 Task: Slide 6 - This Is A Quote.
Action: Mouse moved to (113, 62)
Screenshot: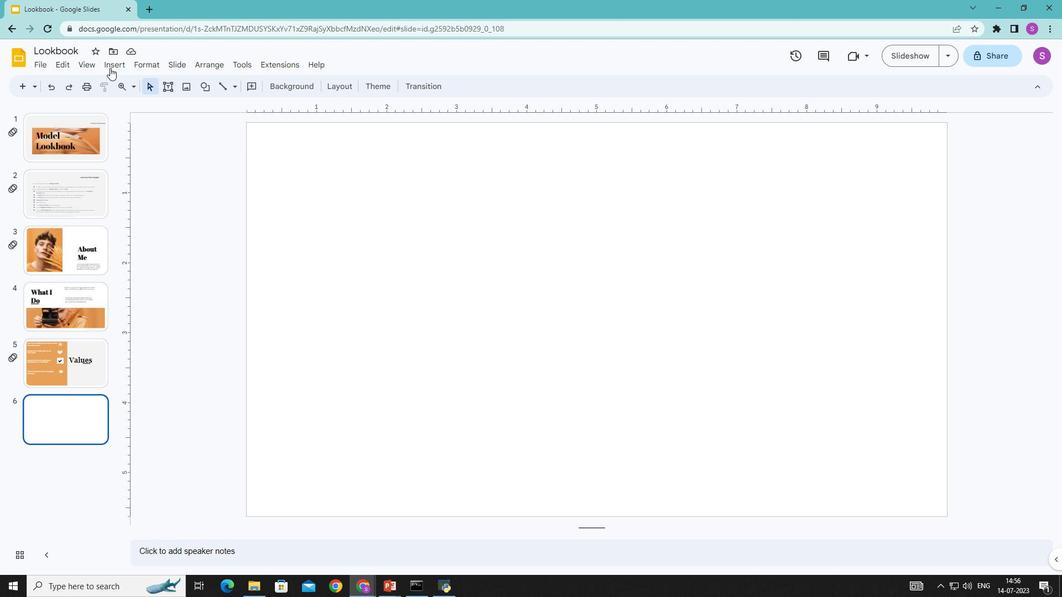 
Action: Mouse pressed left at (113, 62)
Screenshot: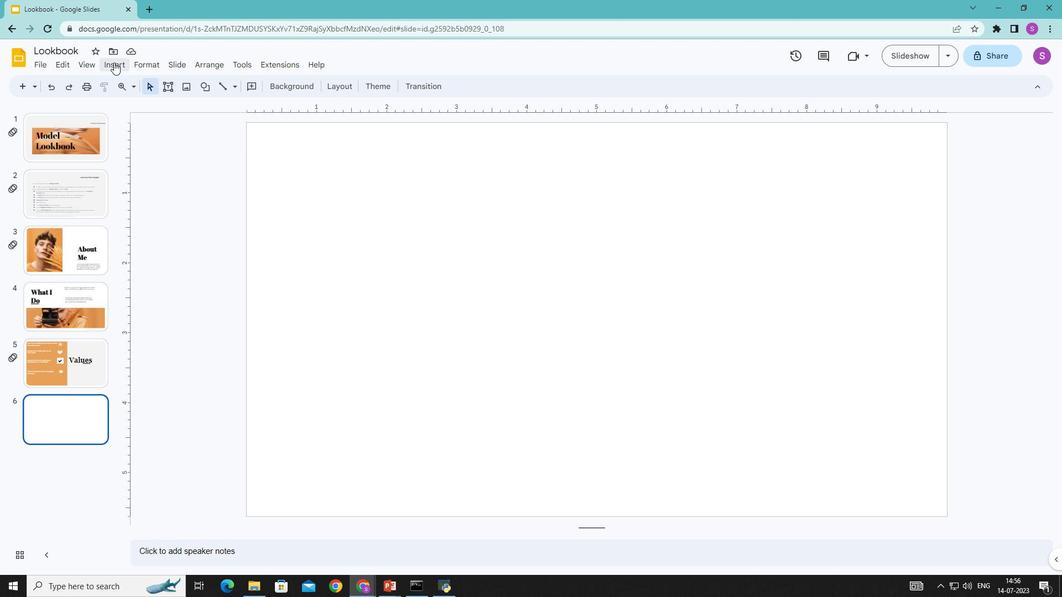 
Action: Mouse moved to (302, 82)
Screenshot: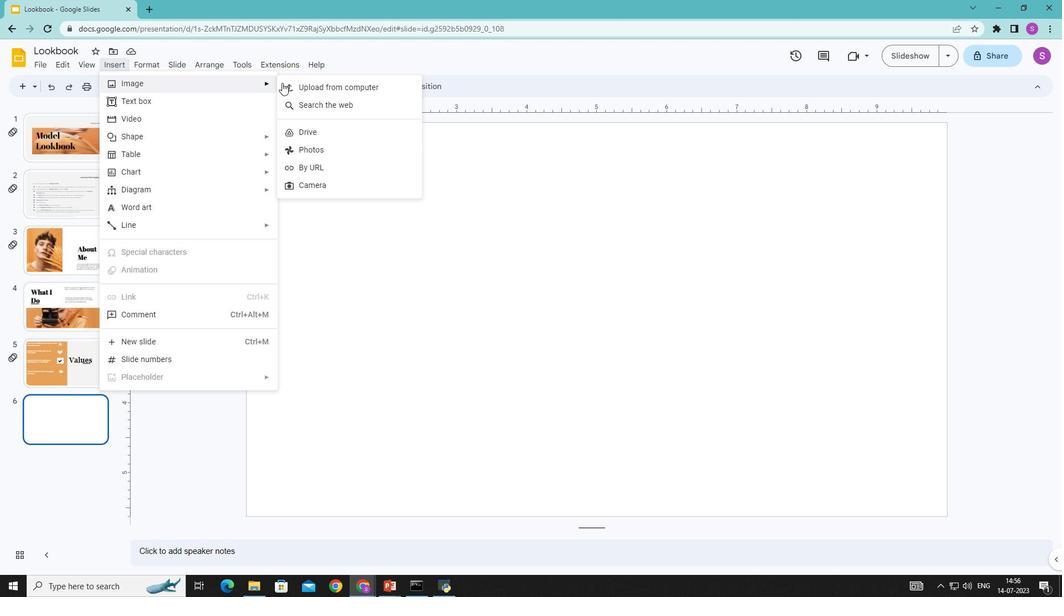 
Action: Mouse pressed left at (302, 82)
Screenshot: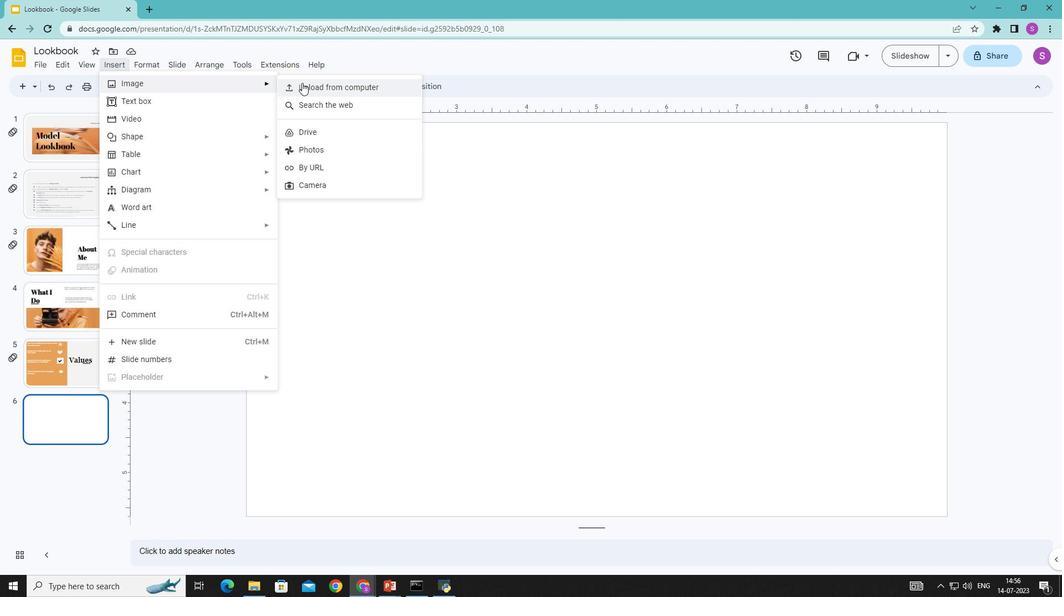 
Action: Mouse moved to (419, 92)
Screenshot: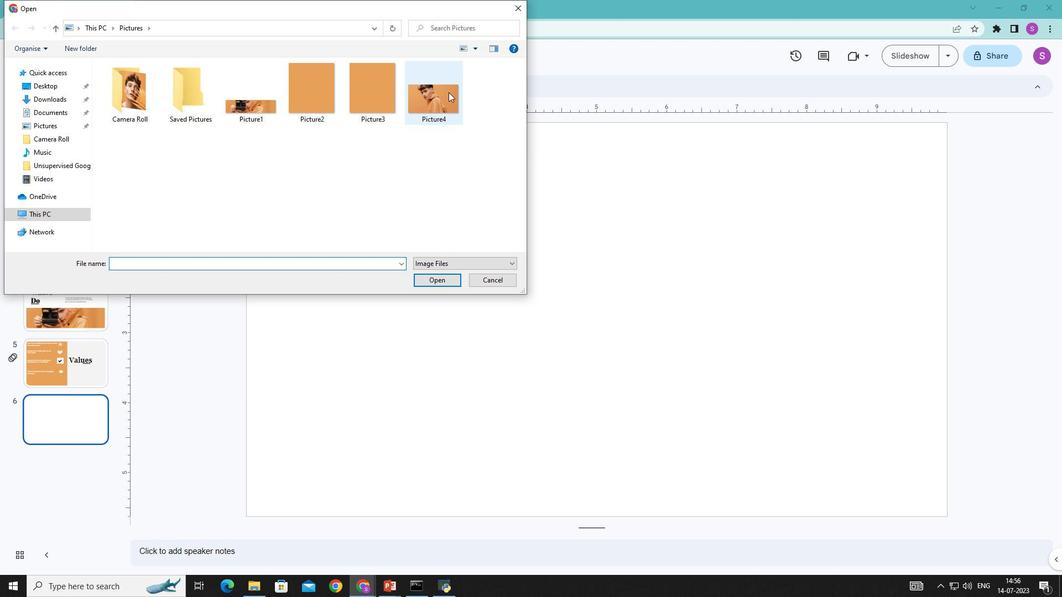 
Action: Mouse pressed left at (419, 92)
Screenshot: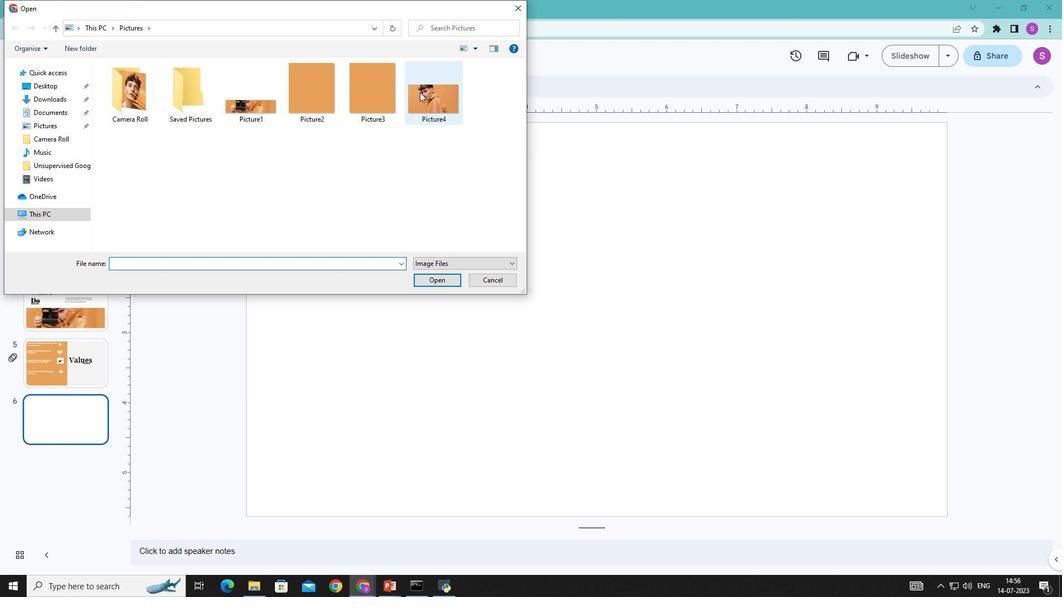 
Action: Mouse moved to (437, 279)
Screenshot: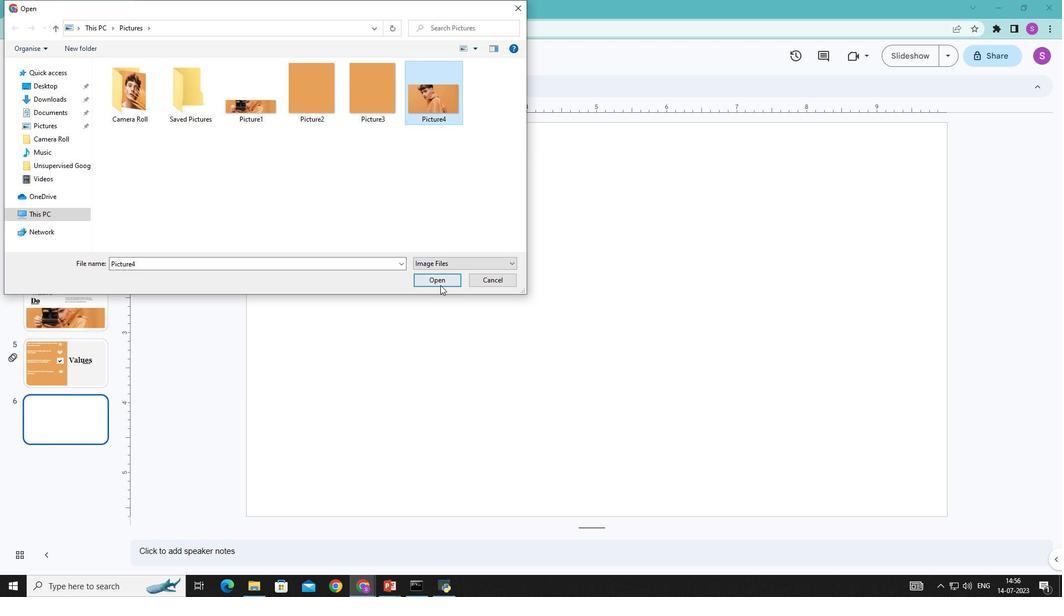 
Action: Mouse pressed left at (437, 279)
Screenshot: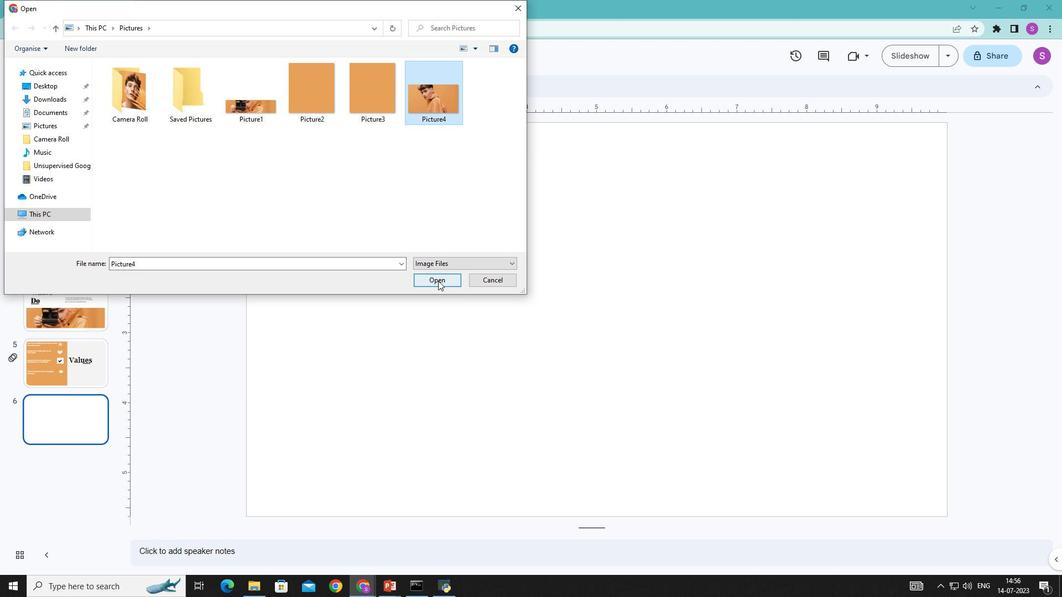 
Action: Mouse moved to (258, 319)
Screenshot: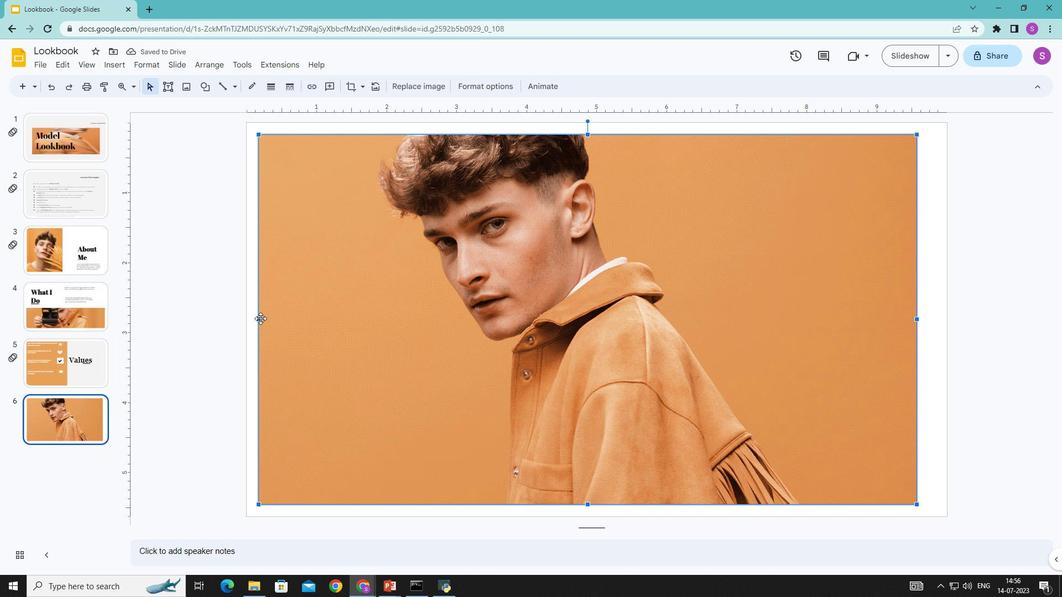 
Action: Mouse pressed left at (258, 319)
Screenshot: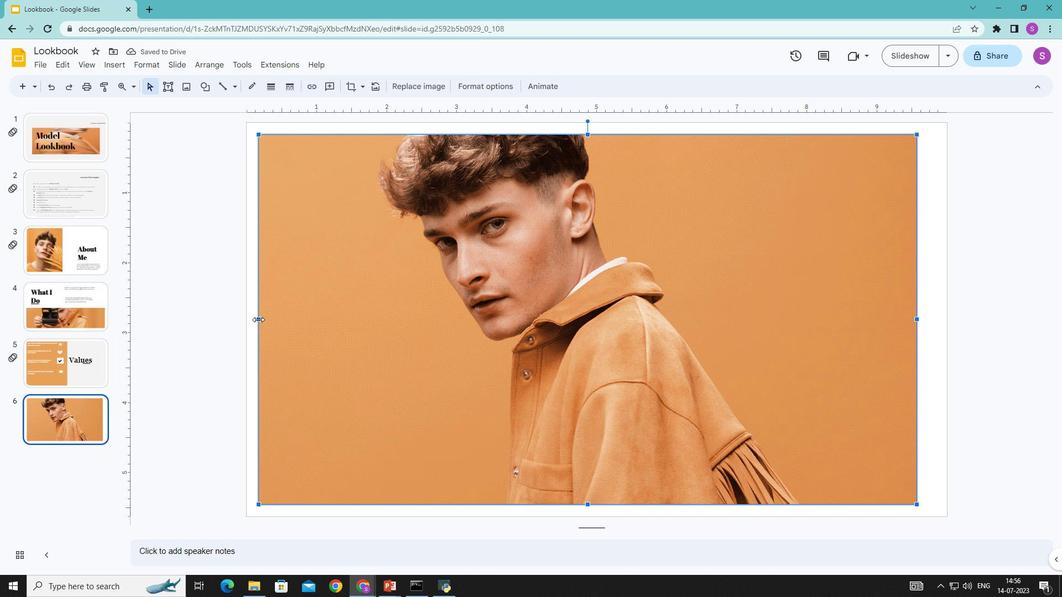 
Action: Mouse moved to (583, 504)
Screenshot: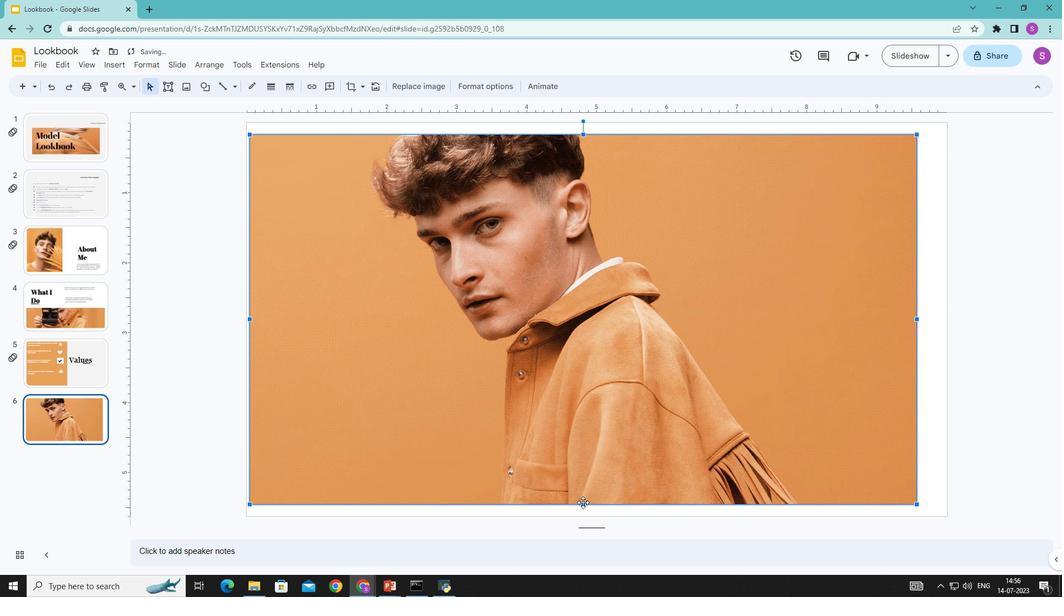 
Action: Mouse pressed left at (583, 504)
Screenshot: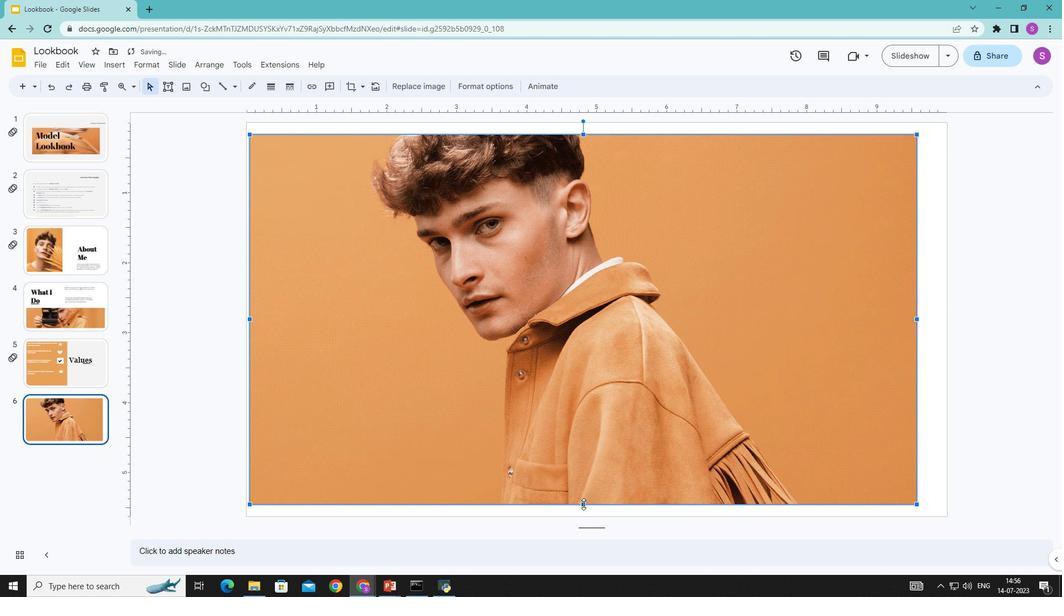
Action: Mouse moved to (583, 135)
Screenshot: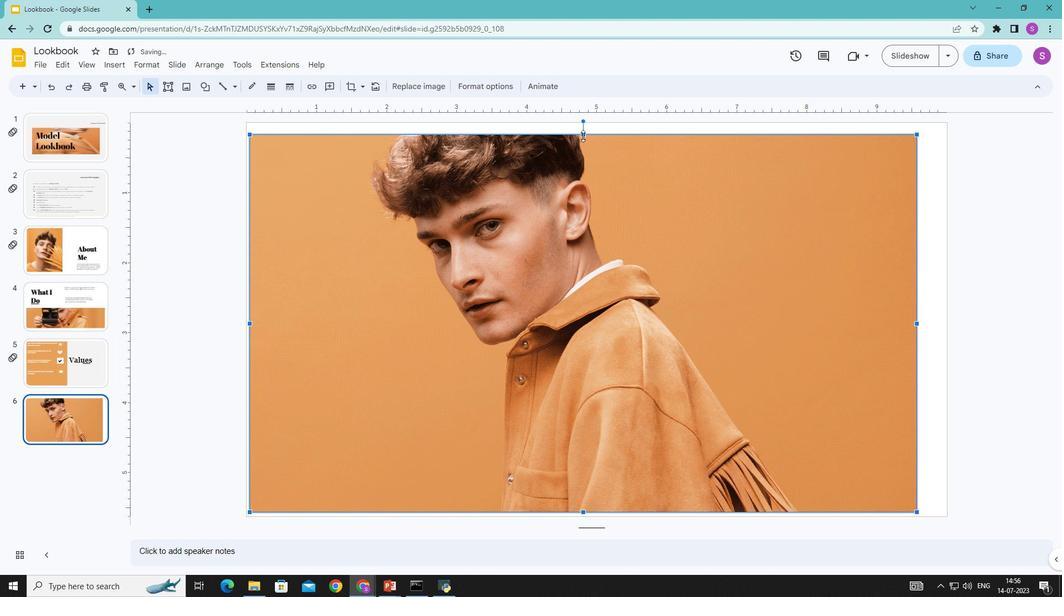 
Action: Mouse pressed left at (583, 135)
Screenshot: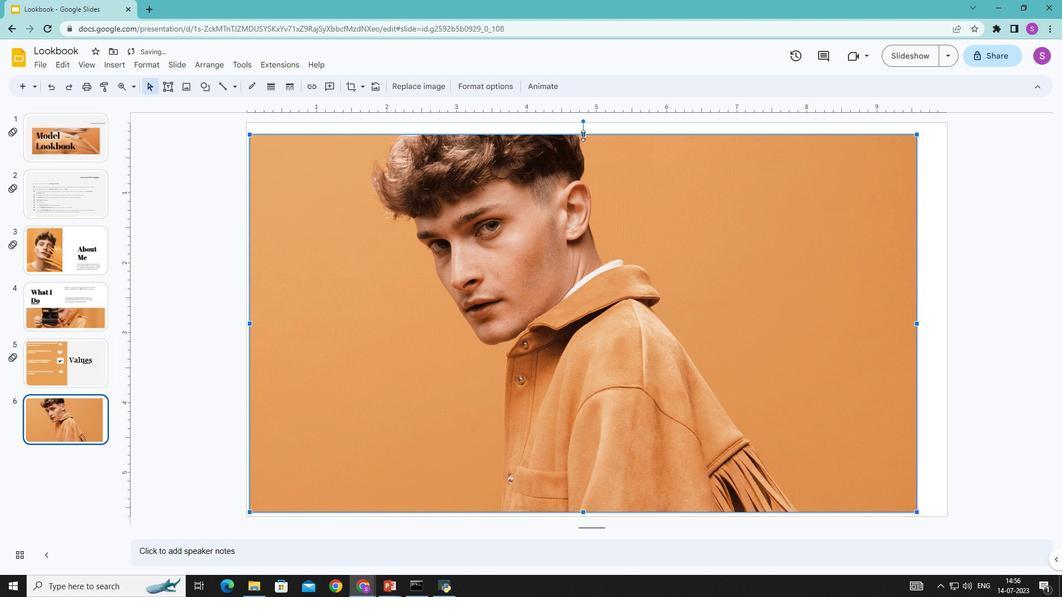 
Action: Mouse moved to (193, 233)
Screenshot: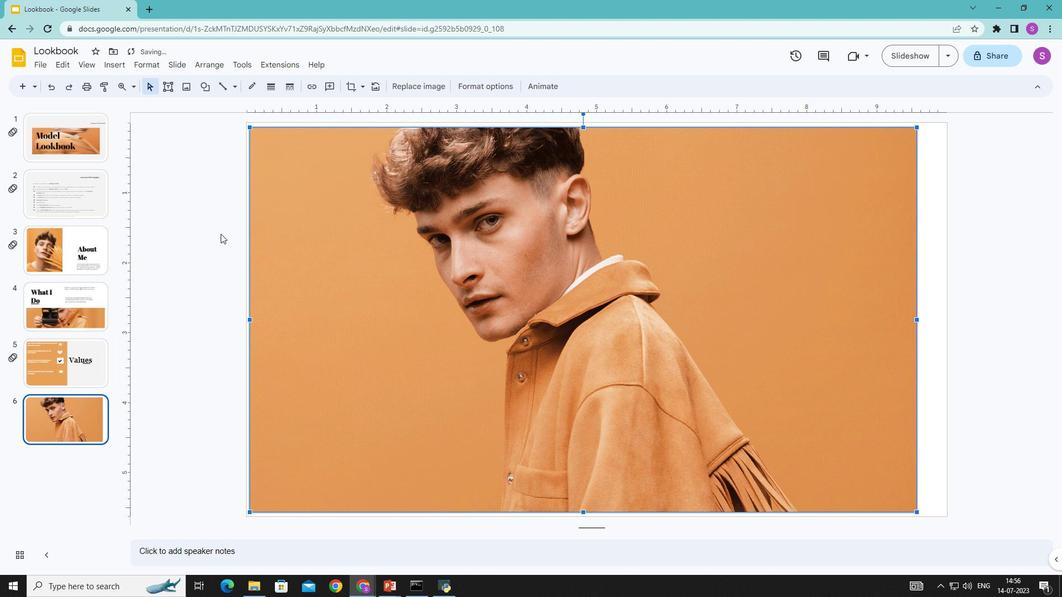 
Action: Mouse pressed left at (193, 233)
Screenshot: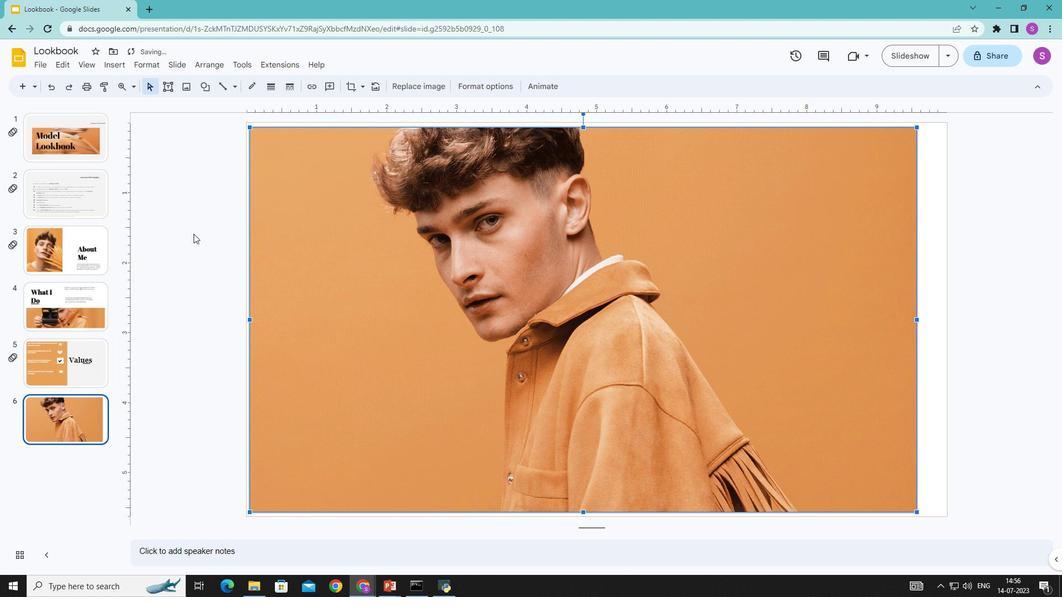 
Action: Mouse moved to (116, 61)
Screenshot: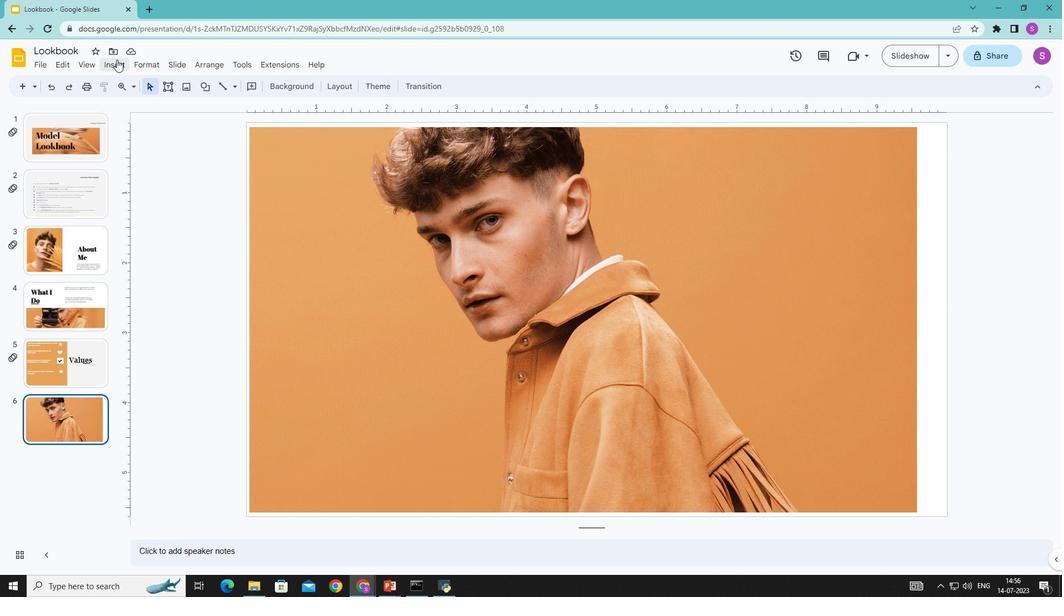 
Action: Mouse pressed left at (116, 61)
Screenshot: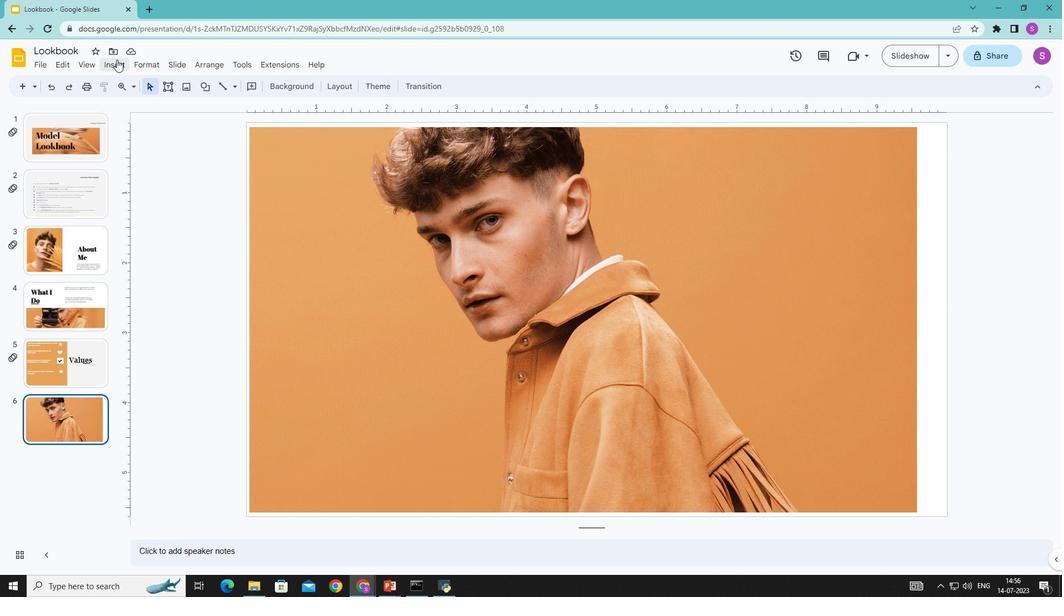 
Action: Mouse moved to (324, 100)
Screenshot: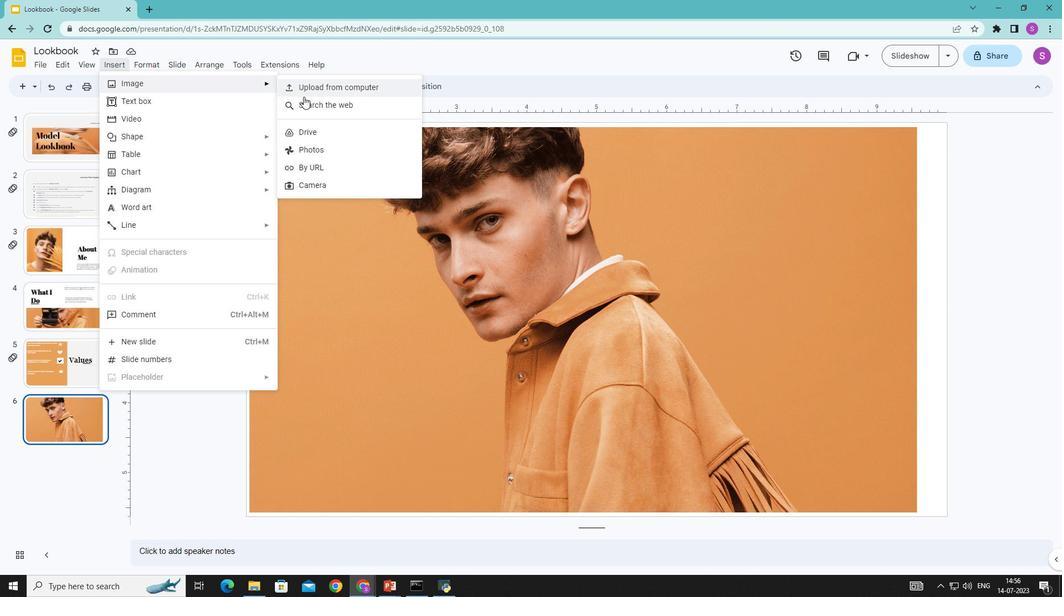
Action: Mouse pressed left at (324, 100)
Screenshot: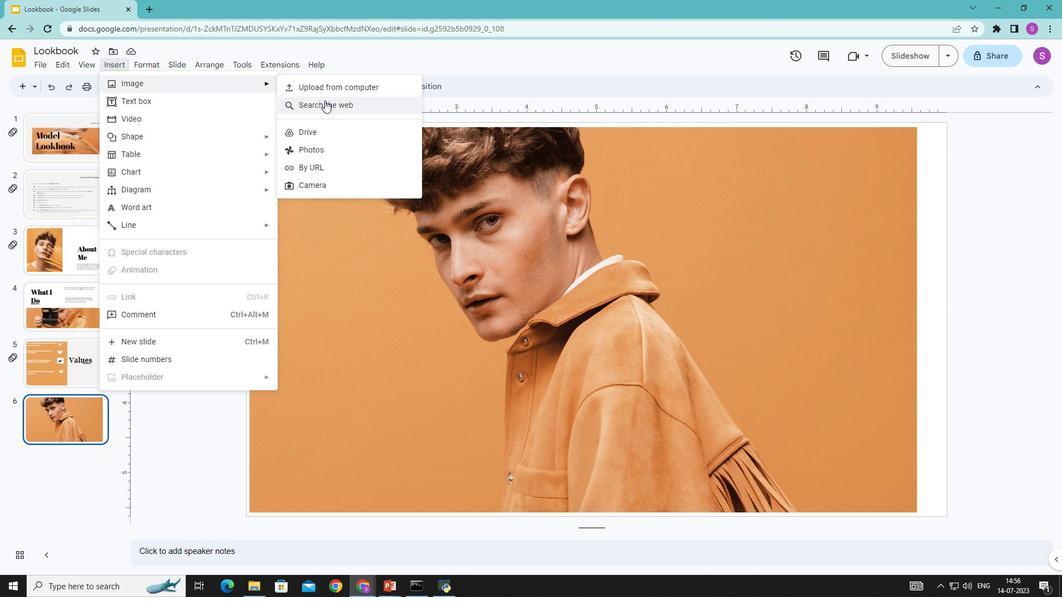 
Action: Mouse moved to (933, 277)
Screenshot: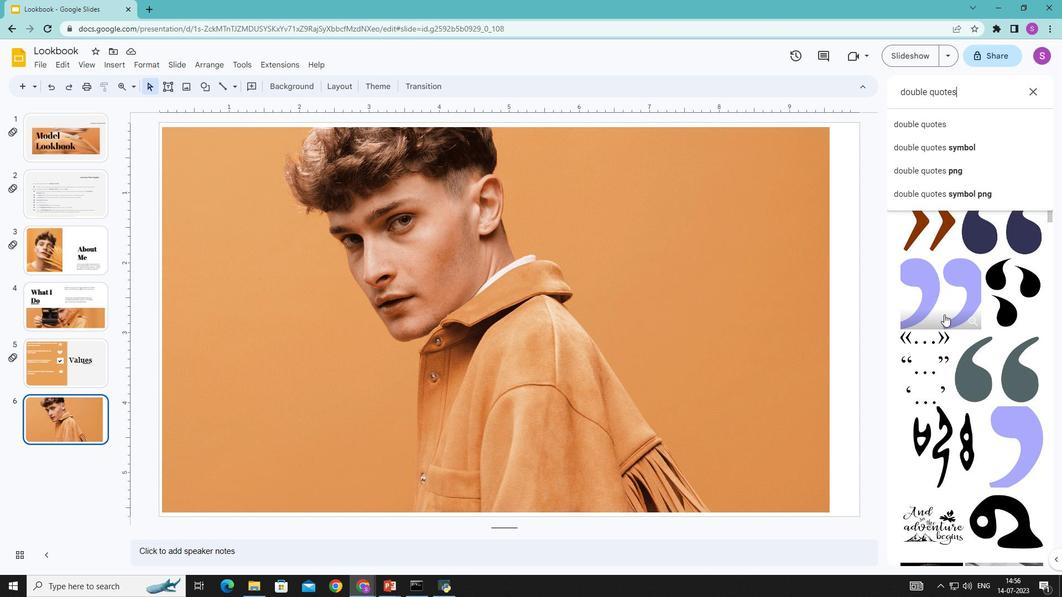 
Action: Mouse pressed left at (933, 277)
Screenshot: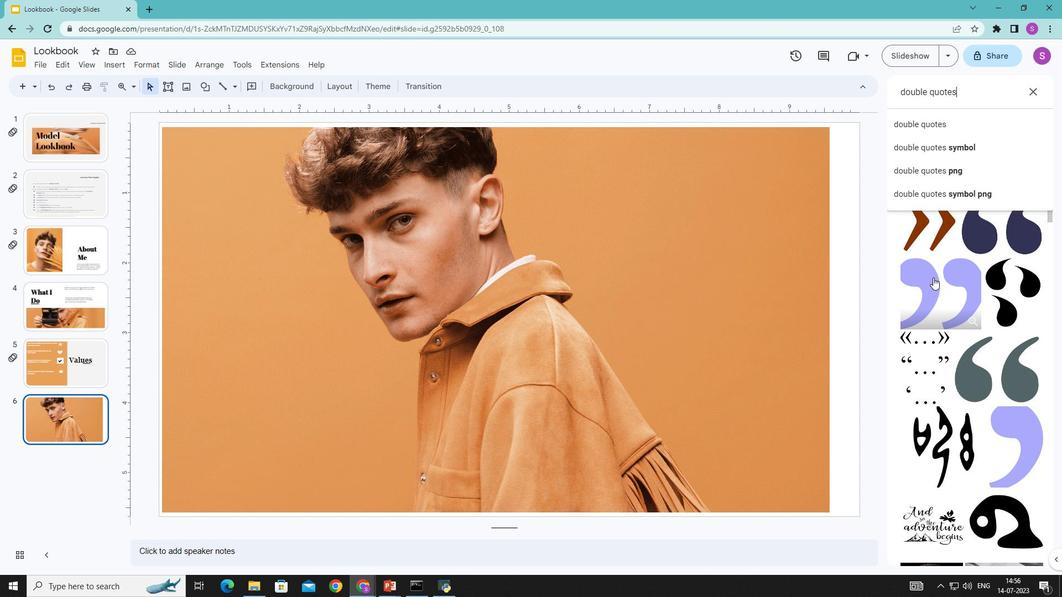 
Action: Mouse moved to (1018, 552)
Screenshot: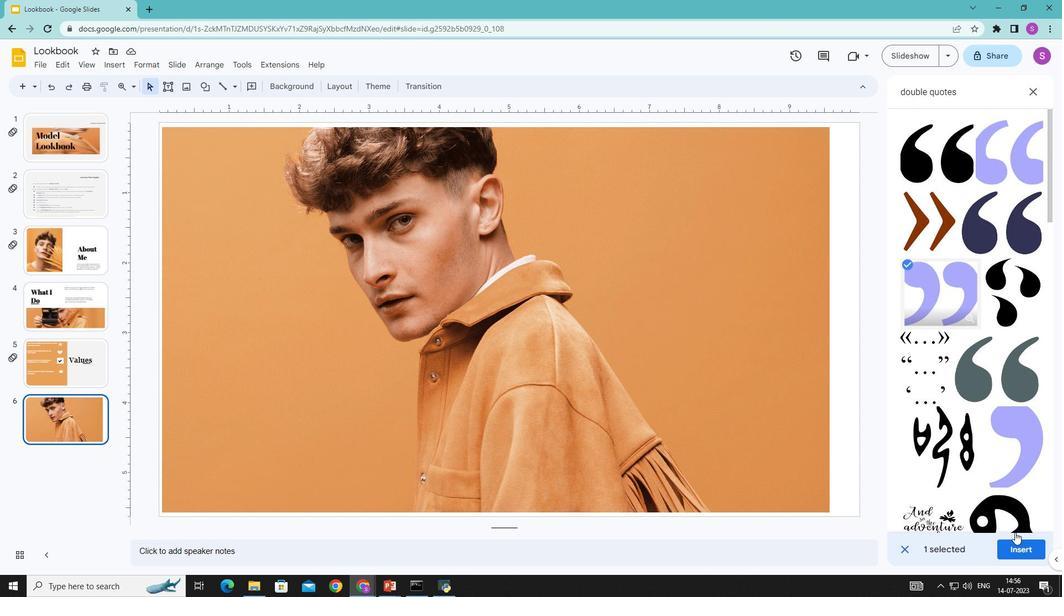 
Action: Mouse pressed left at (1018, 552)
Screenshot: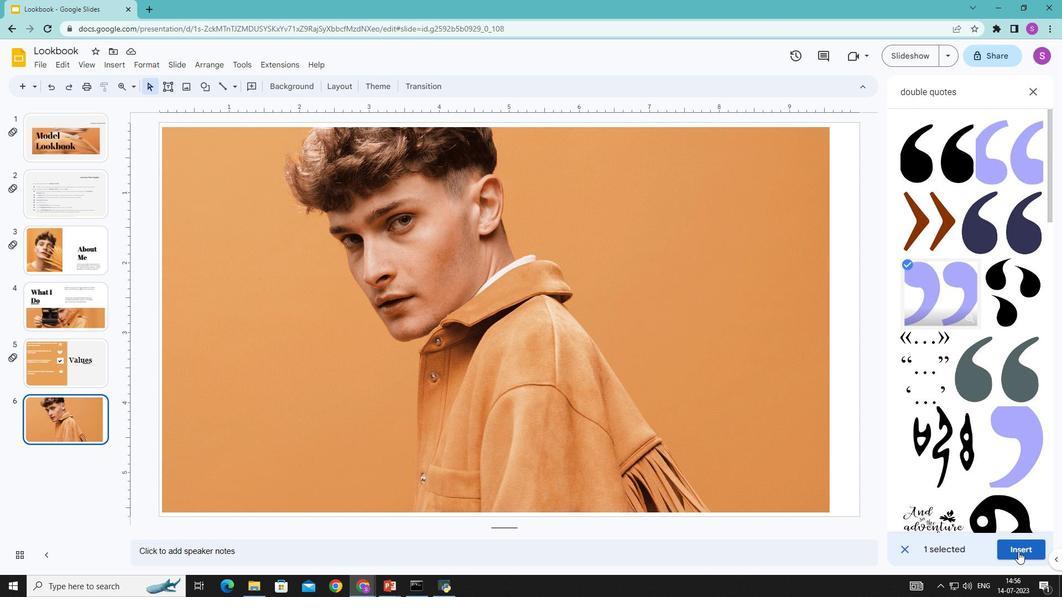 
Action: Mouse moved to (597, 516)
Screenshot: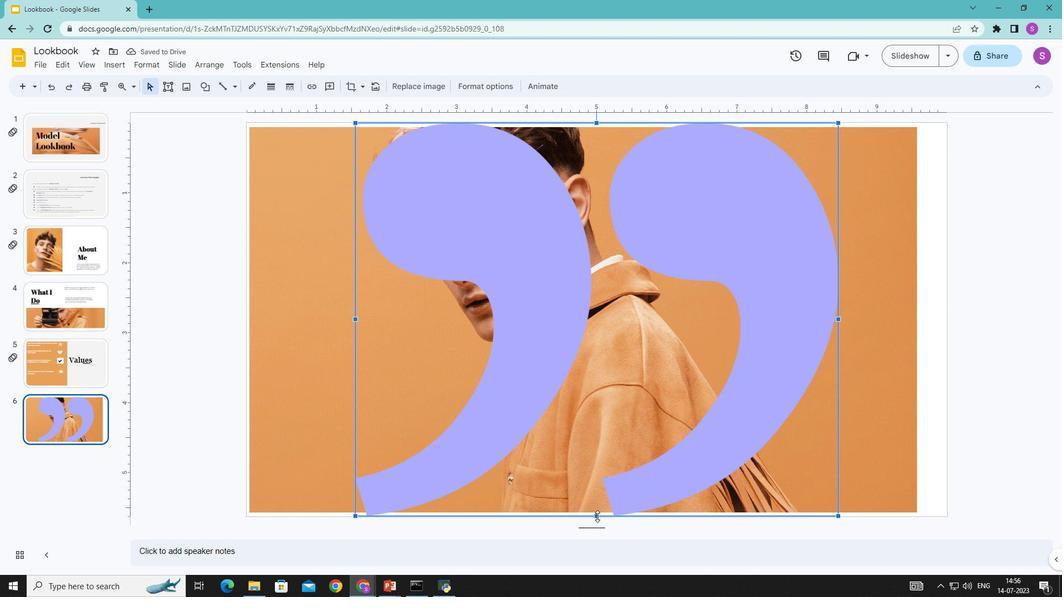 
Action: Mouse pressed left at (597, 516)
Screenshot: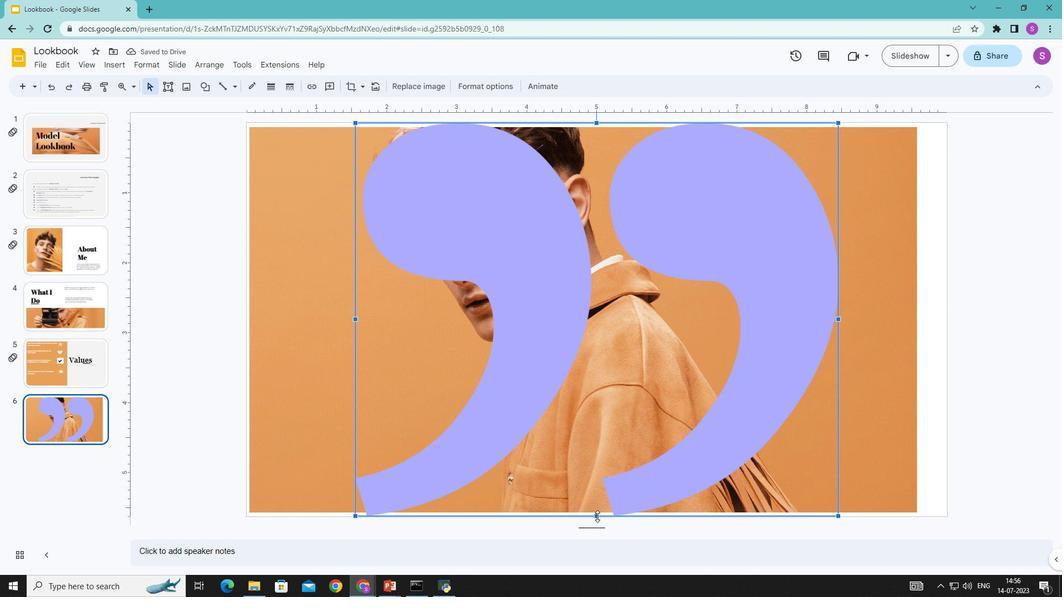 
Action: Mouse moved to (838, 160)
Screenshot: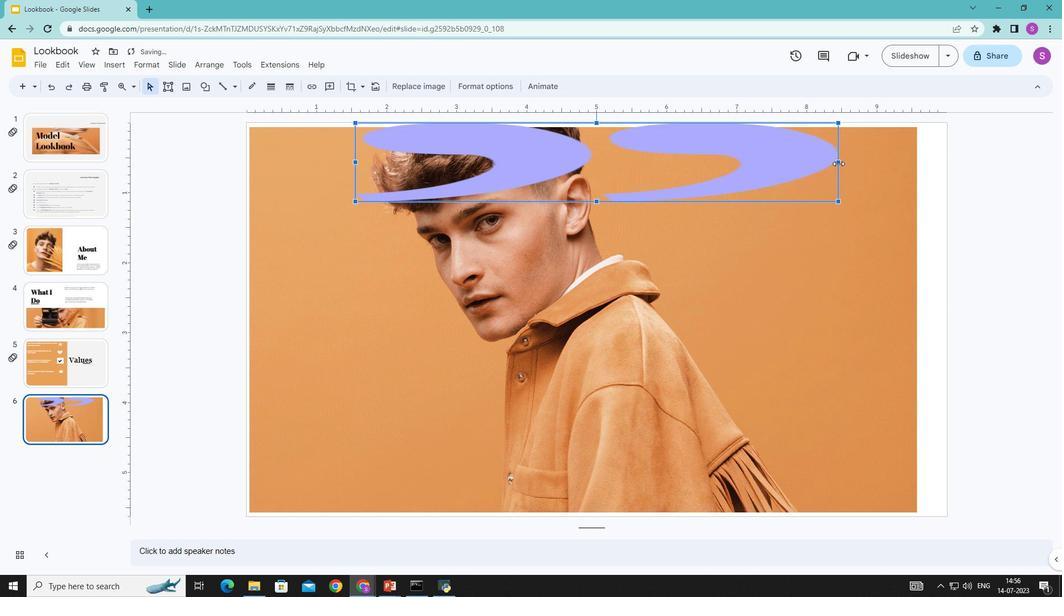 
Action: Mouse pressed left at (838, 160)
Screenshot: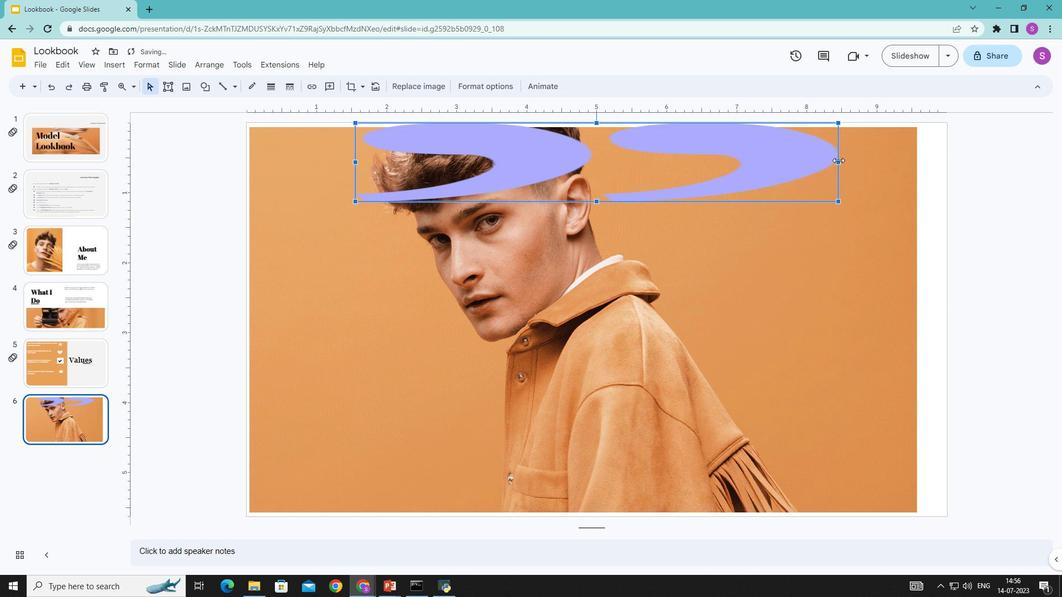 
Action: Mouse moved to (390, 156)
Screenshot: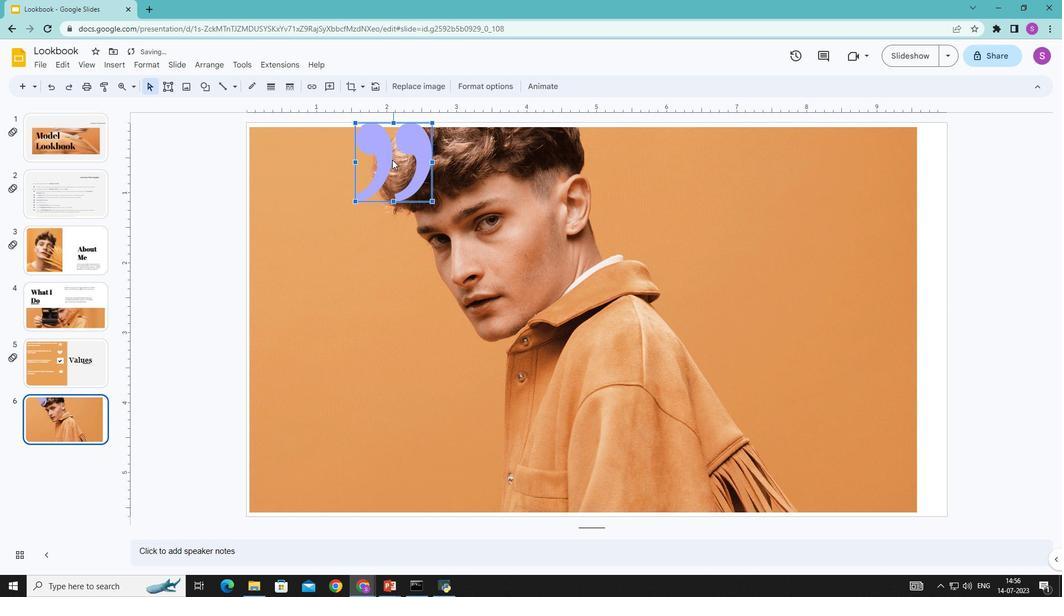 
Action: Mouse pressed left at (390, 156)
Screenshot: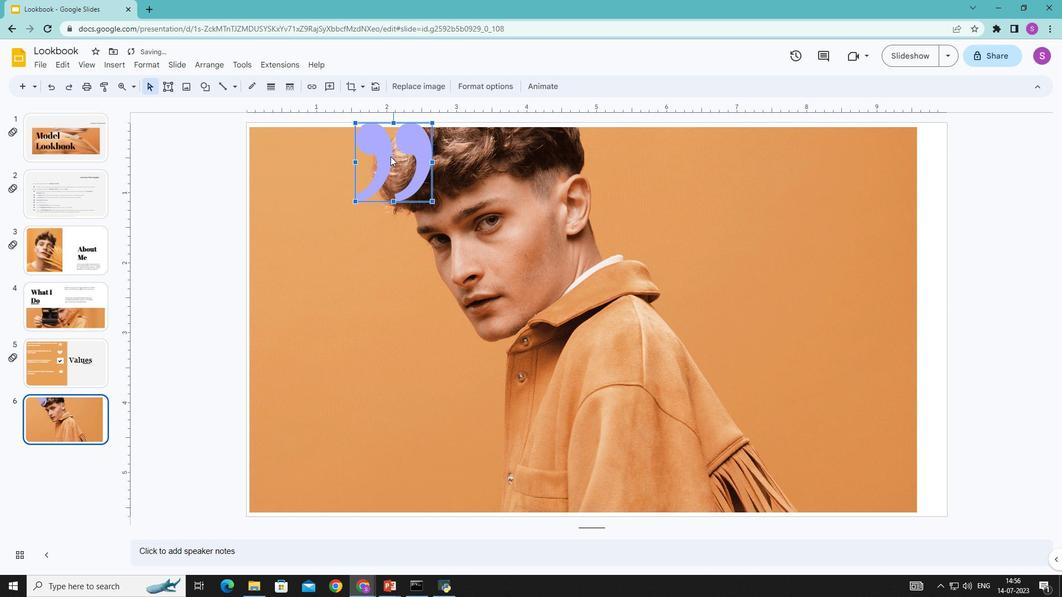 
Action: Mouse moved to (807, 212)
Screenshot: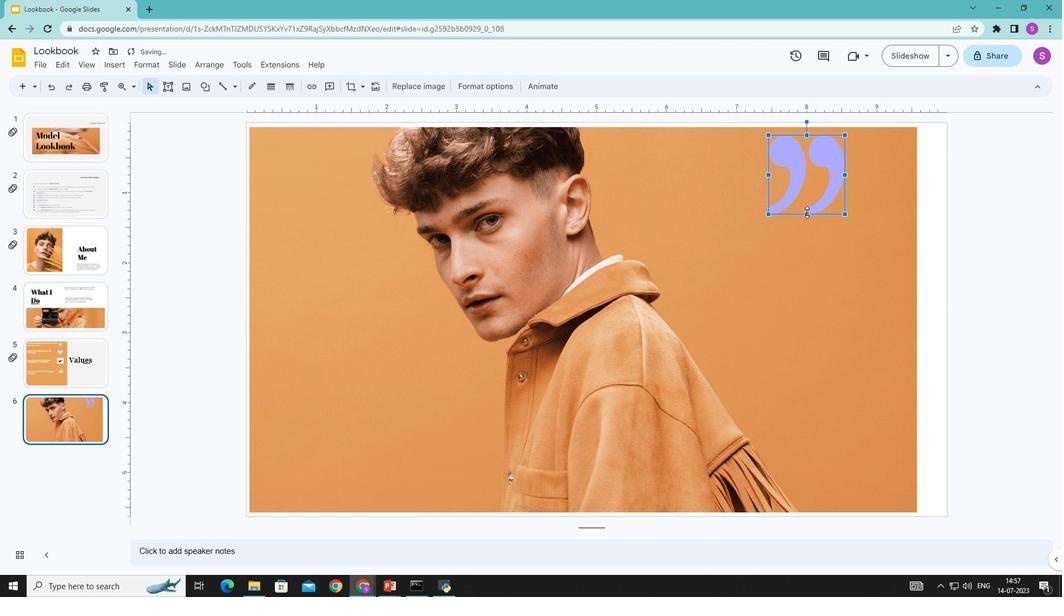 
Action: Mouse pressed left at (807, 212)
Screenshot: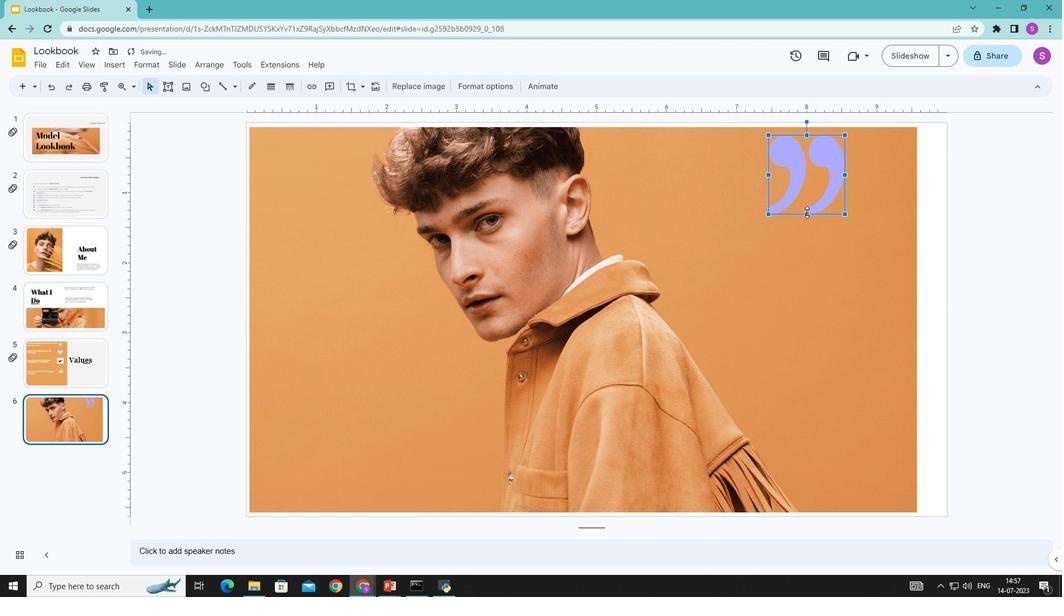 
Action: Mouse moved to (802, 166)
Screenshot: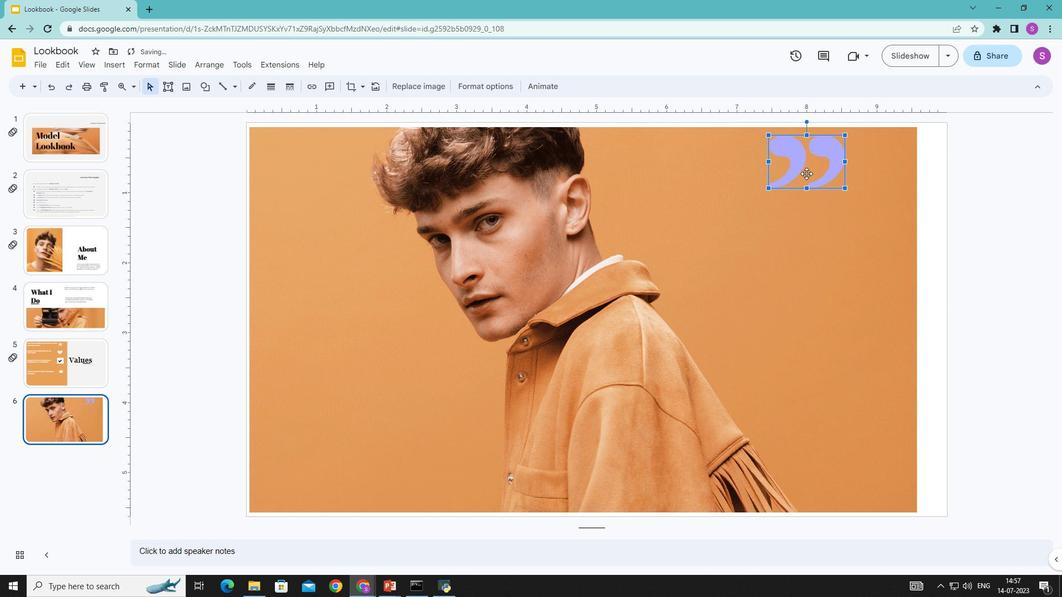 
Action: Mouse pressed left at (802, 166)
Screenshot: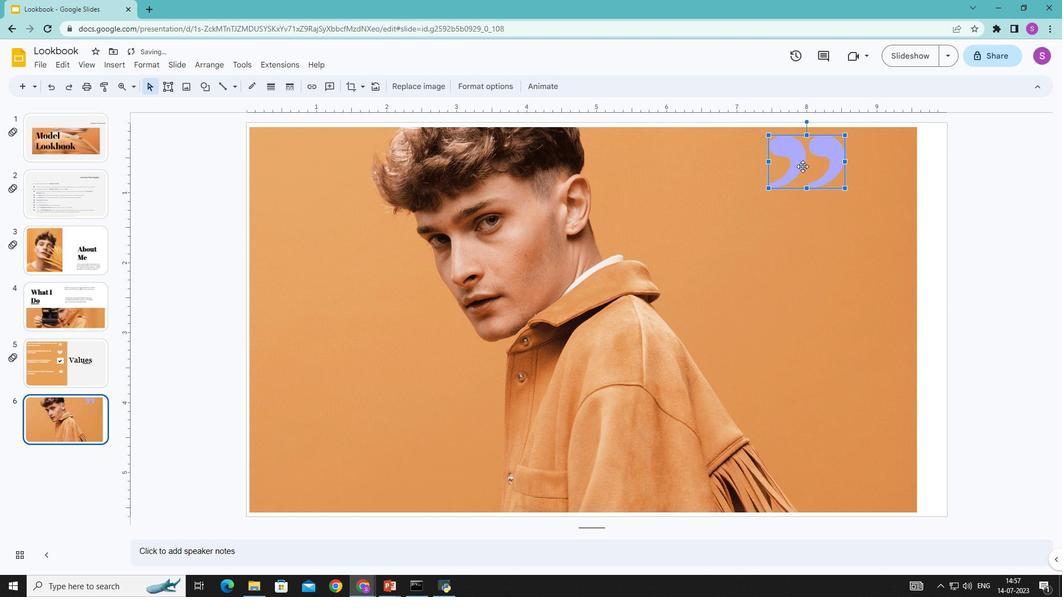 
Action: Mouse moved to (481, 84)
Screenshot: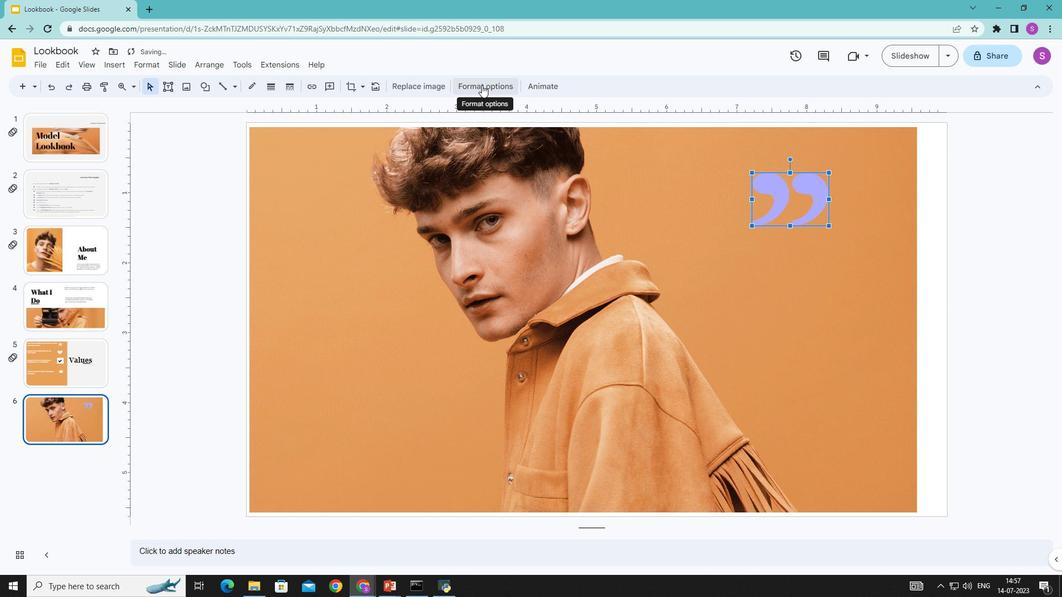 
Action: Mouse pressed left at (481, 84)
Screenshot: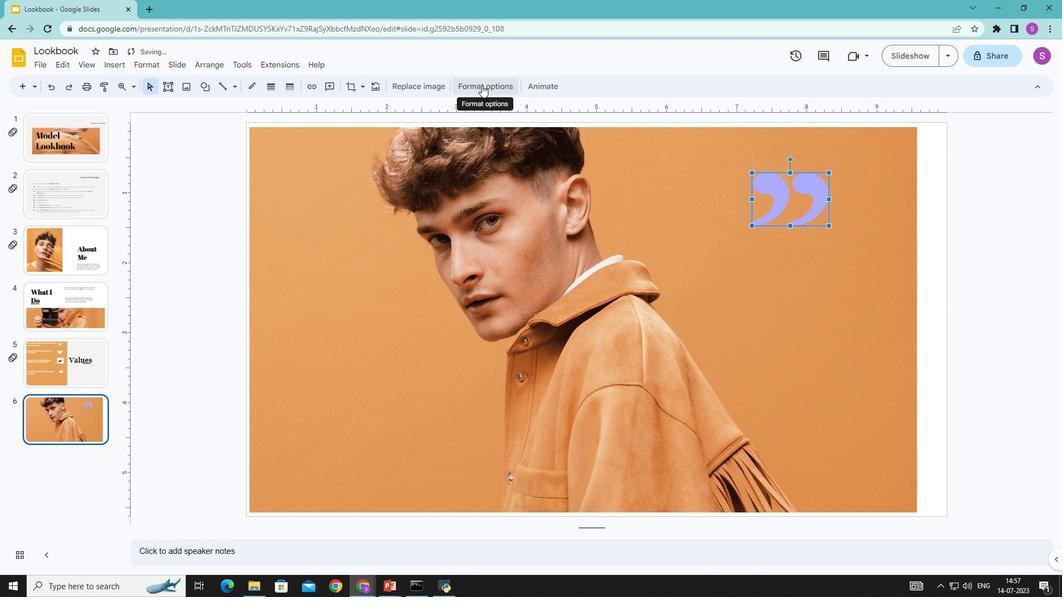 
Action: Mouse moved to (903, 186)
Screenshot: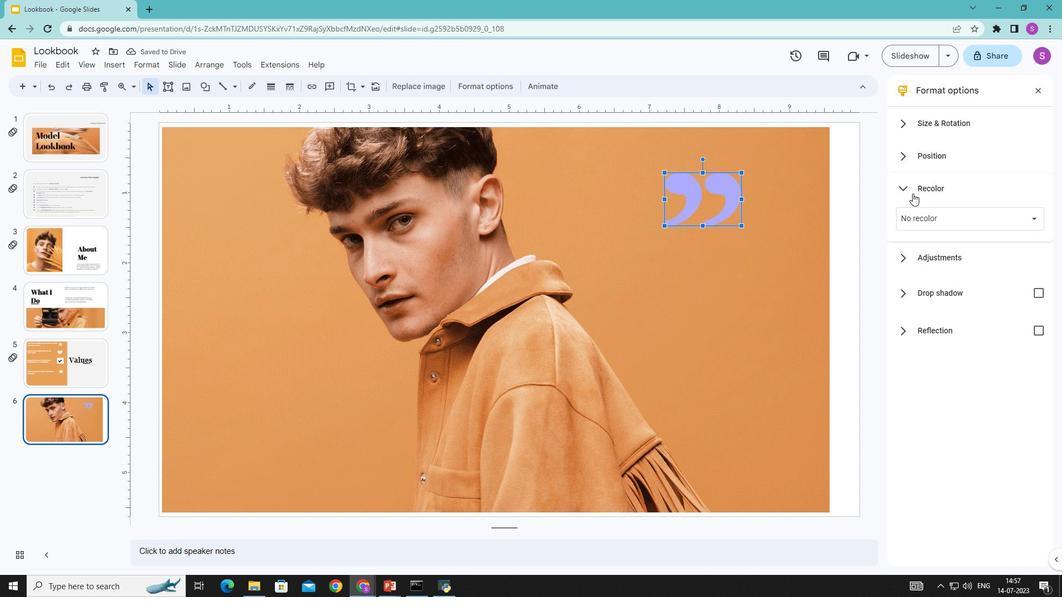 
Action: Mouse pressed left at (903, 186)
Screenshot: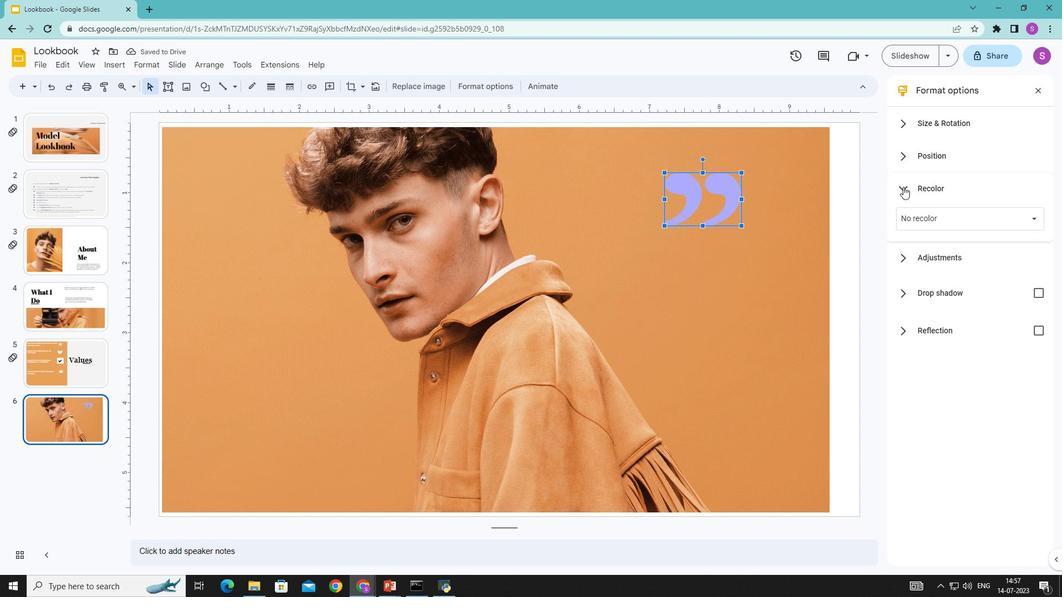 
Action: Mouse moved to (904, 187)
Screenshot: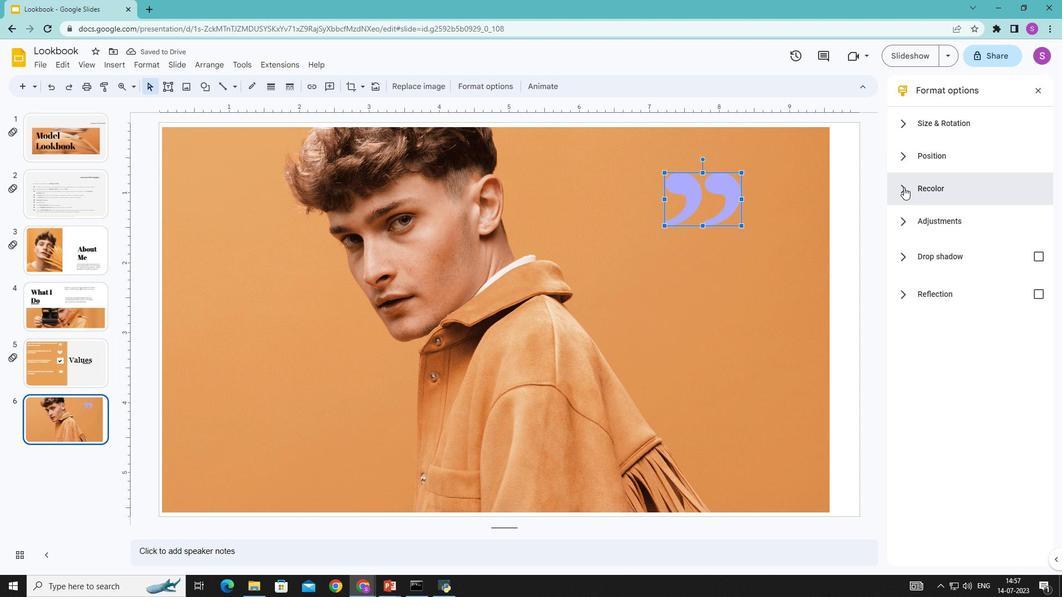 
Action: Mouse pressed left at (904, 187)
Screenshot: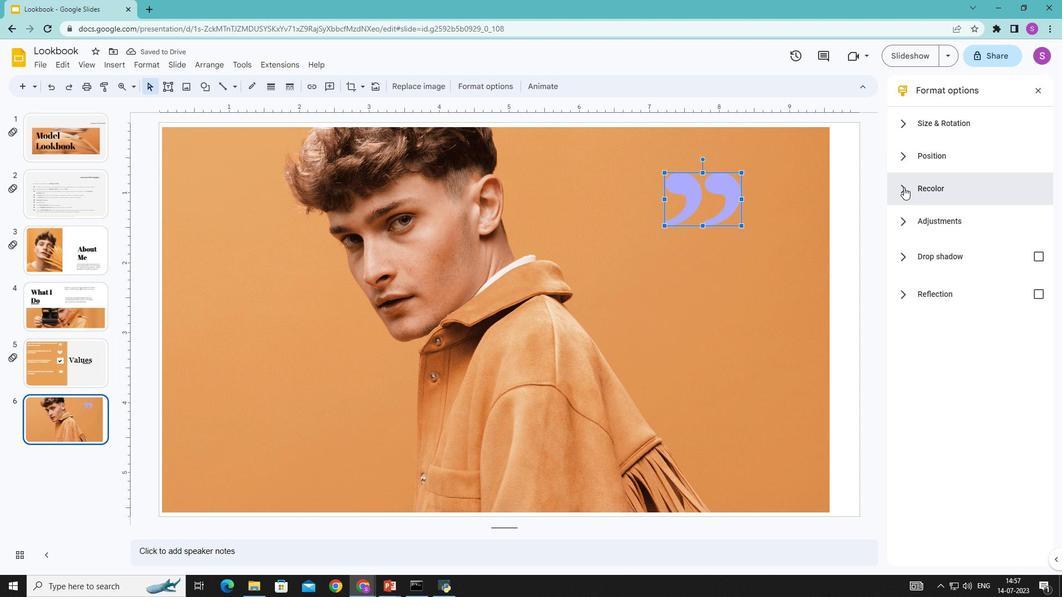 
Action: Mouse moved to (1033, 215)
Screenshot: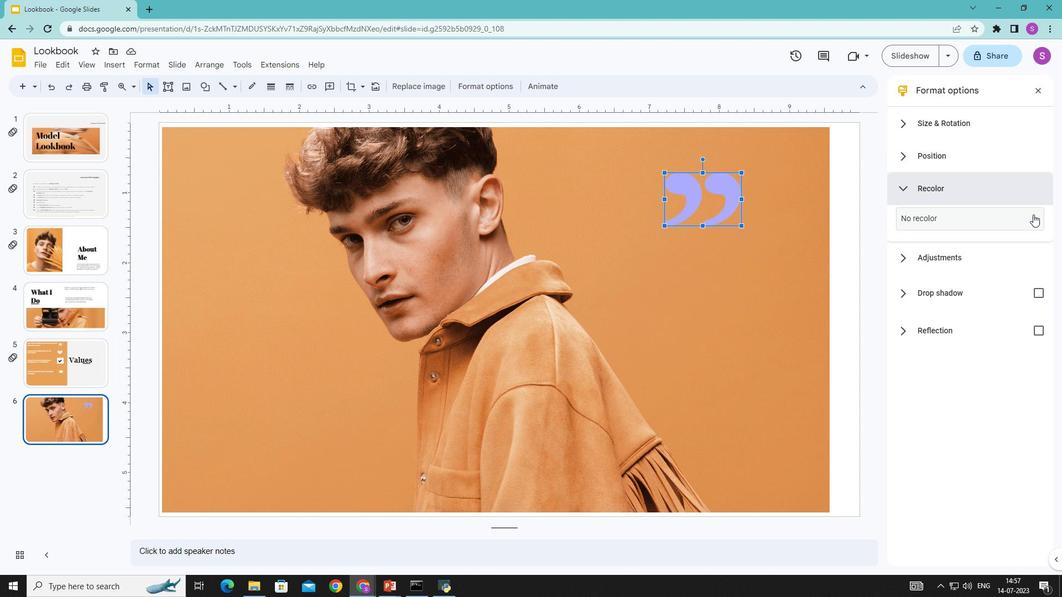 
Action: Mouse pressed left at (1033, 215)
Screenshot: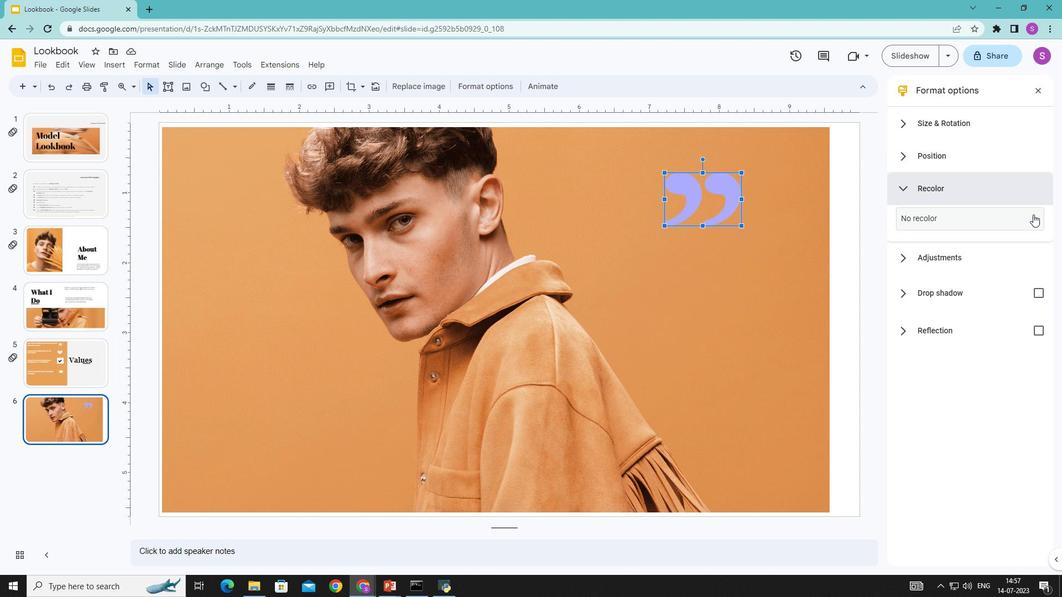 
Action: Mouse moved to (961, 417)
Screenshot: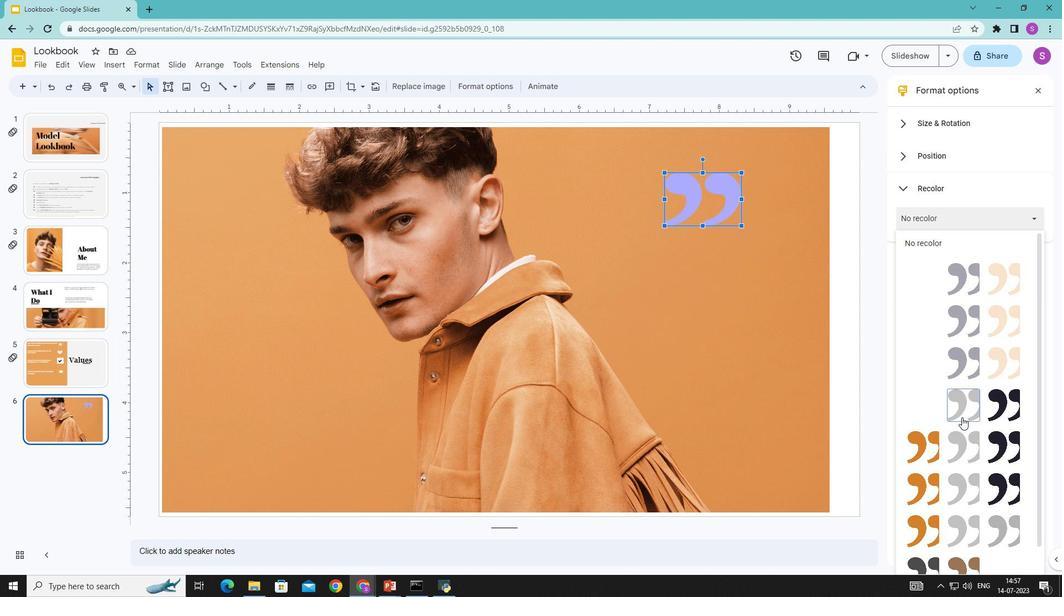 
Action: Mouse pressed left at (961, 417)
Screenshot: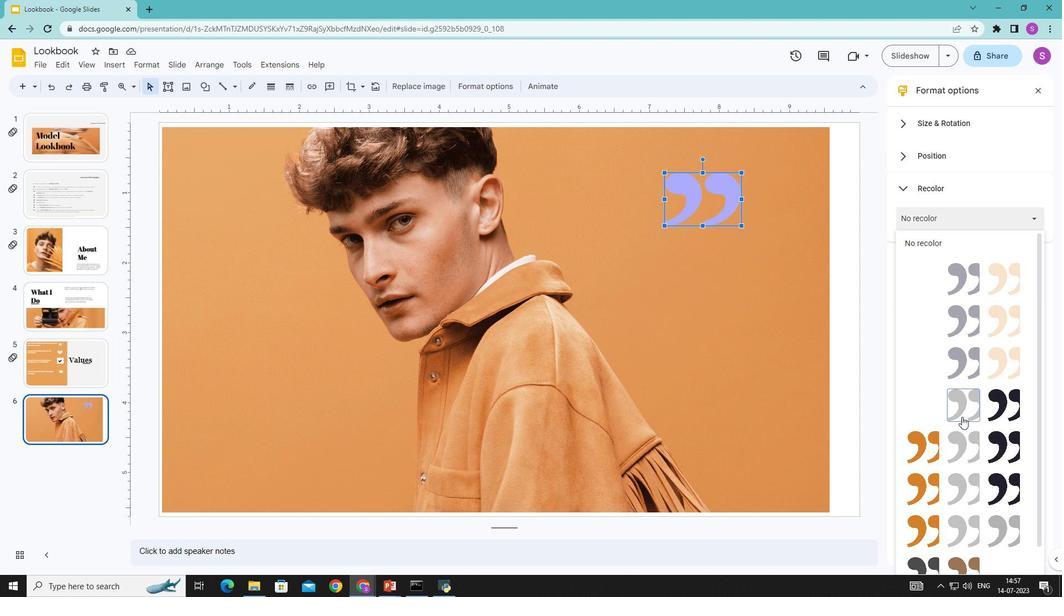
Action: Mouse pressed left at (961, 417)
Screenshot: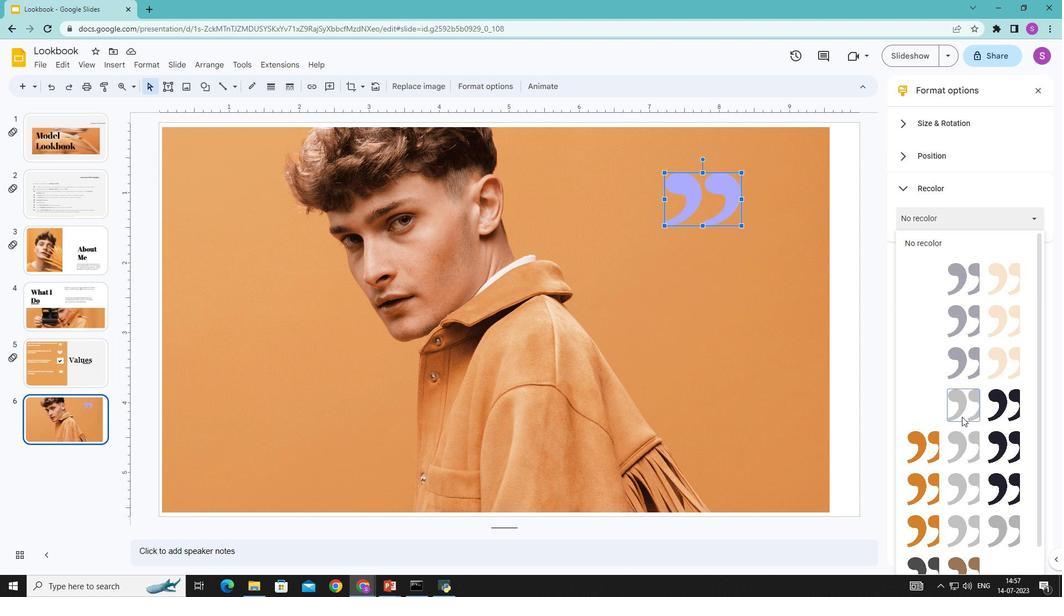 
Action: Mouse moved to (729, 355)
Screenshot: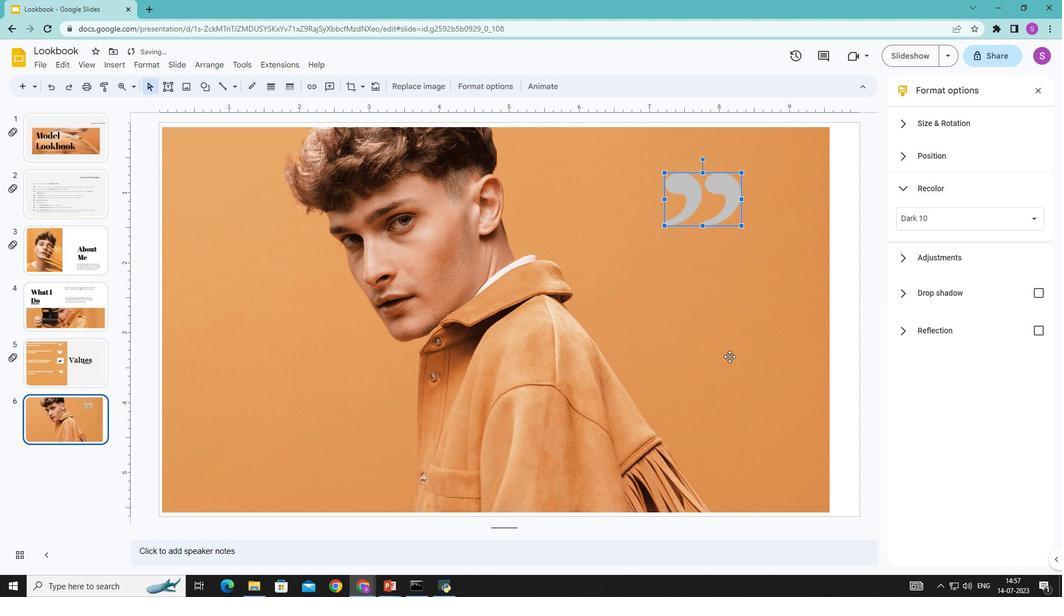 
Action: Mouse pressed left at (729, 355)
Screenshot: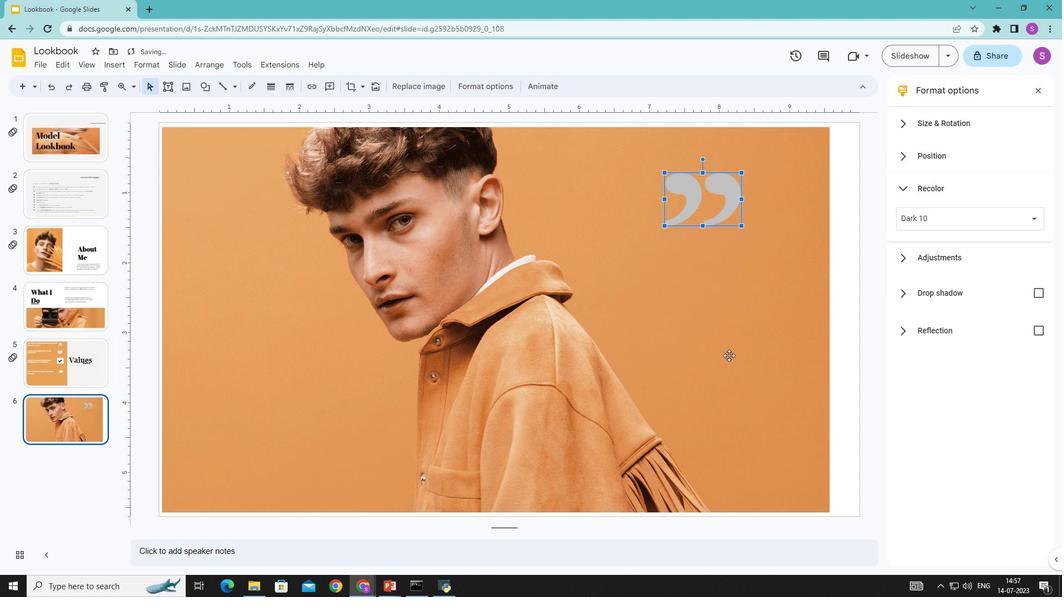
Action: Mouse moved to (713, 320)
Screenshot: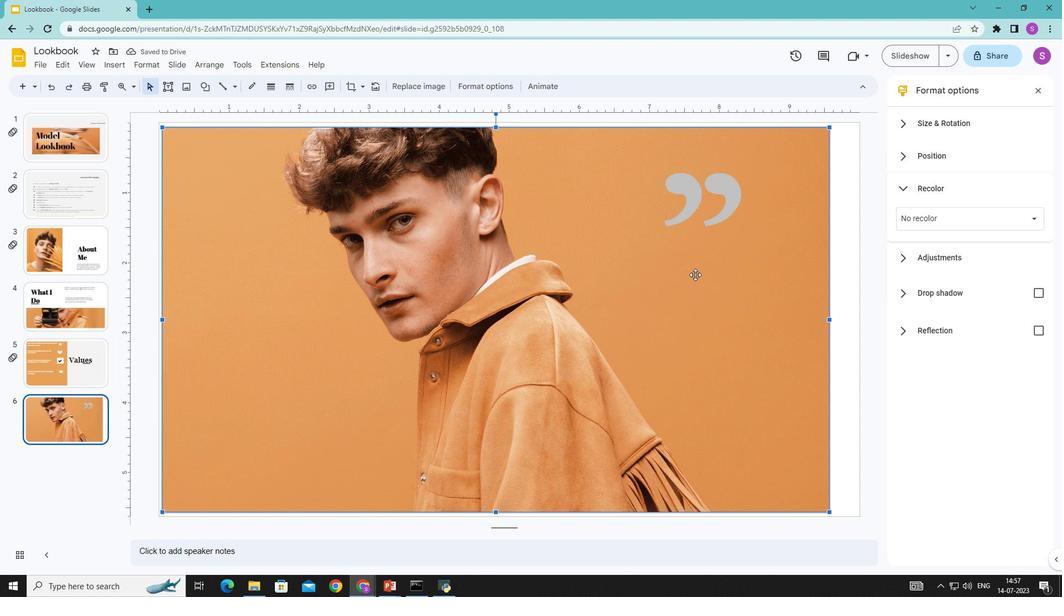 
Action: Mouse pressed left at (713, 320)
Screenshot: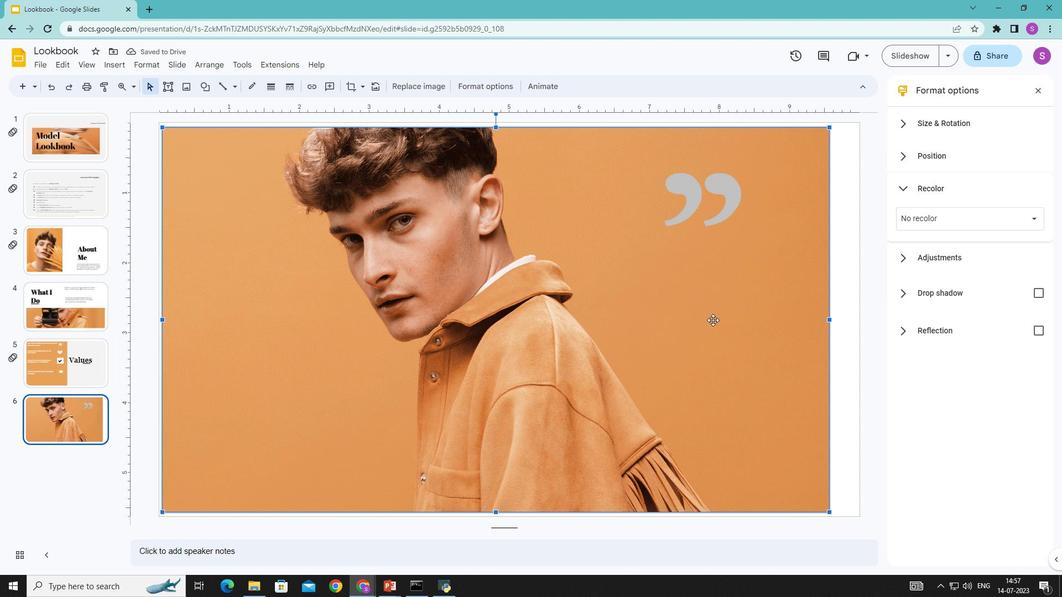 
Action: Mouse moved to (164, 87)
Screenshot: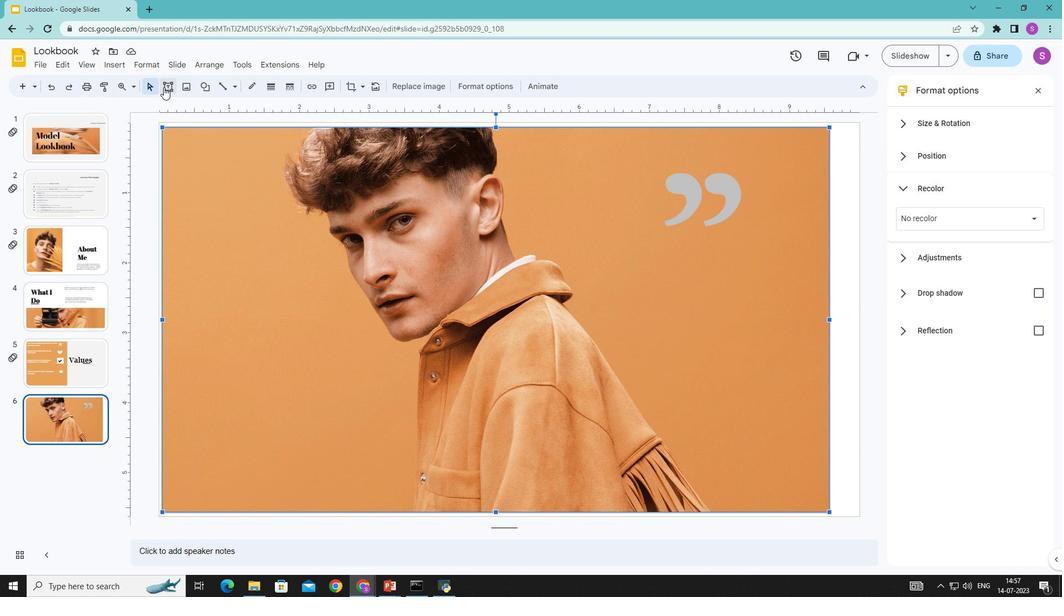 
Action: Mouse pressed left at (164, 87)
Screenshot: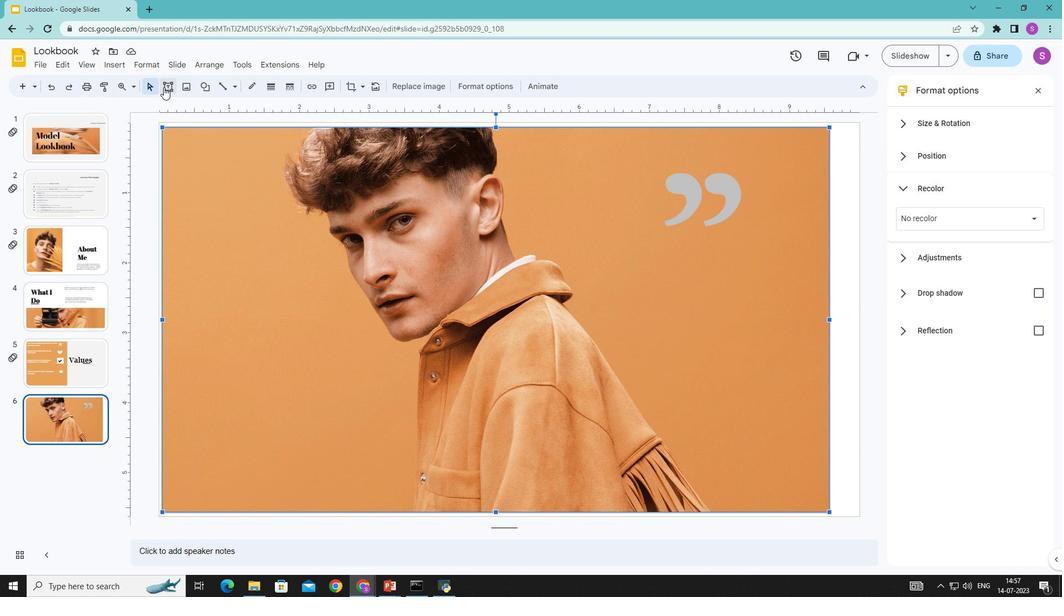 
Action: Mouse moved to (618, 238)
Screenshot: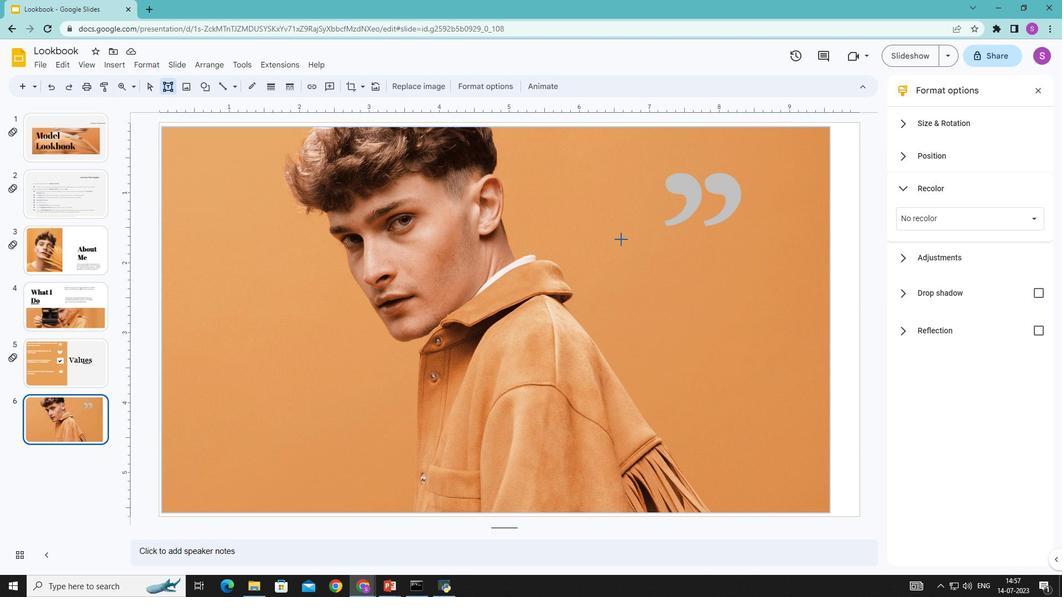 
Action: Mouse pressed left at (618, 238)
Screenshot: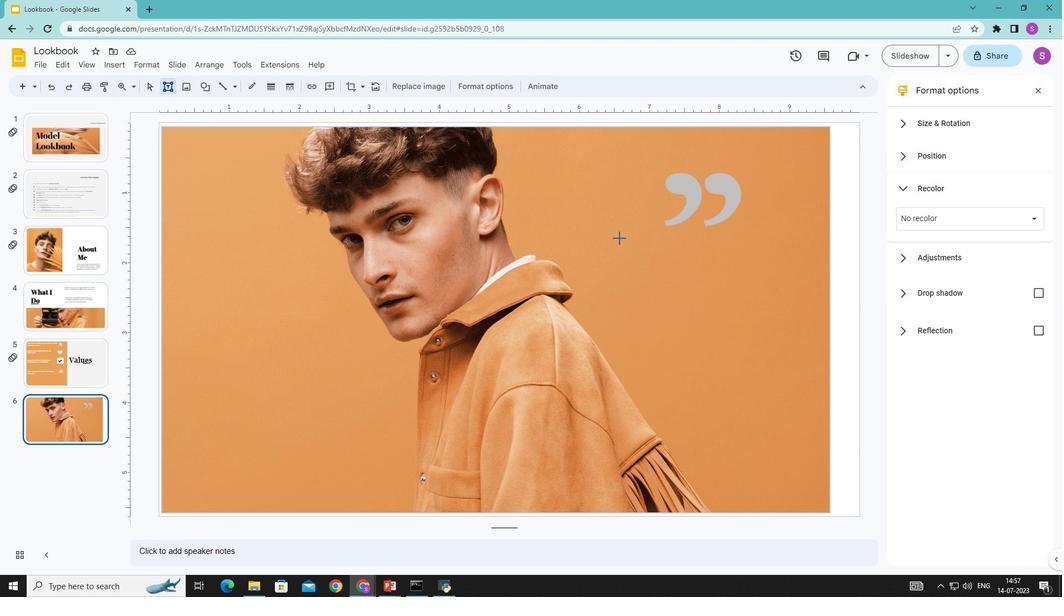 
Action: Mouse moved to (797, 364)
Screenshot: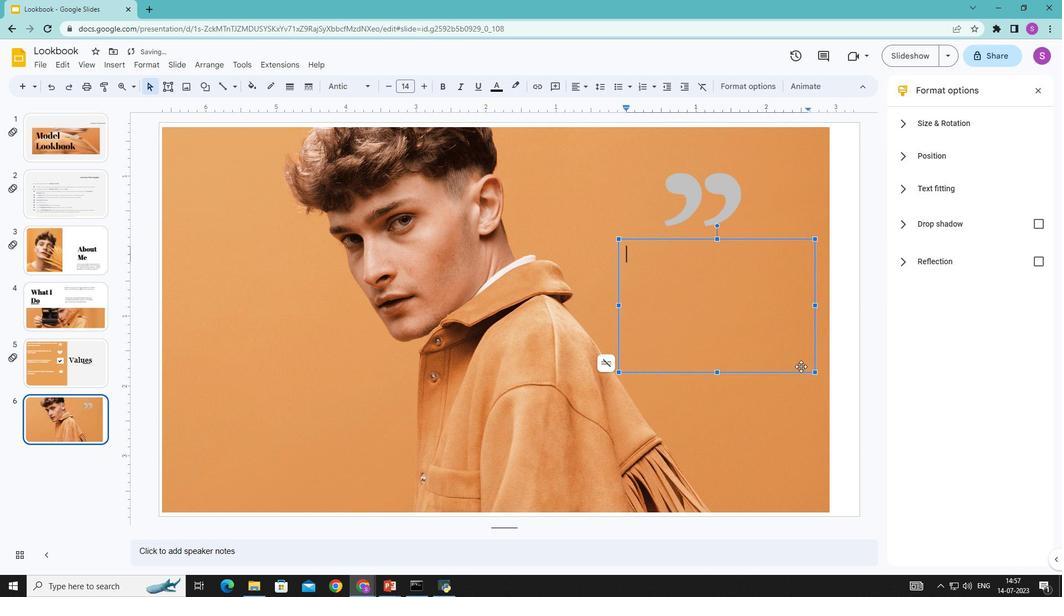 
Action: Key pressed <Key.shift>"<Key.shift>This<Key.space>is<Key.space>a<Key.space>quote.<Key.space><Key.shift>Words<Key.space>full<Key.space>of<Key.space>wisdom<Key.space>that<Key.space>someone<Key.space>important<Key.space>said<Key.space>and<Key.space>can<Key.space>make<Key.space>the<Key.space>reader<Key.space>get<Key.space>inspired.<Key.shift>"
Screenshot: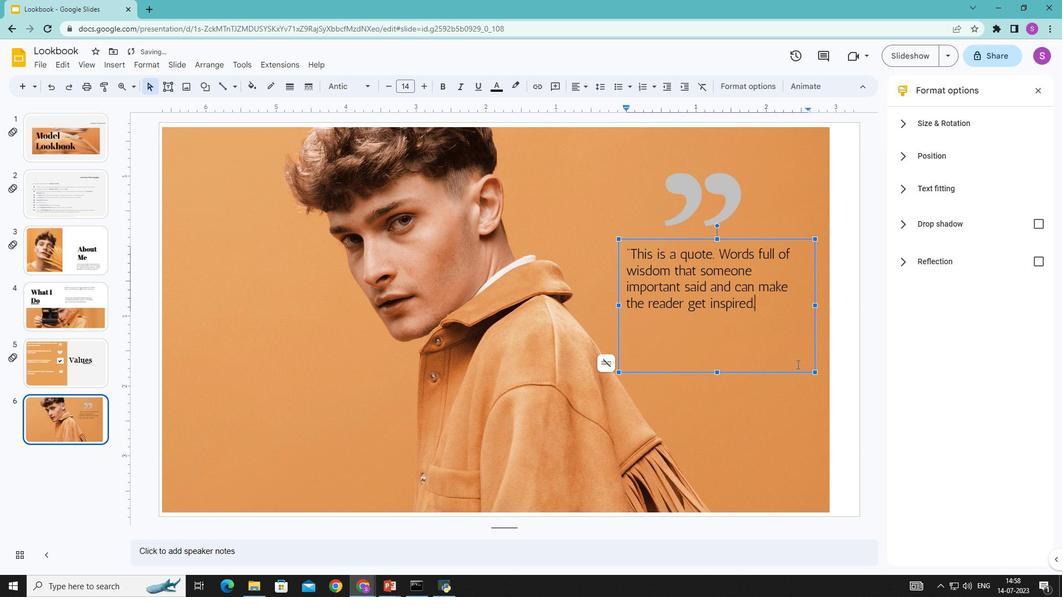
Action: Mouse moved to (758, 306)
Screenshot: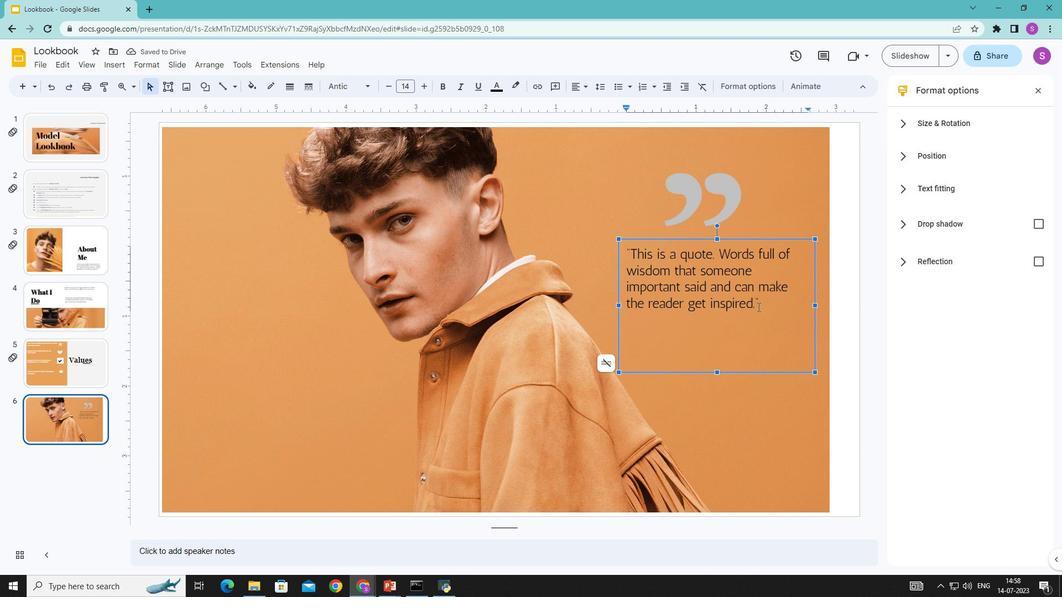 
Action: Mouse pressed left at (758, 306)
Screenshot: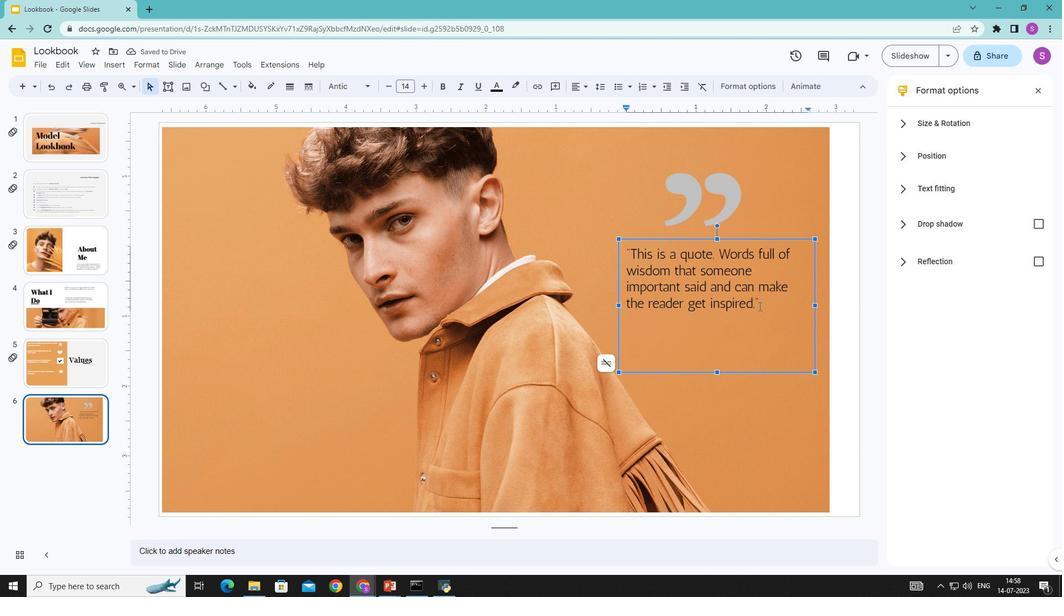 
Action: Mouse moved to (500, 86)
Screenshot: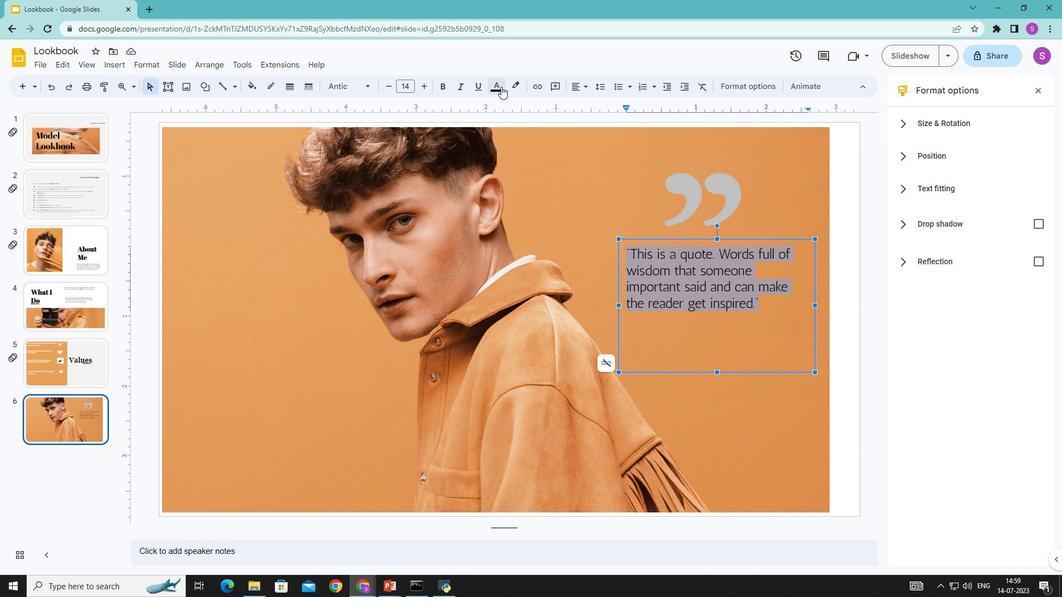 
Action: Mouse pressed left at (500, 86)
Screenshot: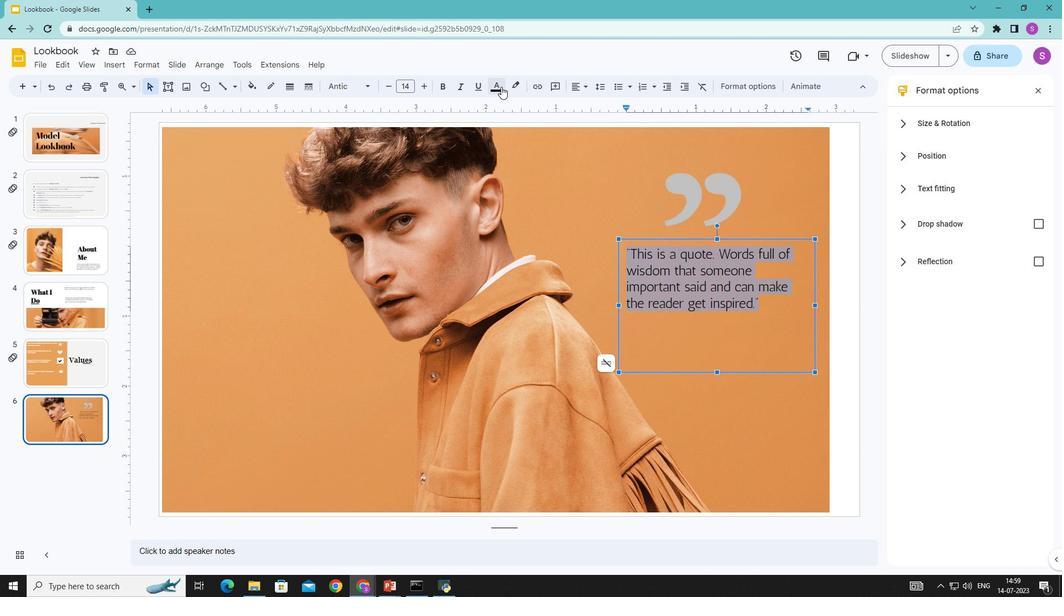 
Action: Mouse moved to (502, 120)
Screenshot: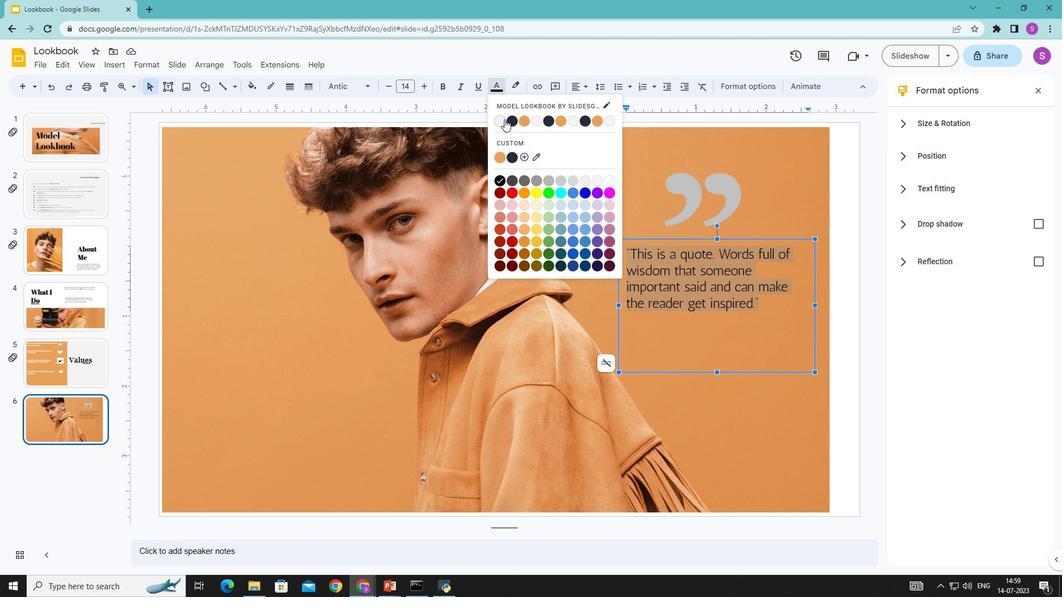 
Action: Mouse pressed left at (502, 120)
Screenshot: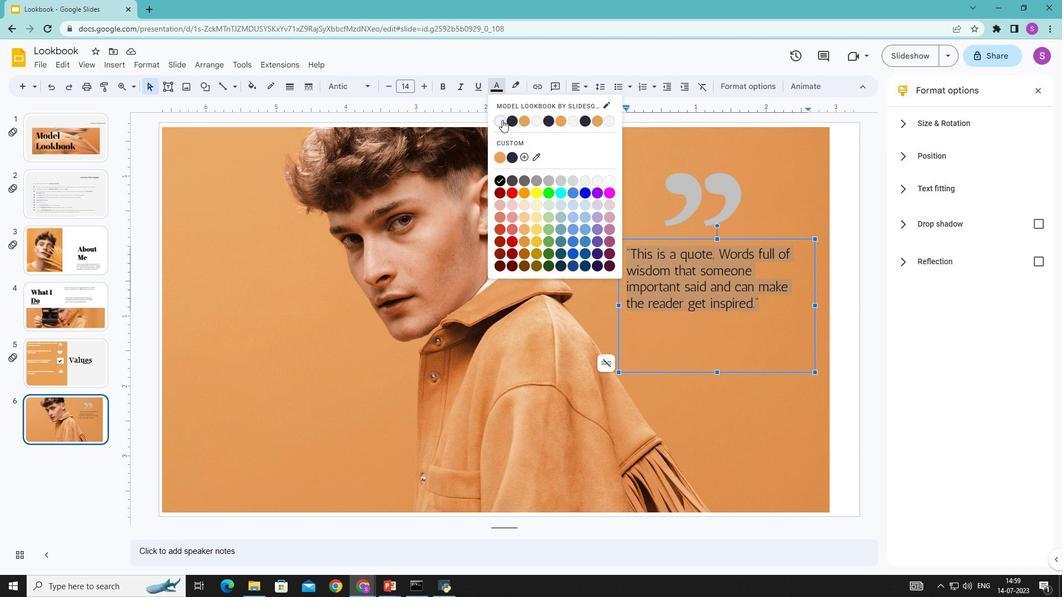
Action: Mouse moved to (579, 200)
Screenshot: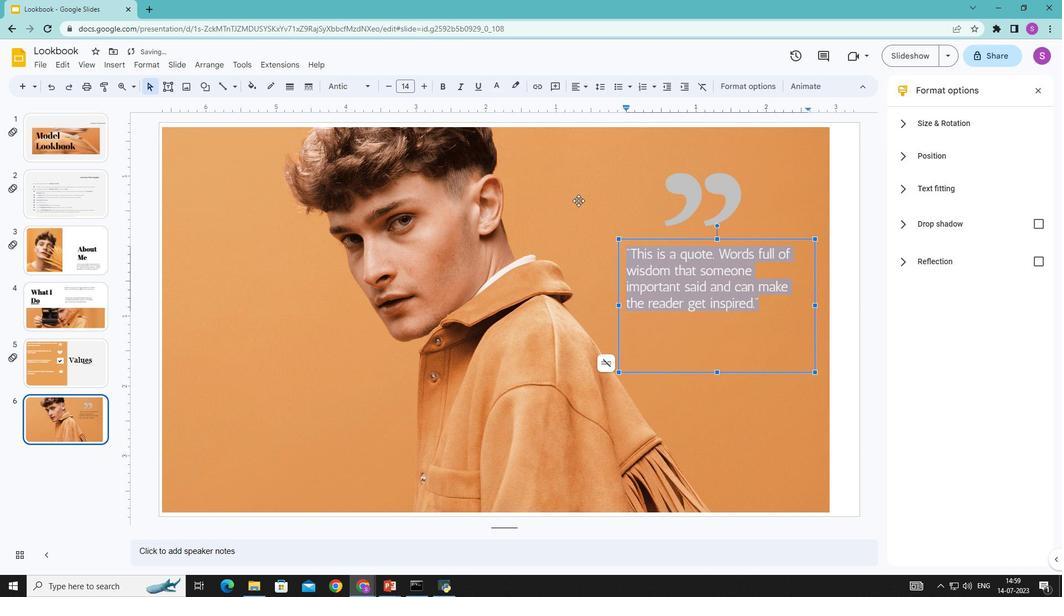 
Action: Mouse pressed left at (579, 200)
Screenshot: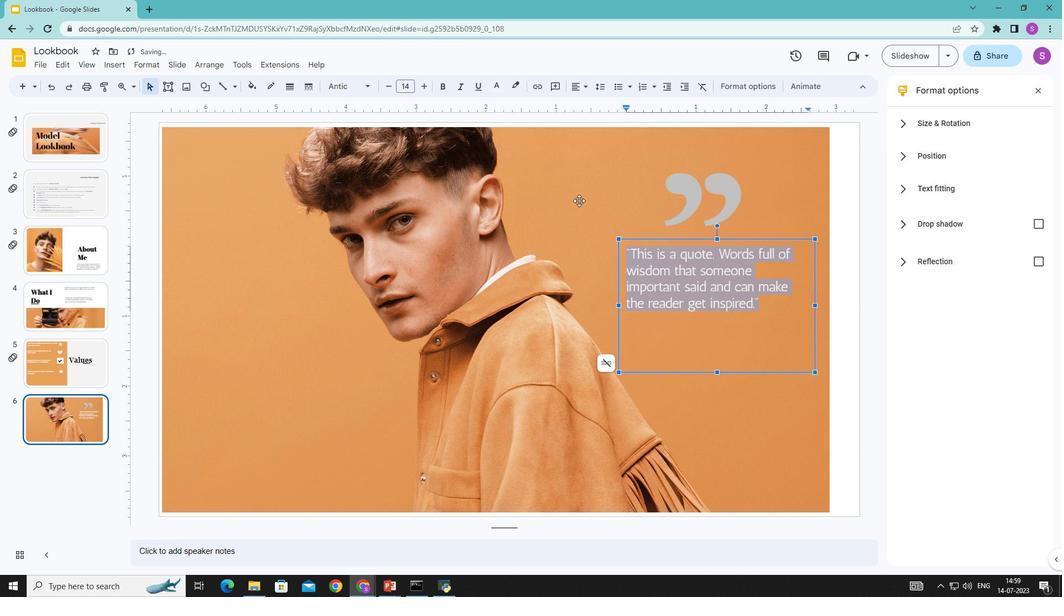 
Action: Mouse moved to (757, 303)
Screenshot: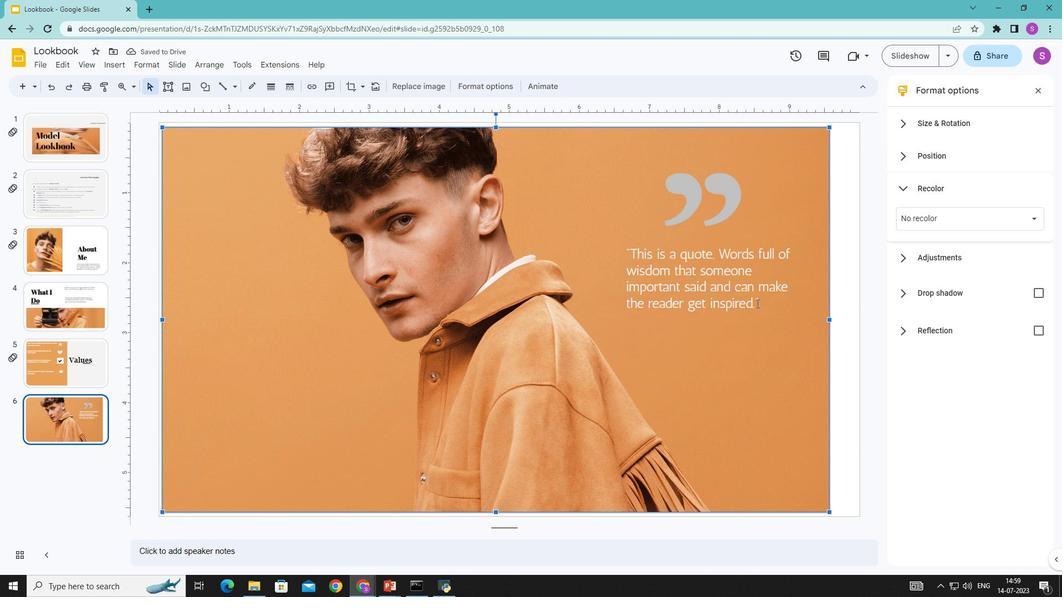 
Action: Mouse pressed left at (757, 303)
Screenshot: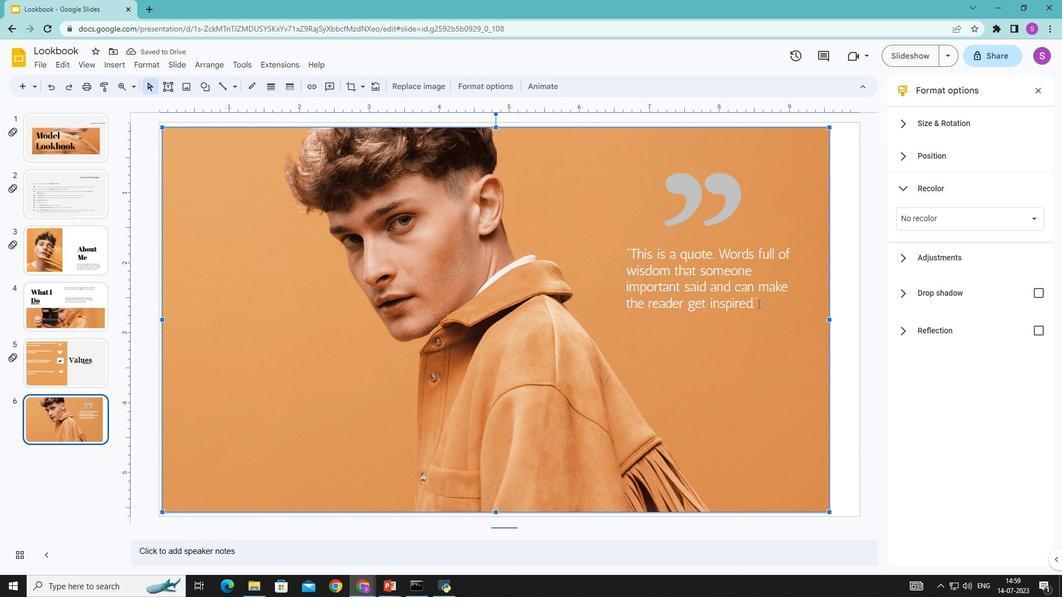 
Action: Mouse pressed left at (757, 303)
Screenshot: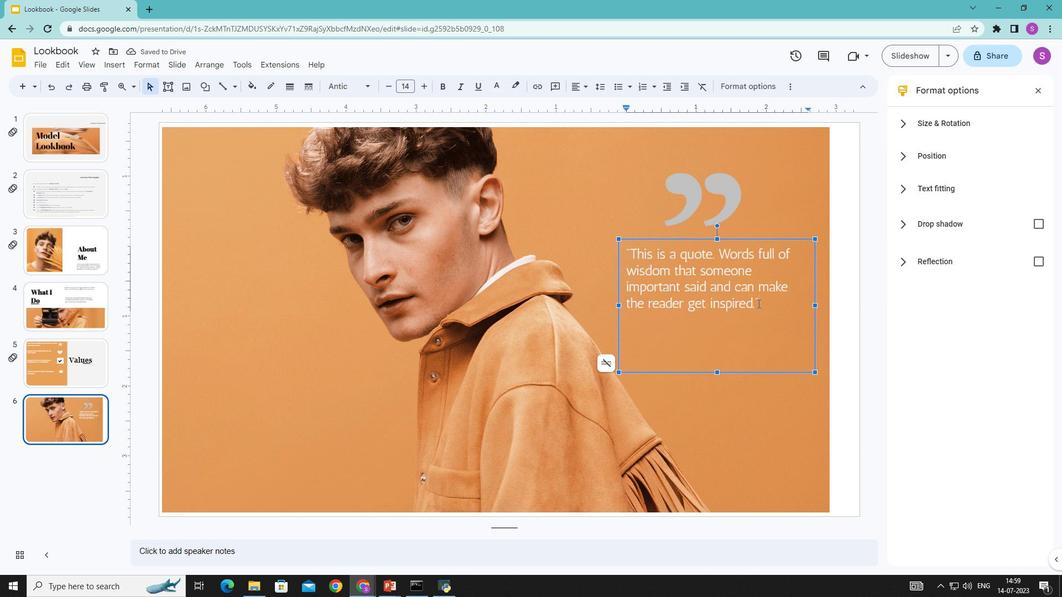 
Action: Mouse moved to (422, 84)
Screenshot: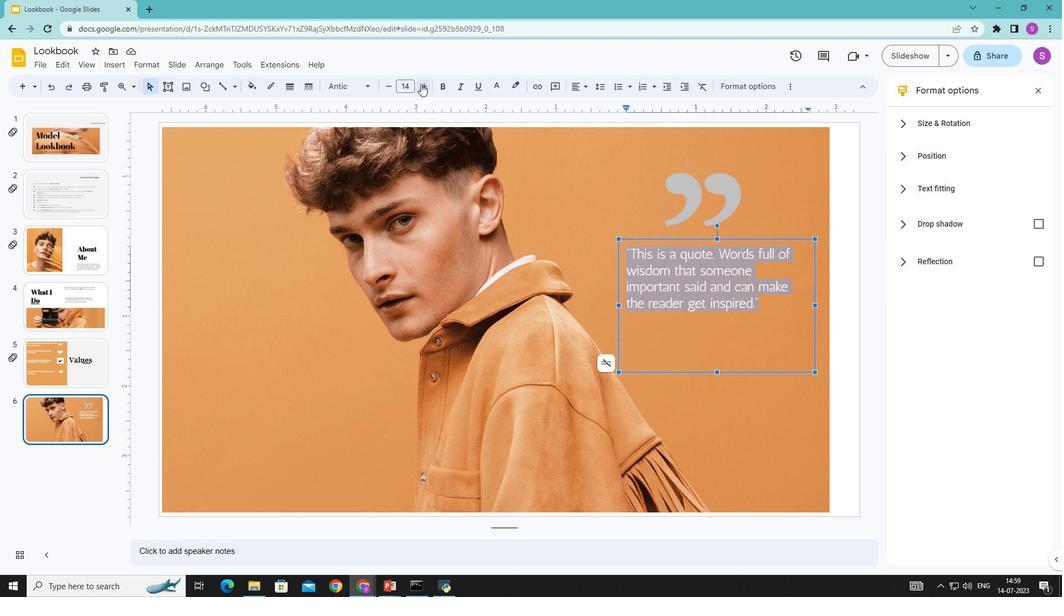 
Action: Mouse pressed left at (422, 84)
Screenshot: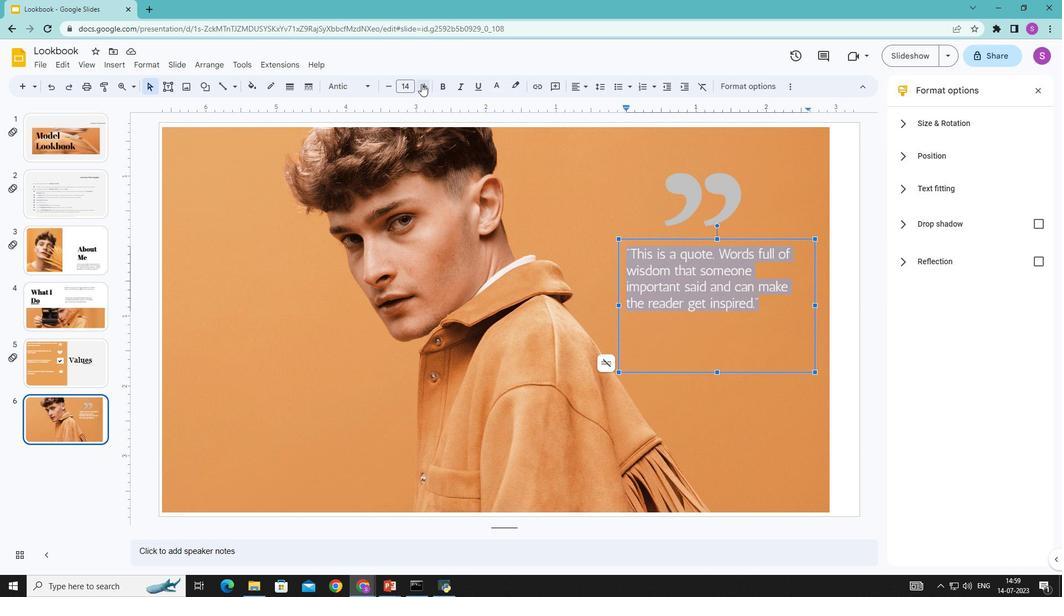 
Action: Mouse moved to (422, 84)
Screenshot: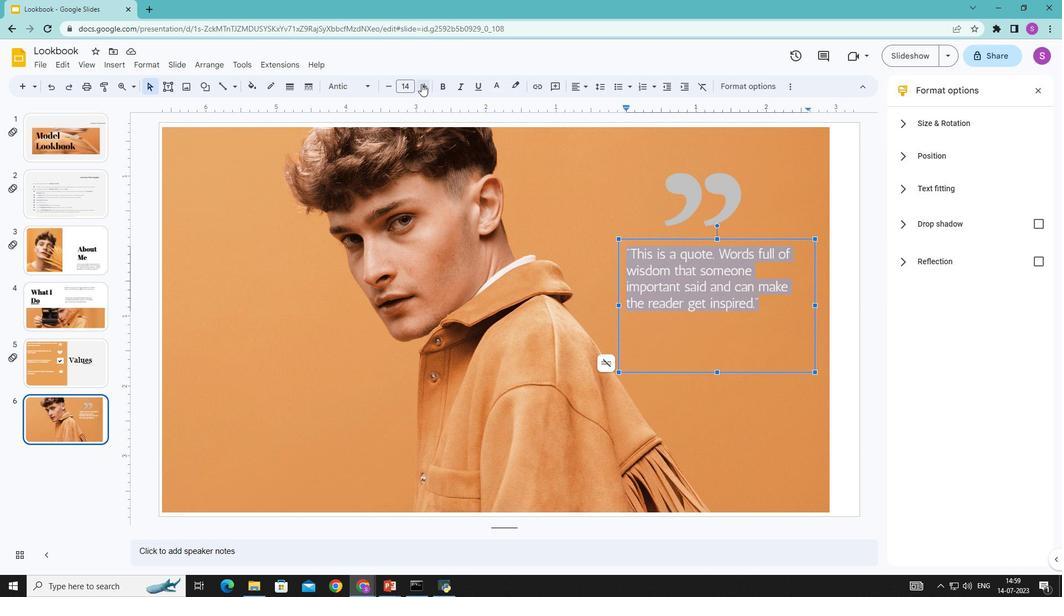 
Action: Mouse pressed left at (422, 84)
Screenshot: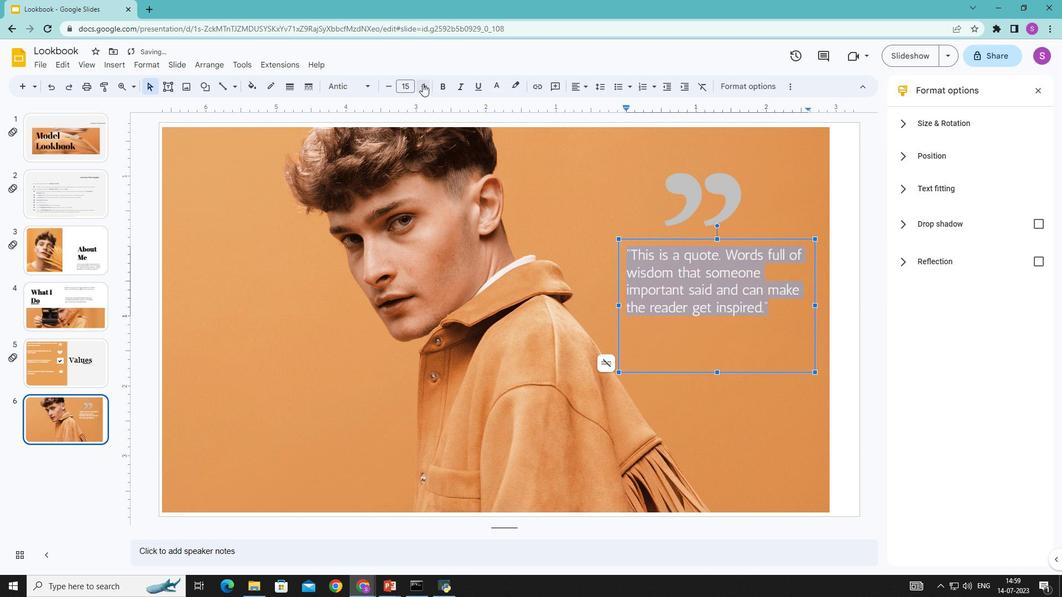 
Action: Mouse moved to (370, 88)
Screenshot: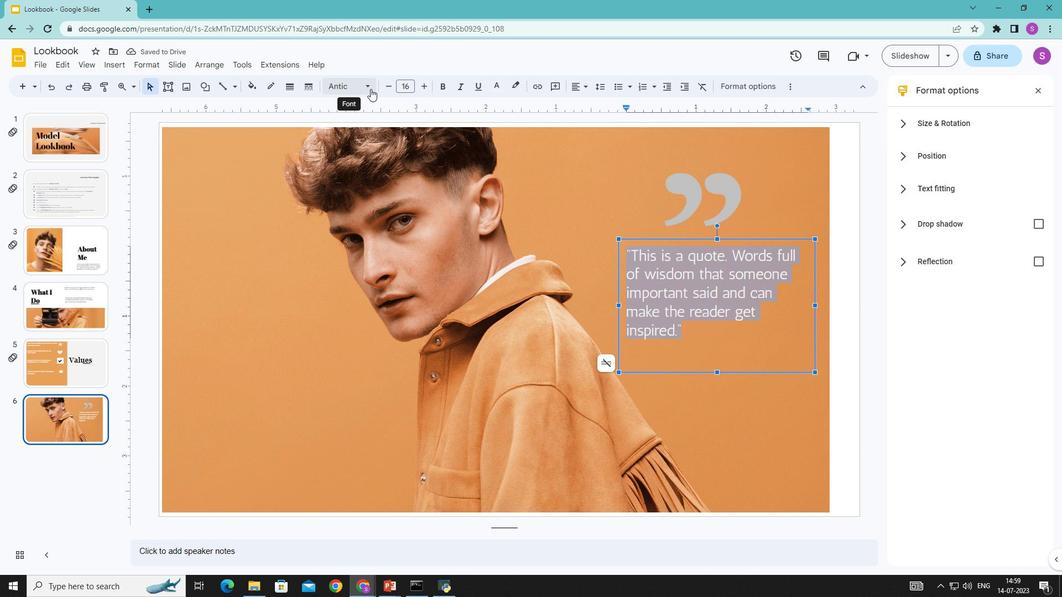 
Action: Mouse pressed left at (370, 88)
Screenshot: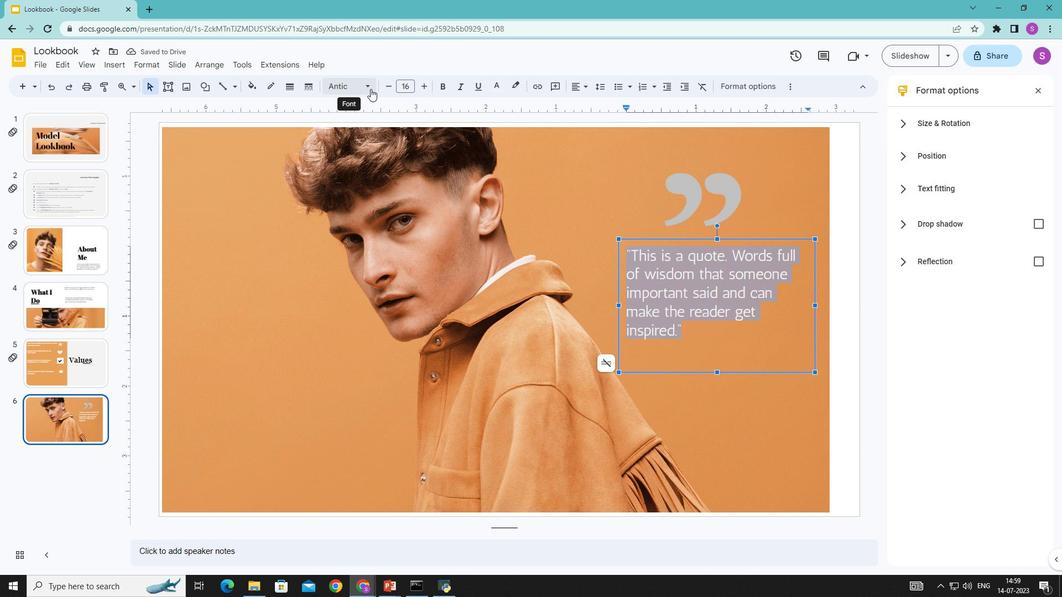 
Action: Mouse moved to (402, 309)
Screenshot: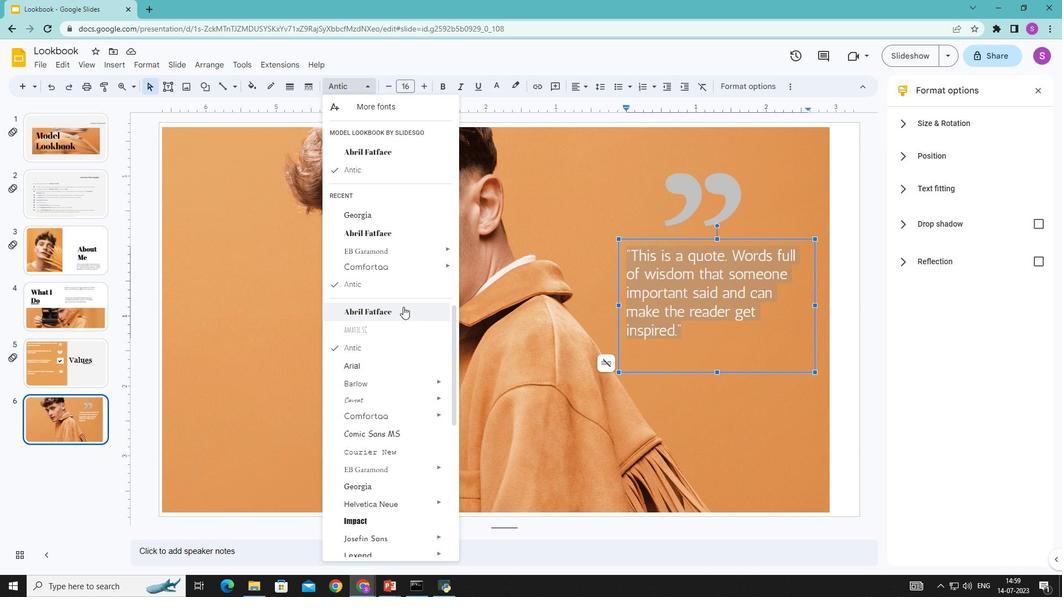 
Action: Mouse pressed left at (402, 309)
Screenshot: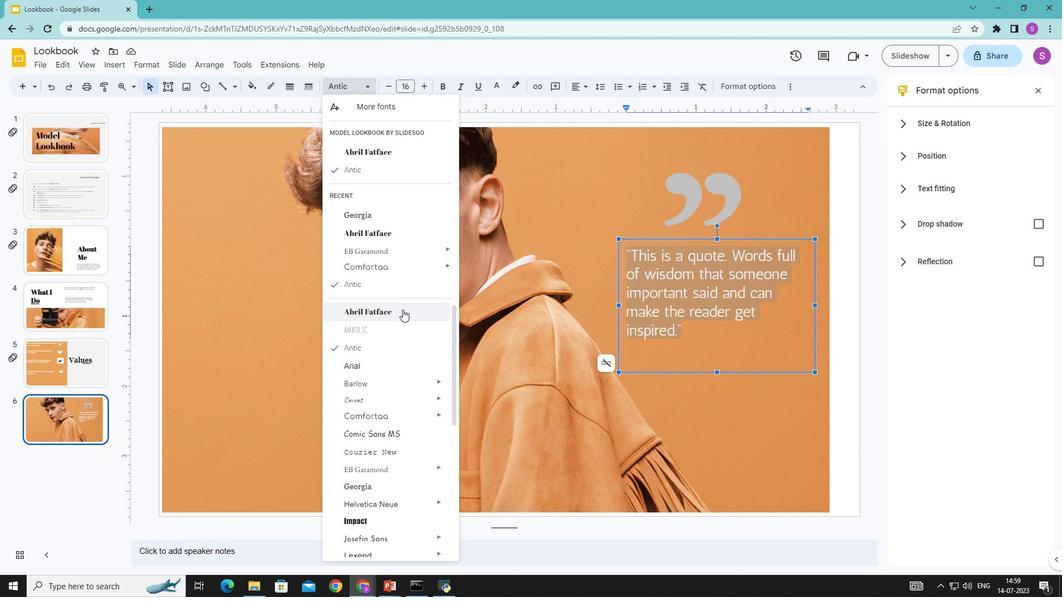 
Action: Mouse moved to (571, 185)
Screenshot: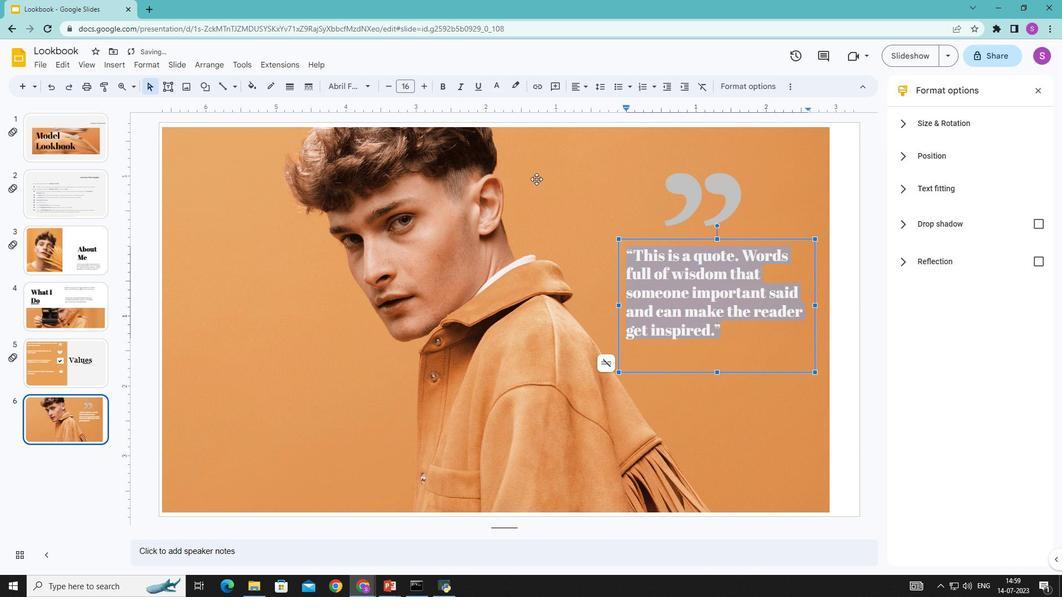 
Action: Mouse pressed left at (571, 185)
Screenshot: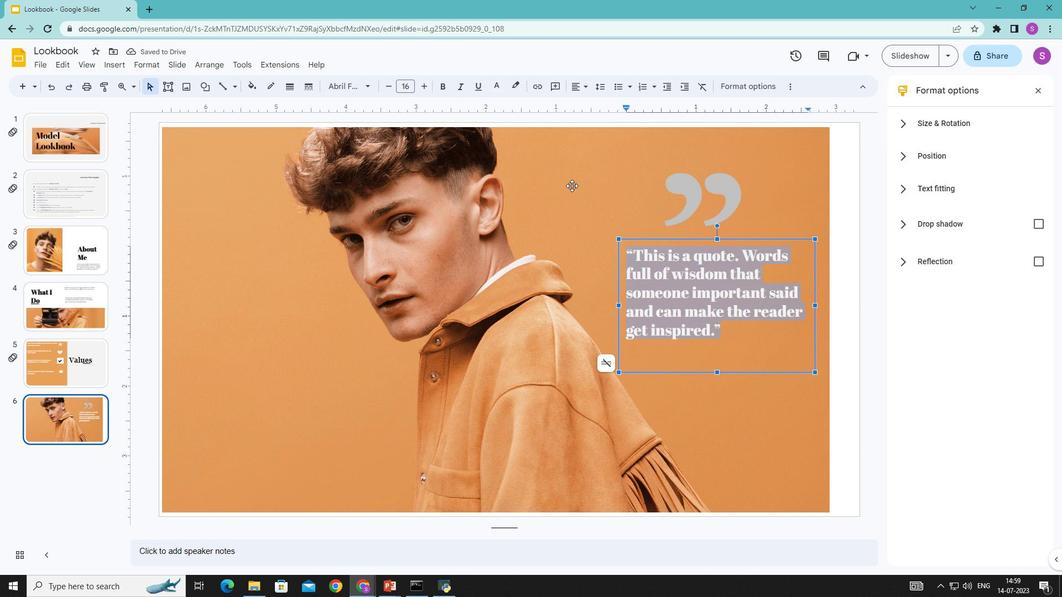 
Action: Mouse moved to (164, 87)
Screenshot: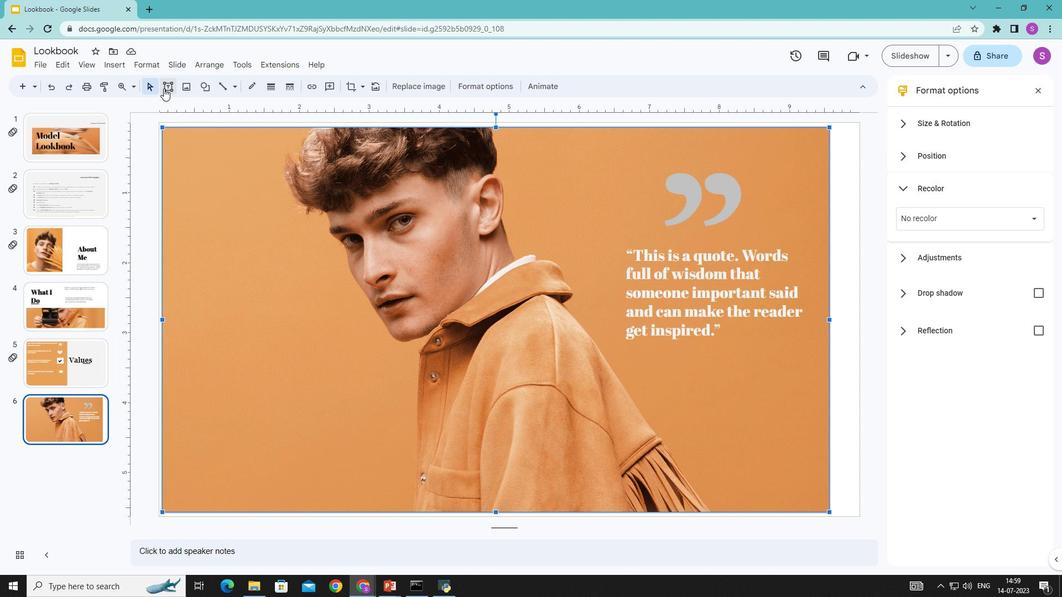 
Action: Mouse pressed left at (164, 87)
Screenshot: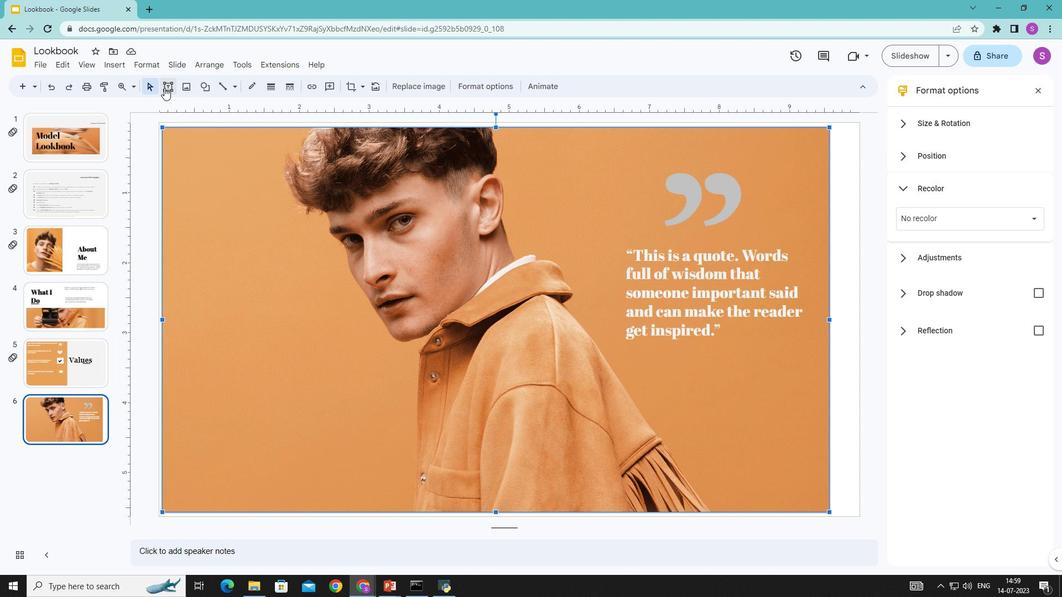
Action: Mouse moved to (642, 382)
Screenshot: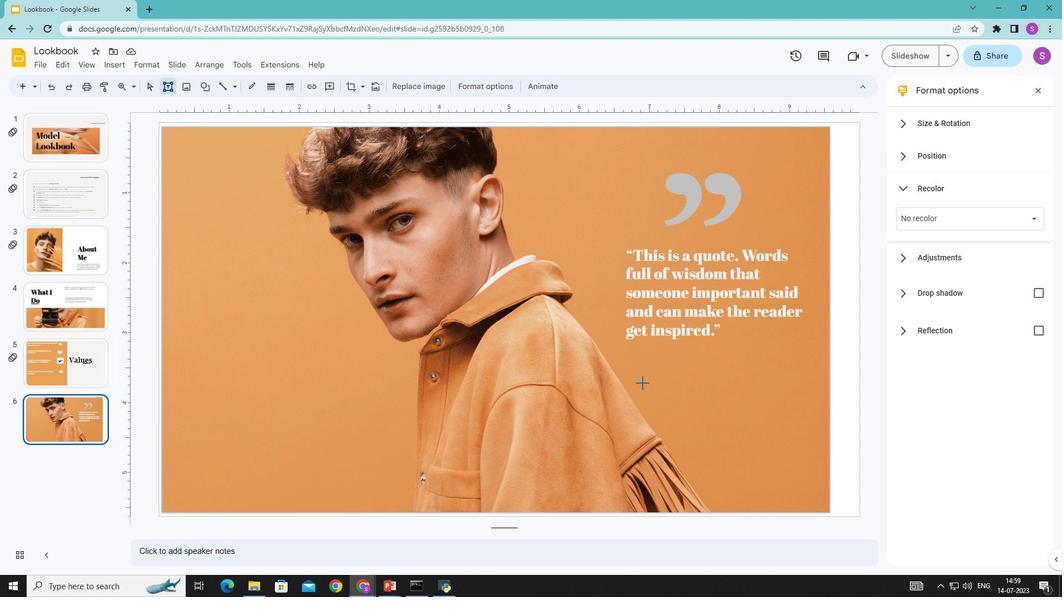 
Action: Mouse pressed left at (642, 382)
Screenshot: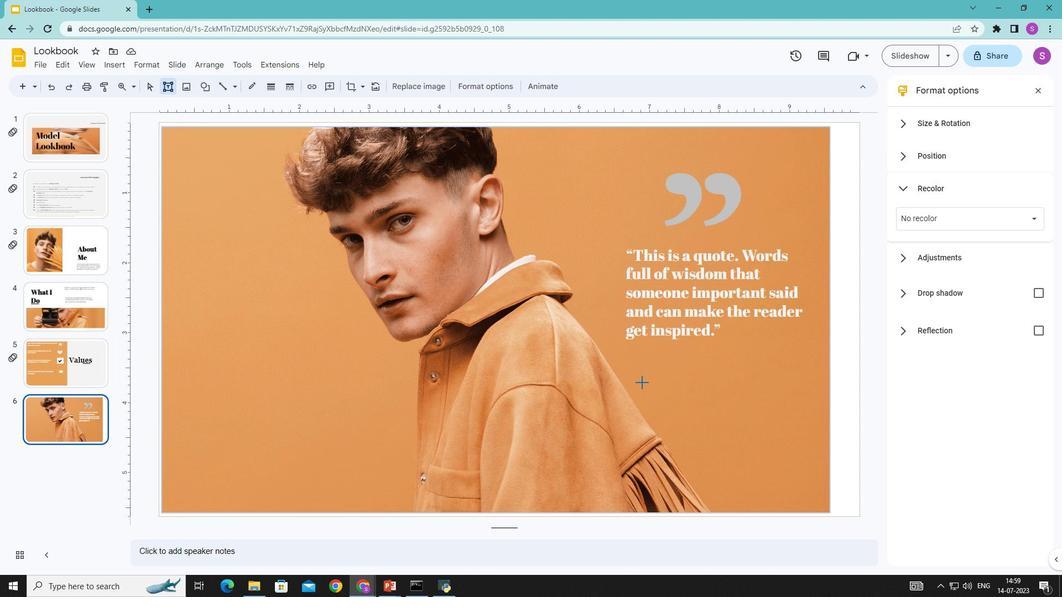 
Action: Mouse moved to (223, 83)
Screenshot: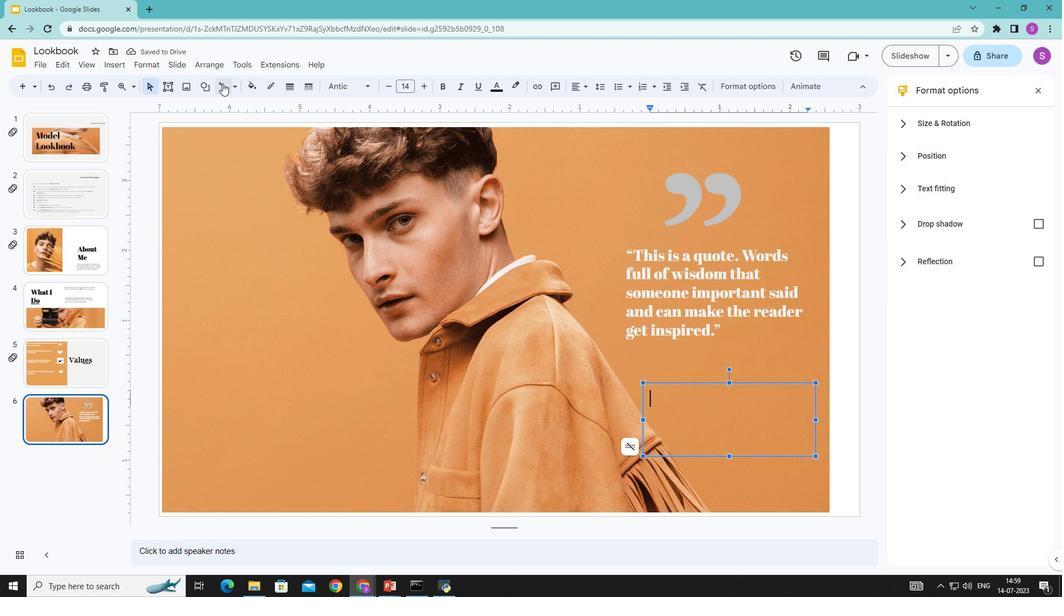 
Action: Mouse pressed left at (223, 83)
Screenshot: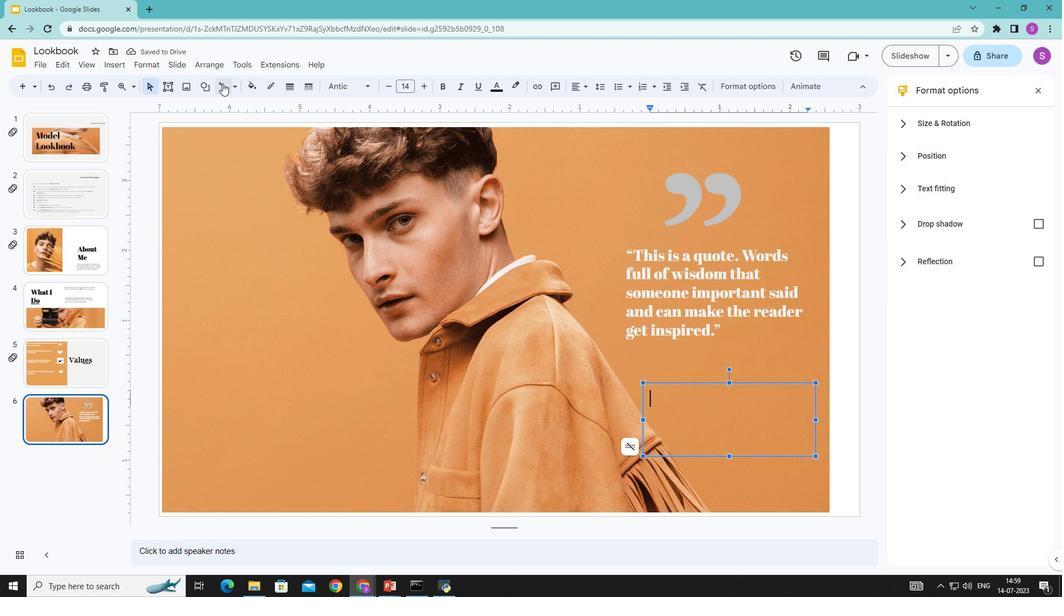 
Action: Mouse moved to (635, 421)
Screenshot: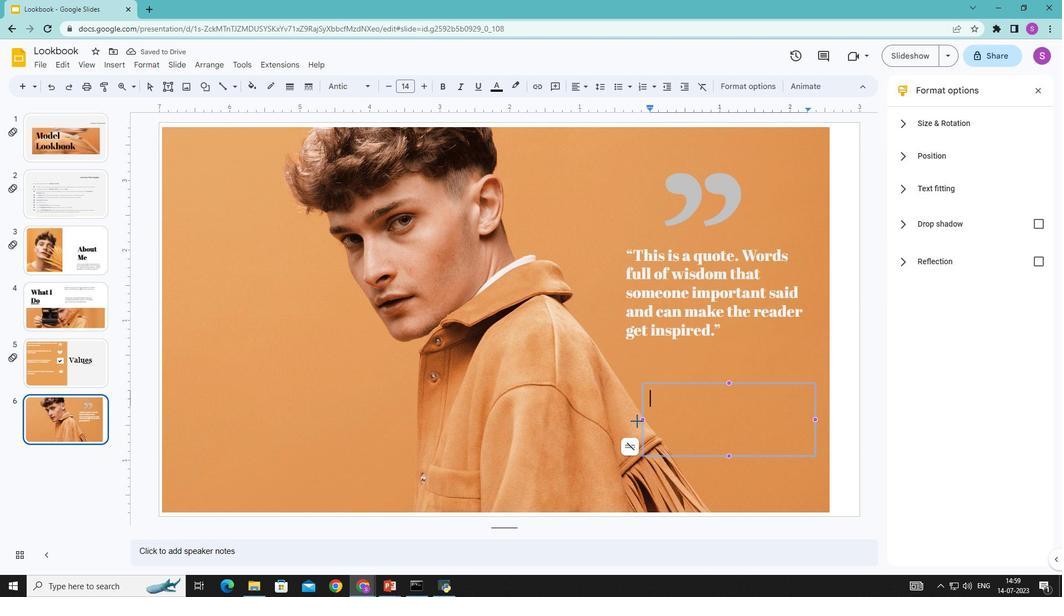 
Action: Mouse pressed left at (635, 421)
Screenshot: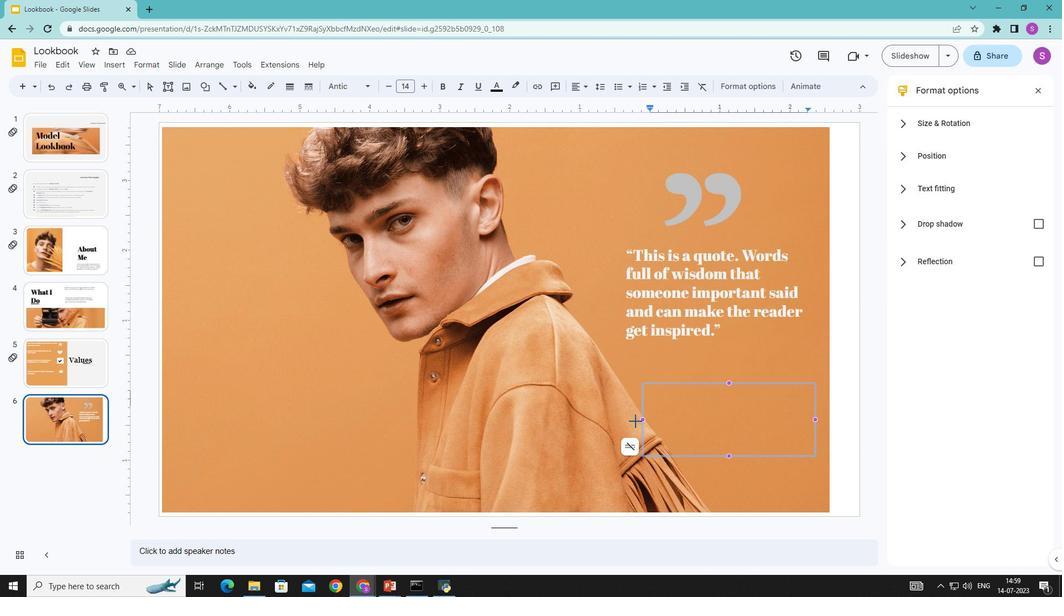
Action: Mouse moved to (255, 86)
Screenshot: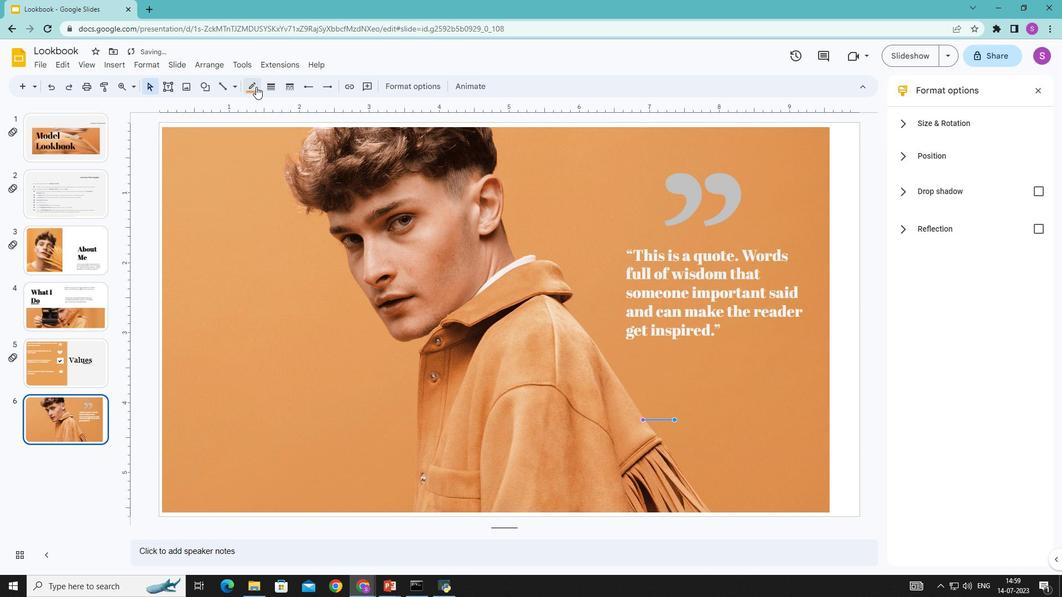 
Action: Mouse pressed left at (255, 86)
Screenshot: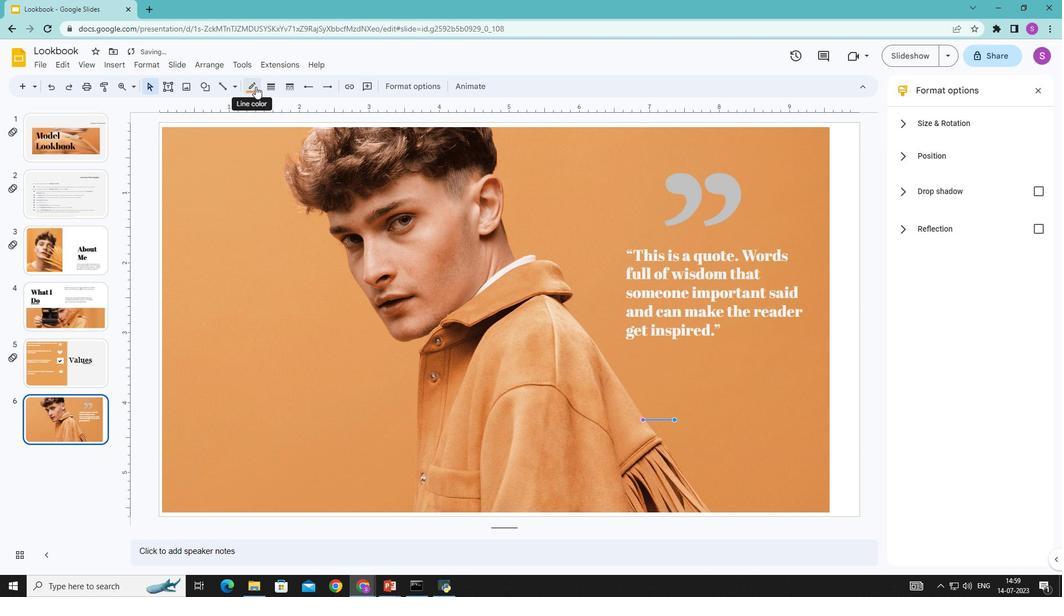 
Action: Mouse moved to (257, 121)
Screenshot: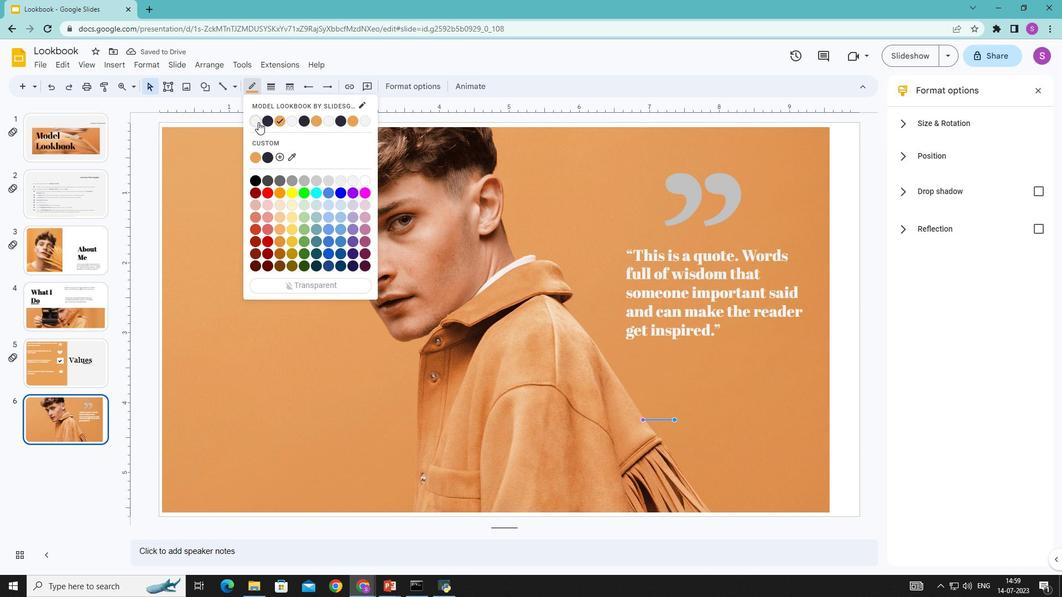 
Action: Mouse pressed left at (257, 121)
Screenshot: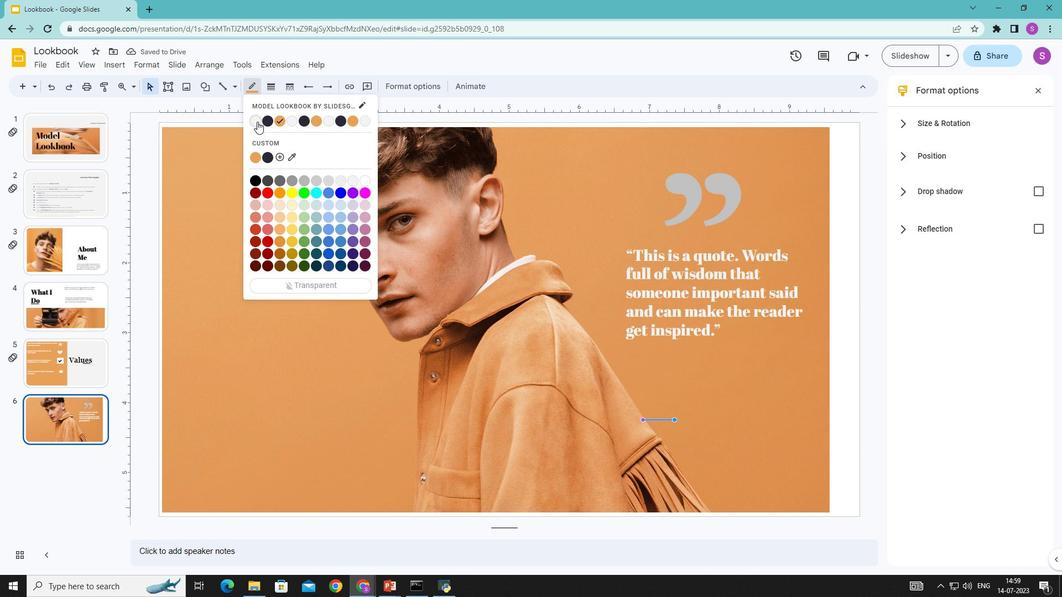 
Action: Mouse moved to (274, 86)
Screenshot: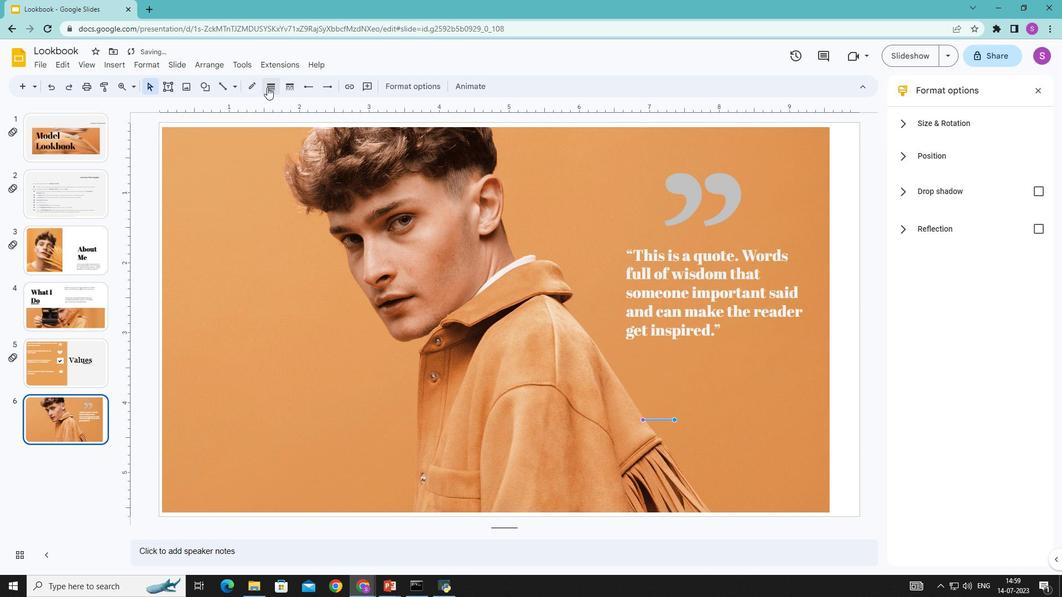 
Action: Mouse pressed left at (274, 86)
Screenshot: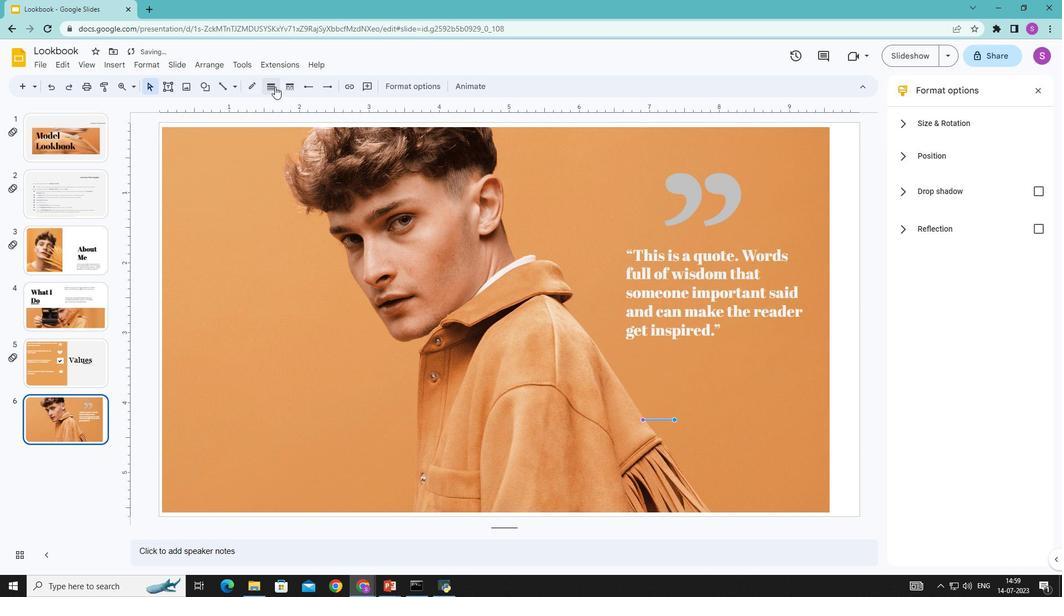 
Action: Mouse moved to (289, 154)
Screenshot: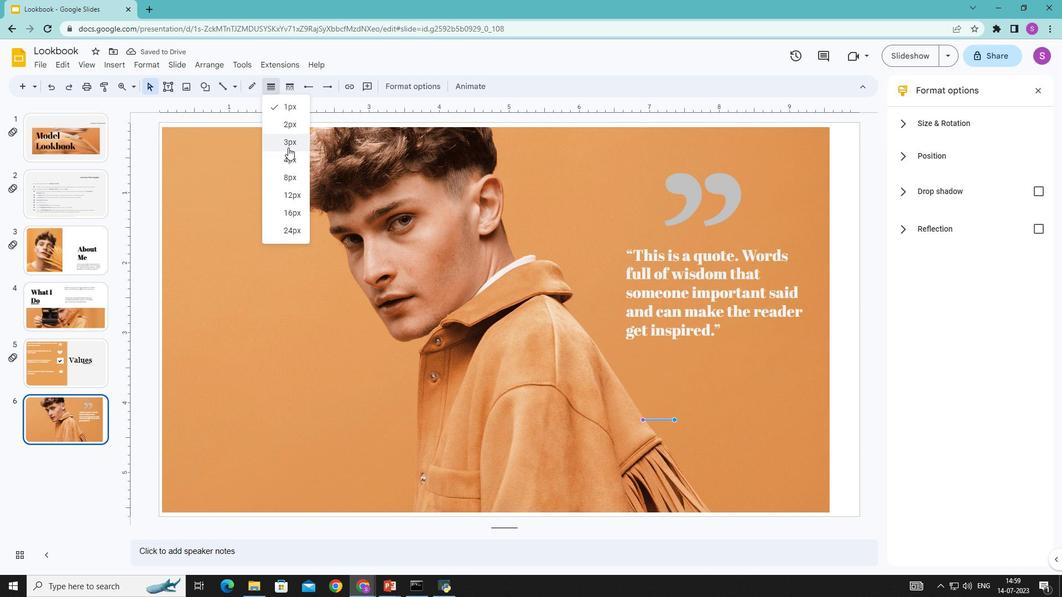 
Action: Mouse pressed left at (289, 154)
Screenshot: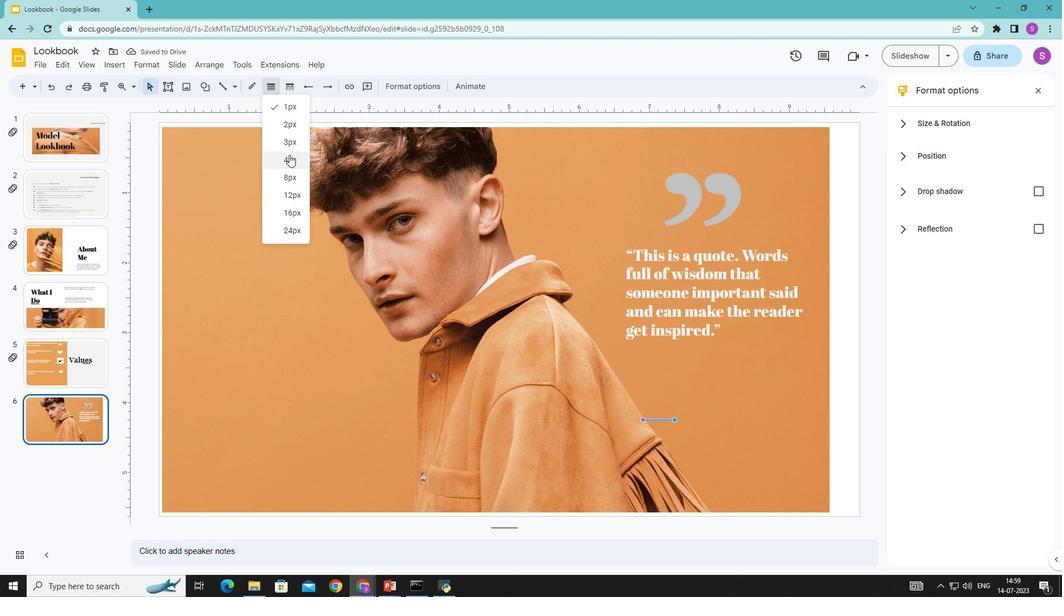 
Action: Mouse moved to (697, 413)
Screenshot: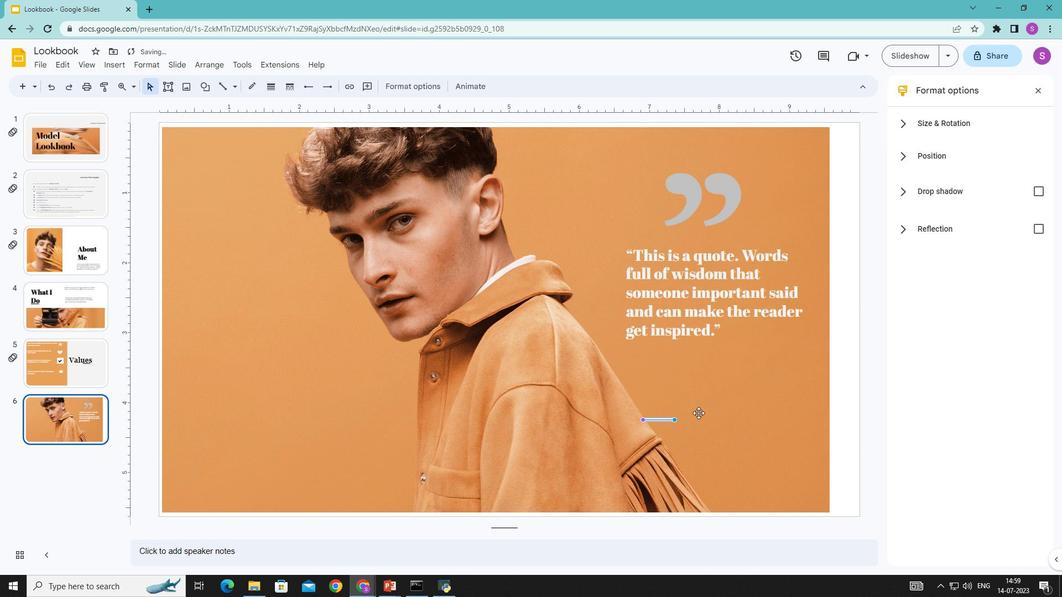 
Action: Mouse pressed left at (697, 413)
Screenshot: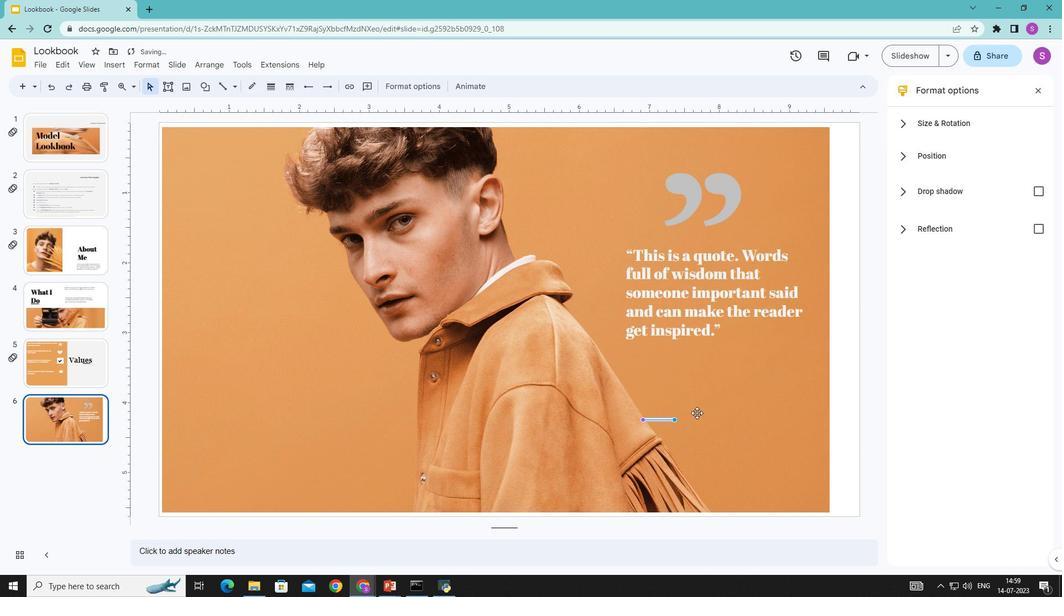 
Action: Mouse moved to (683, 415)
Screenshot: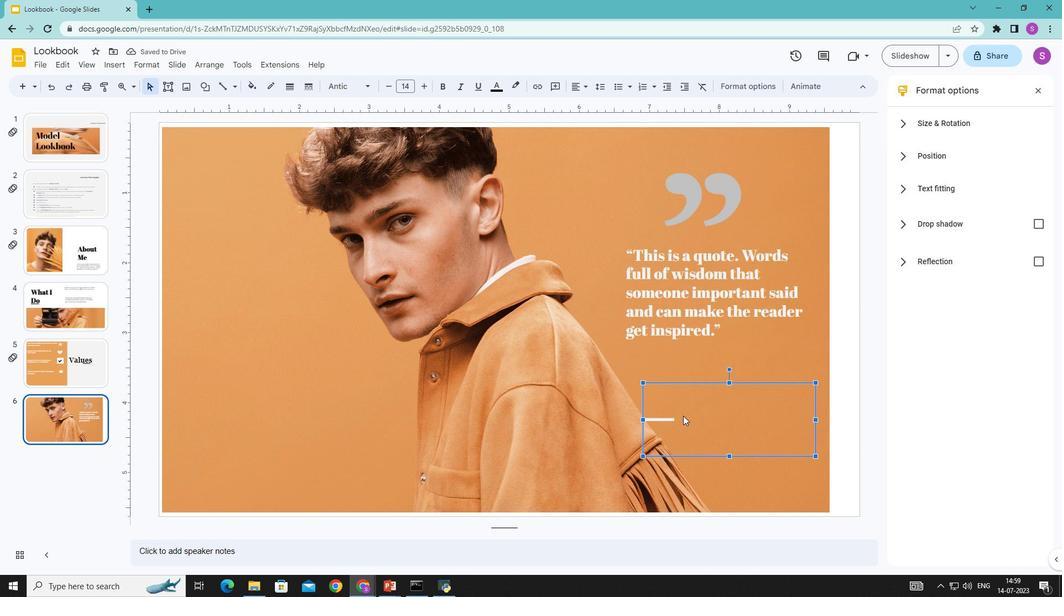 
Action: Mouse pressed left at (683, 415)
Screenshot: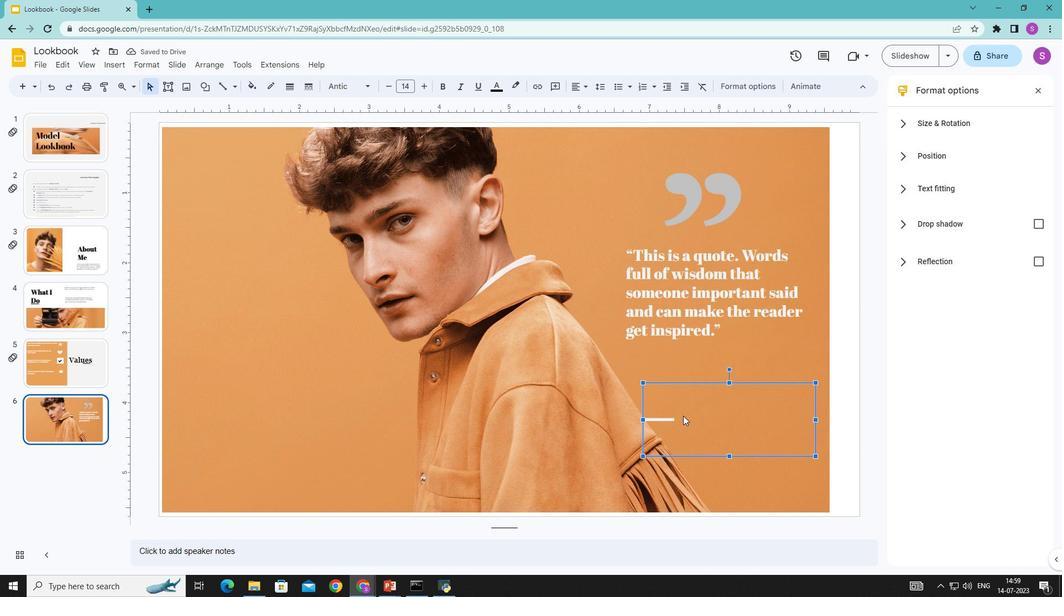 
Action: Mouse moved to (679, 417)
Screenshot: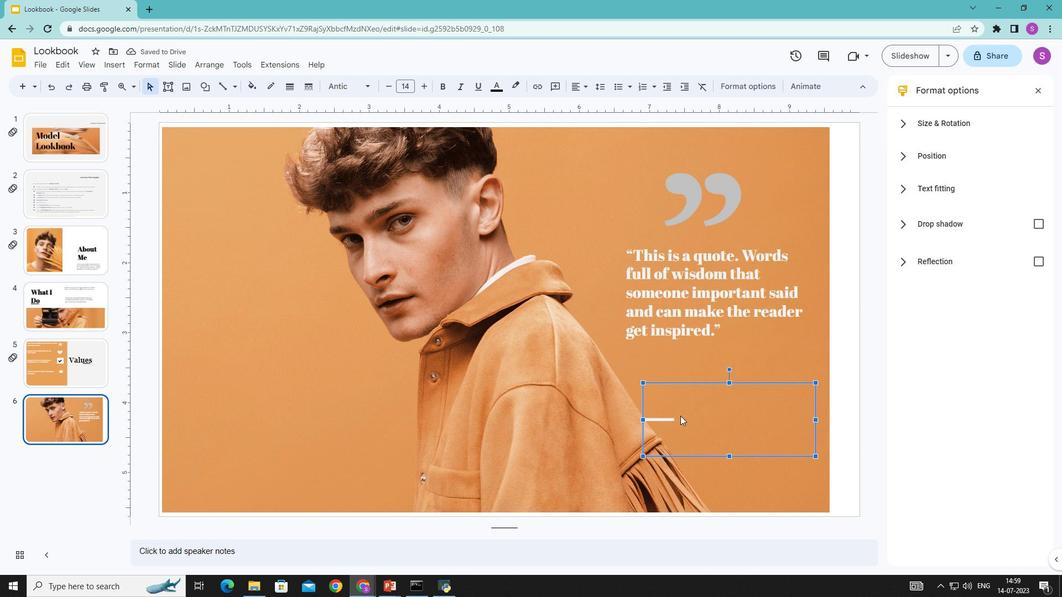 
Action: Mouse pressed left at (679, 417)
Screenshot: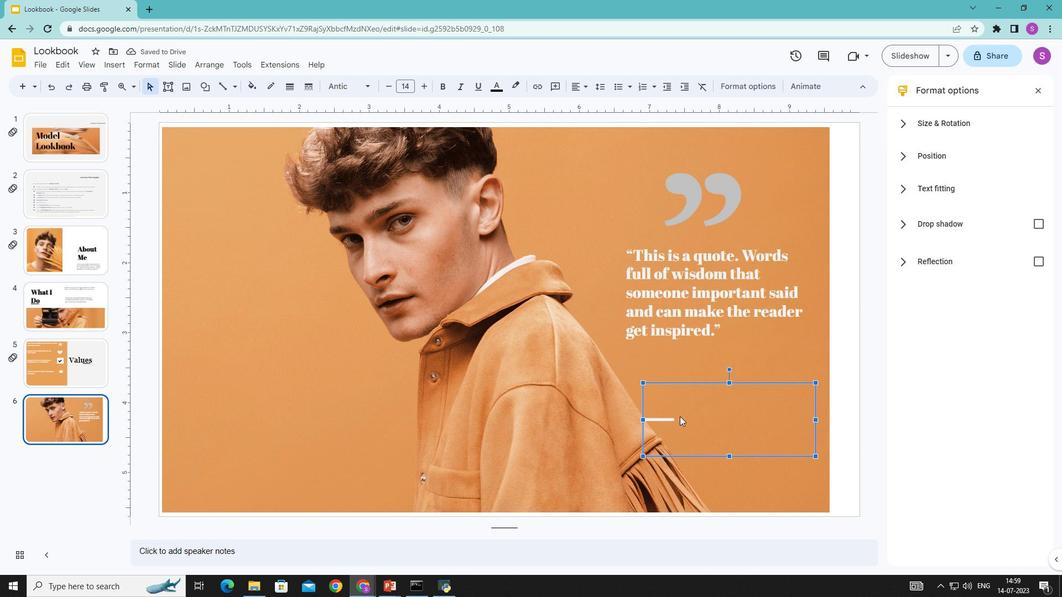 
Action: Mouse moved to (677, 416)
Screenshot: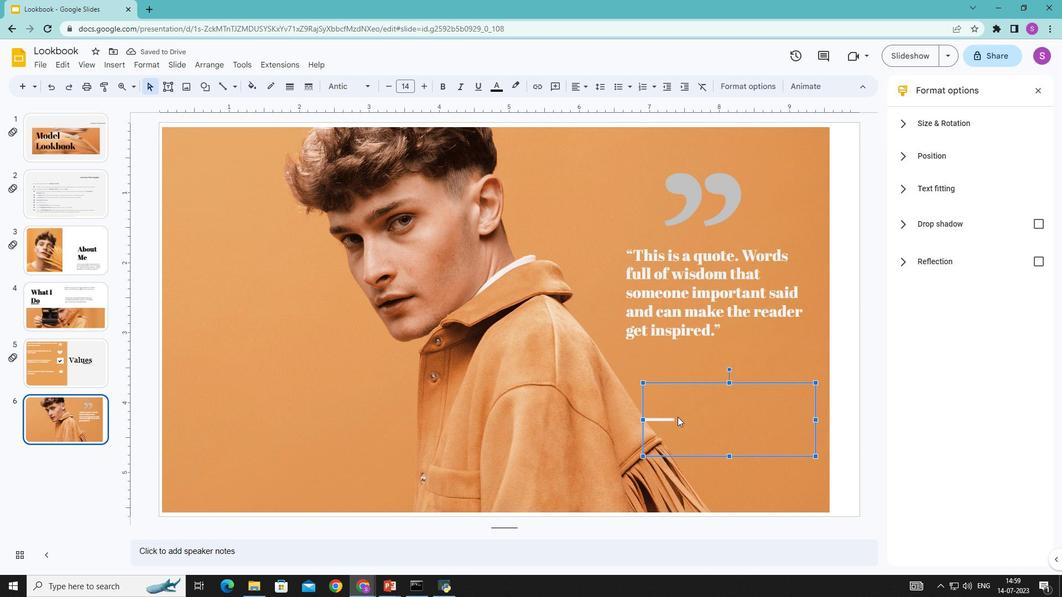 
Action: Key pressed <Key.shift>S<Key.backspace>
Screenshot: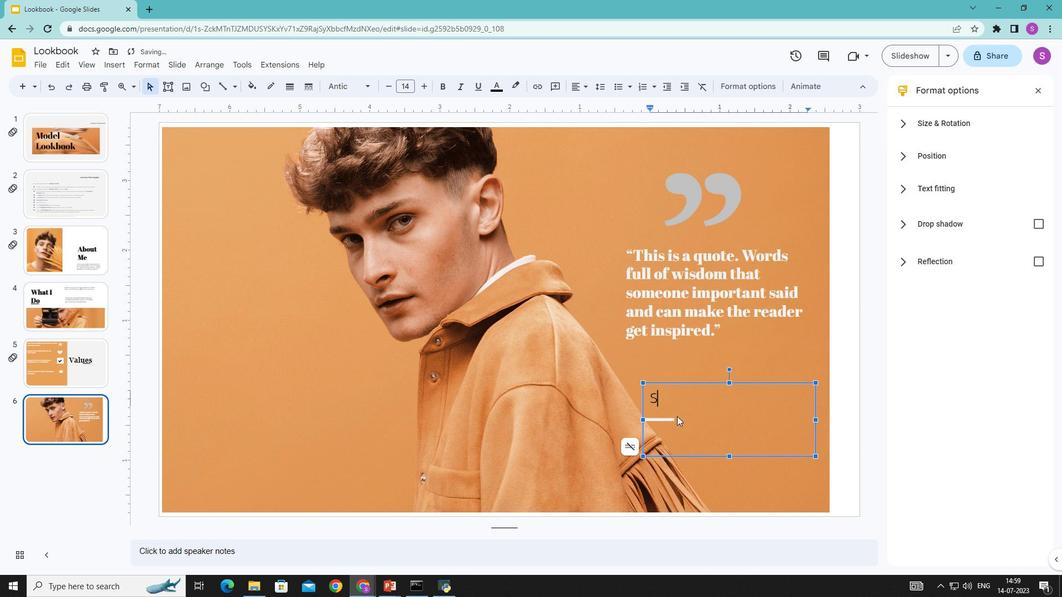 
Action: Mouse moved to (664, 424)
Screenshot: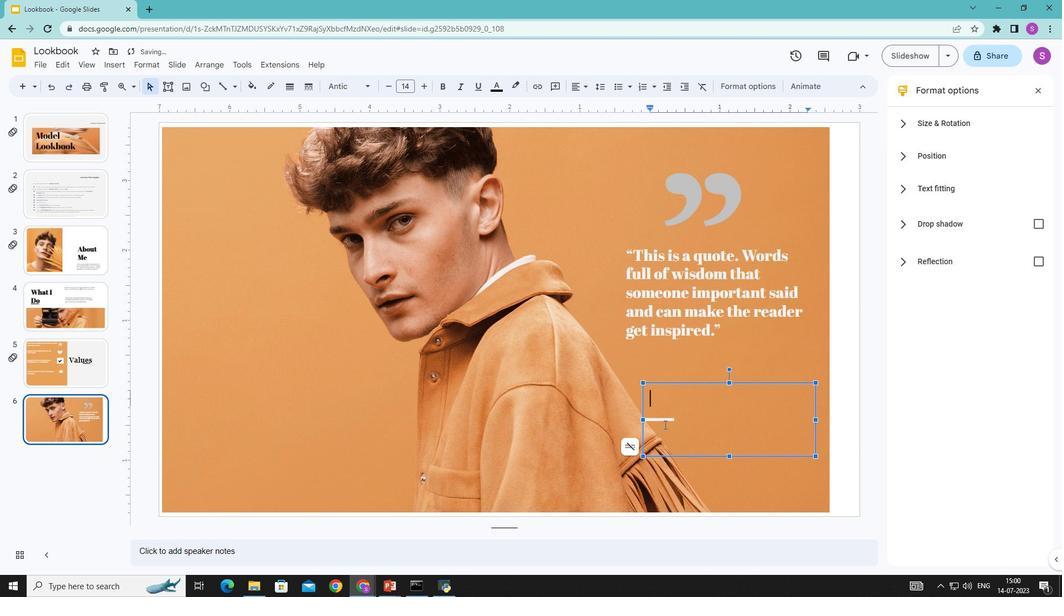 
Action: Mouse pressed left at (664, 424)
Screenshot: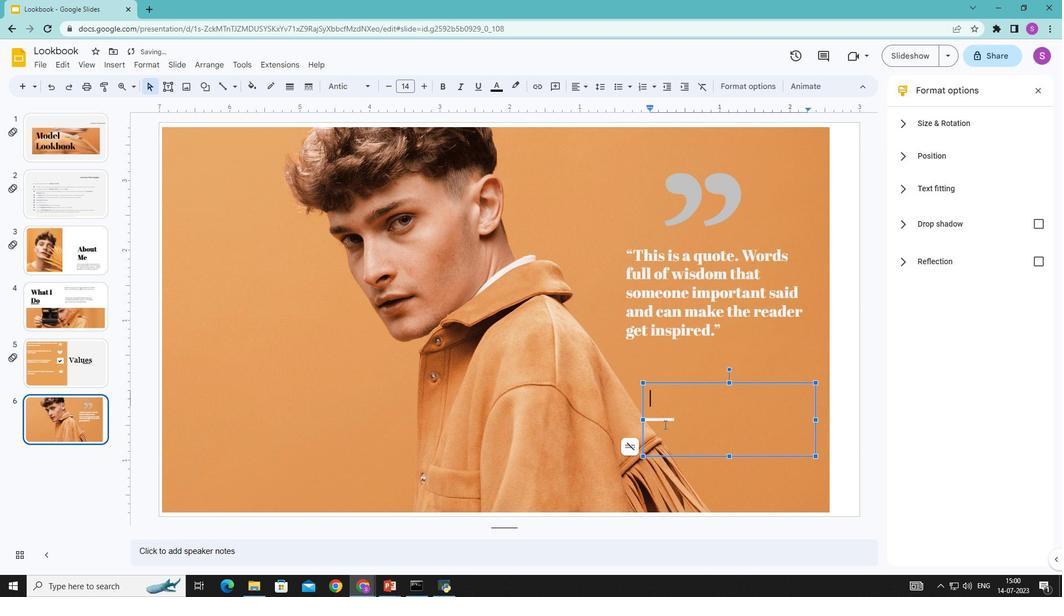 
Action: Mouse moved to (667, 422)
Screenshot: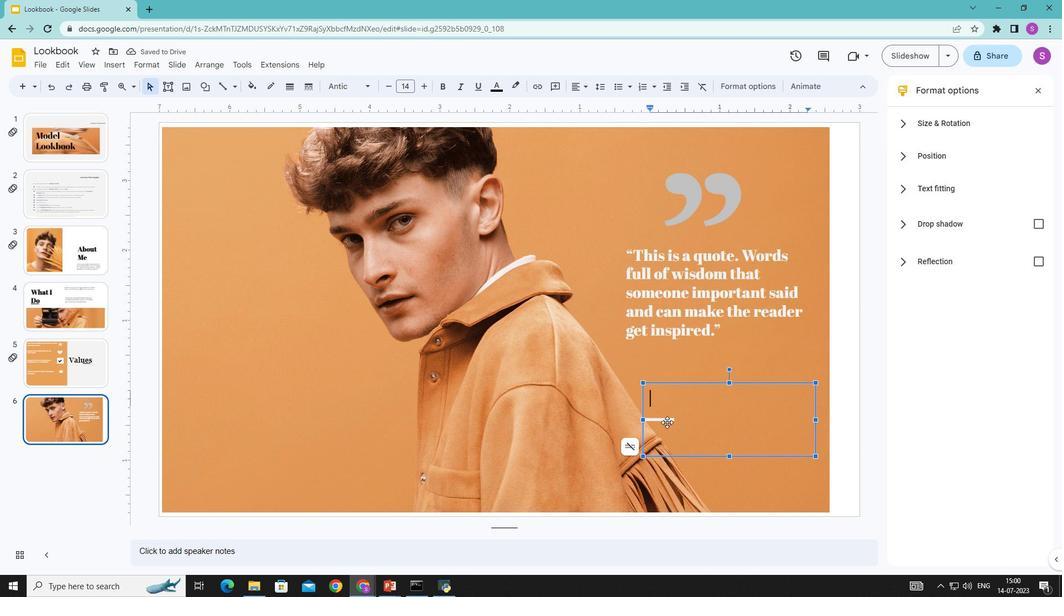 
Action: Key pressed ctrl+Z
Screenshot: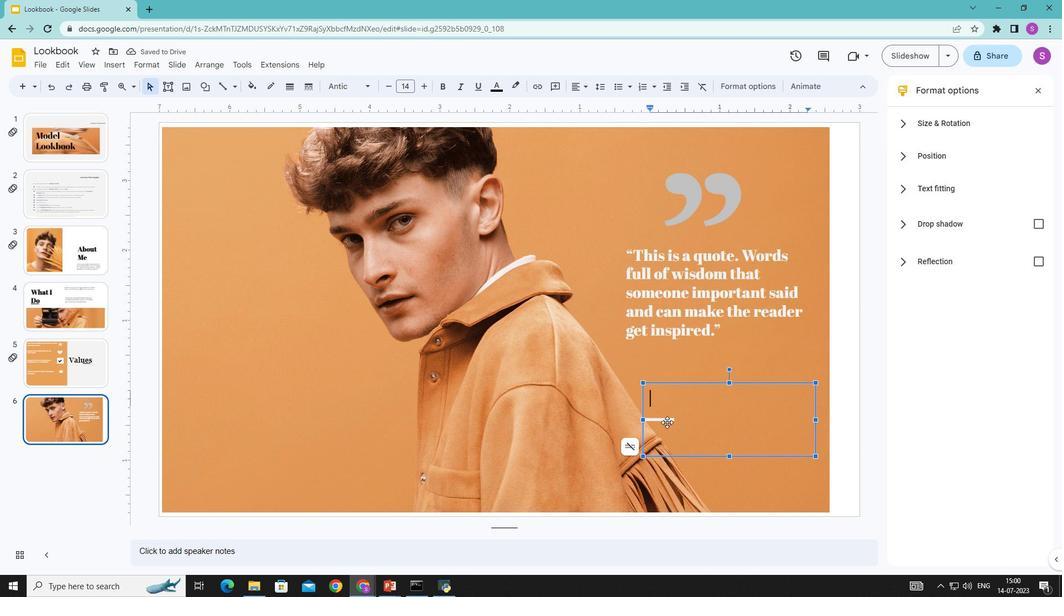 
Action: Mouse moved to (668, 422)
Screenshot: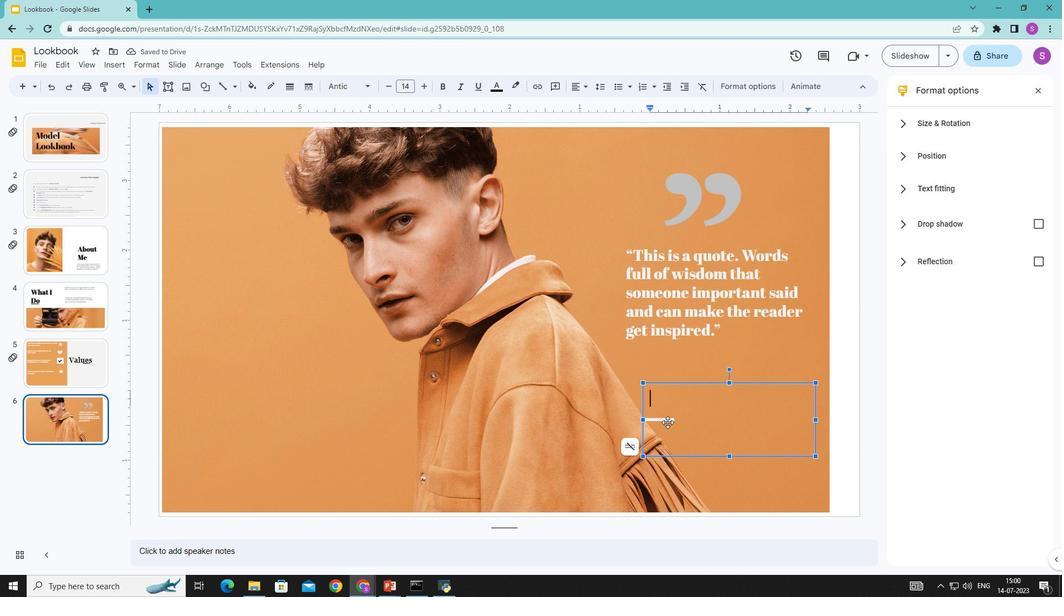 
Action: Key pressed ctrl+Zctrl+Zzctrl+Zctrl+Z
Screenshot: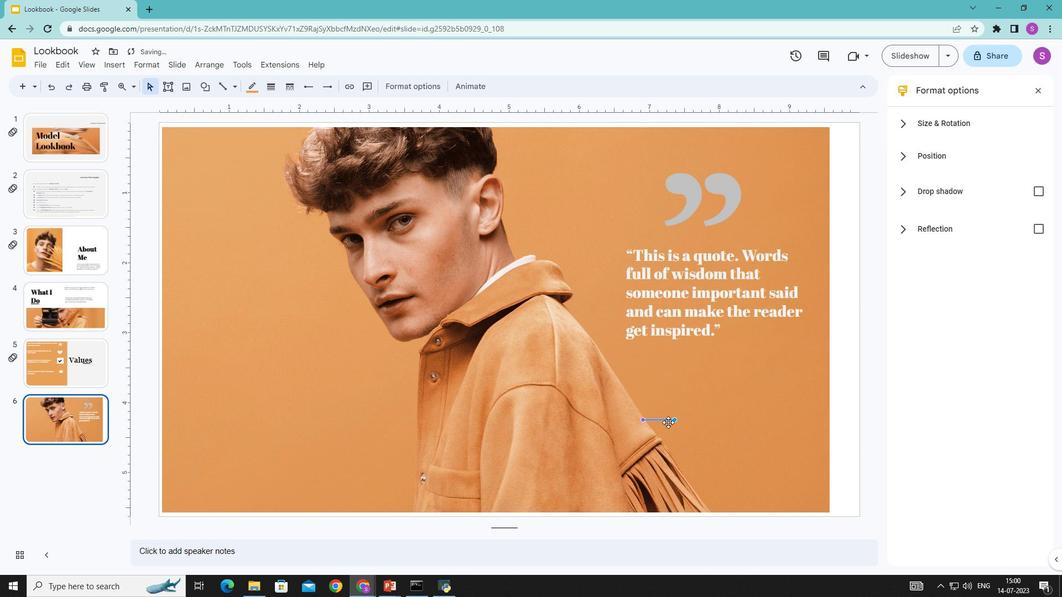 
Action: Mouse moved to (668, 433)
Screenshot: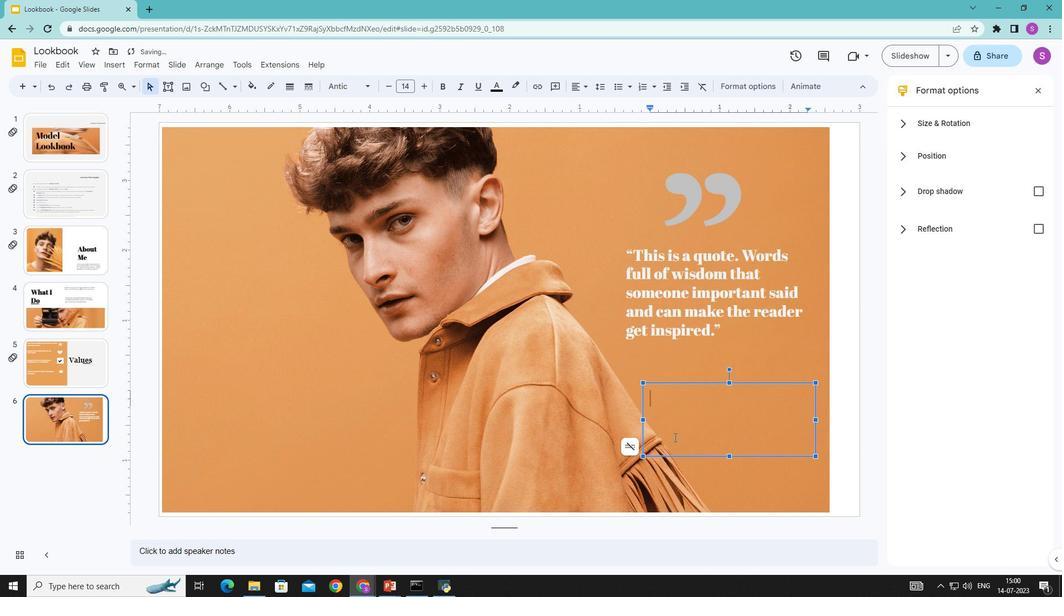 
Action: Key pressed <Key.shift>Someone<Key.space><Key.shift>Famous
Screenshot: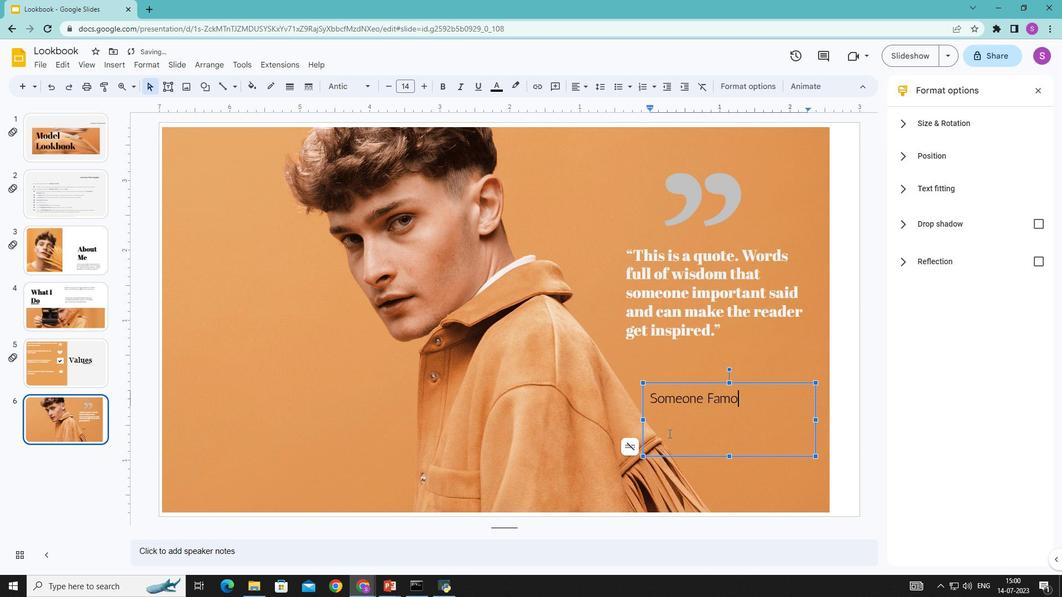 
Action: Mouse moved to (1041, 94)
Screenshot: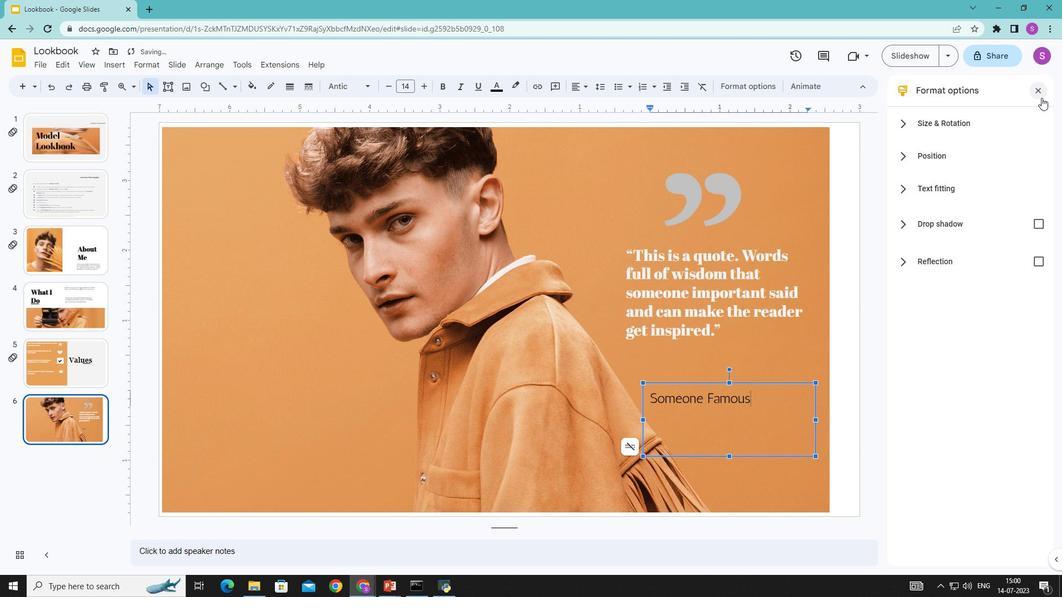 
Action: Mouse pressed left at (1041, 94)
Screenshot: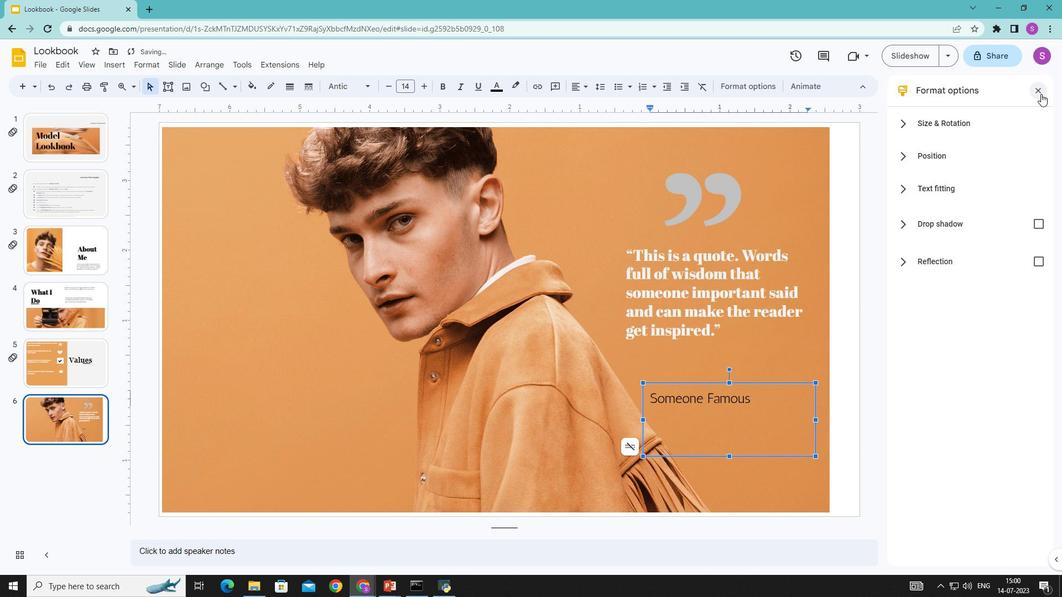 
Action: Mouse moved to (839, 398)
Screenshot: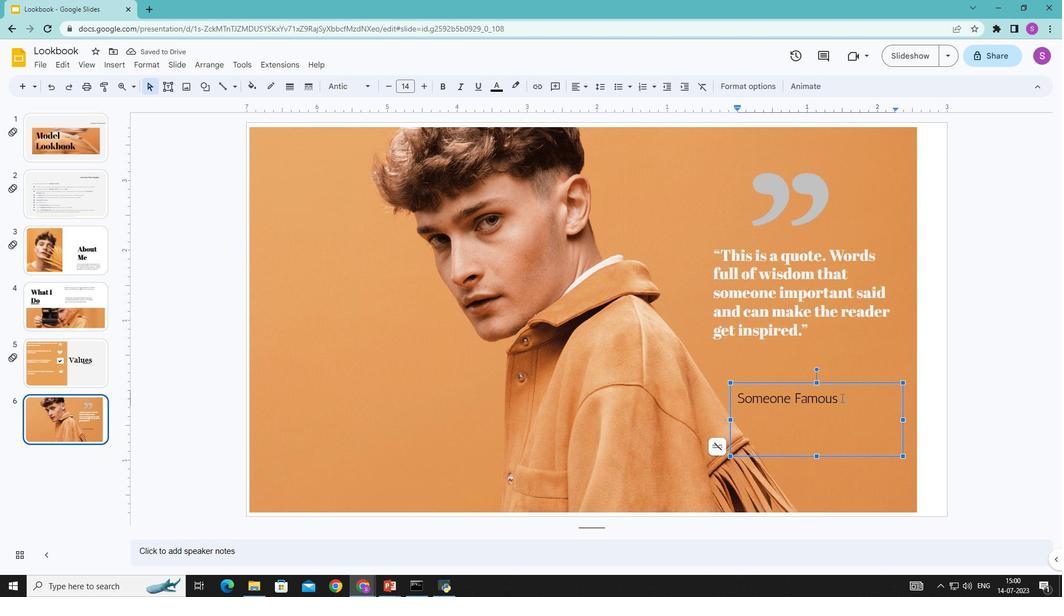 
Action: Mouse pressed left at (839, 398)
Screenshot: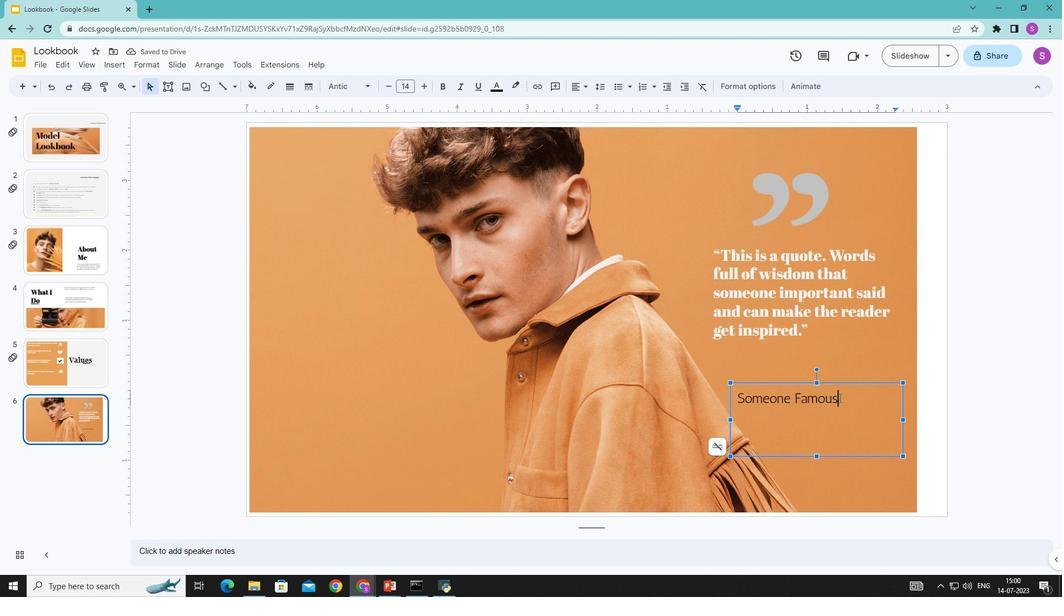 
Action: Mouse moved to (499, 86)
Screenshot: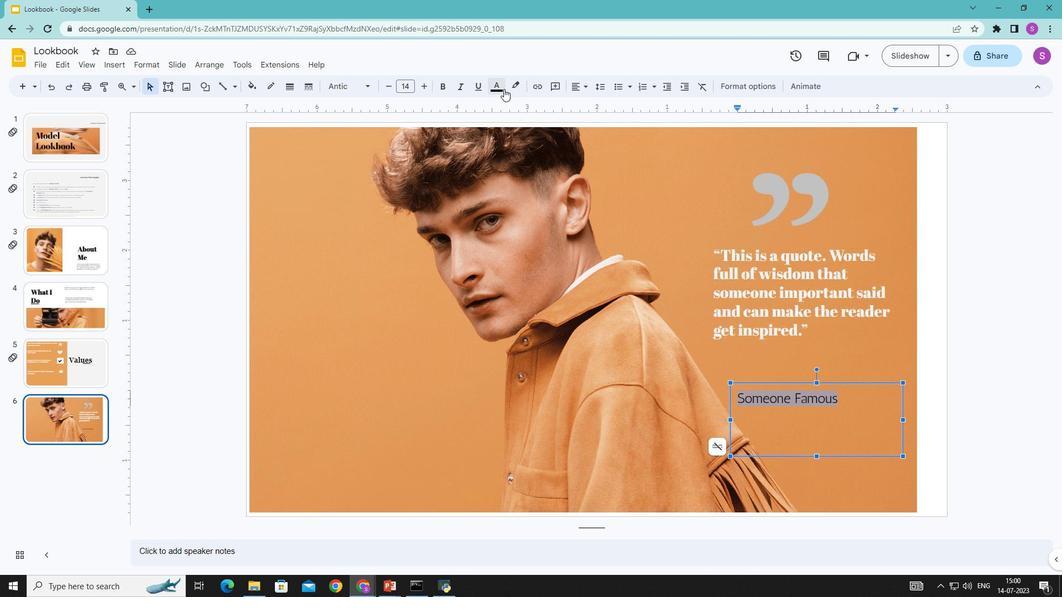 
Action: Mouse pressed left at (499, 86)
Screenshot: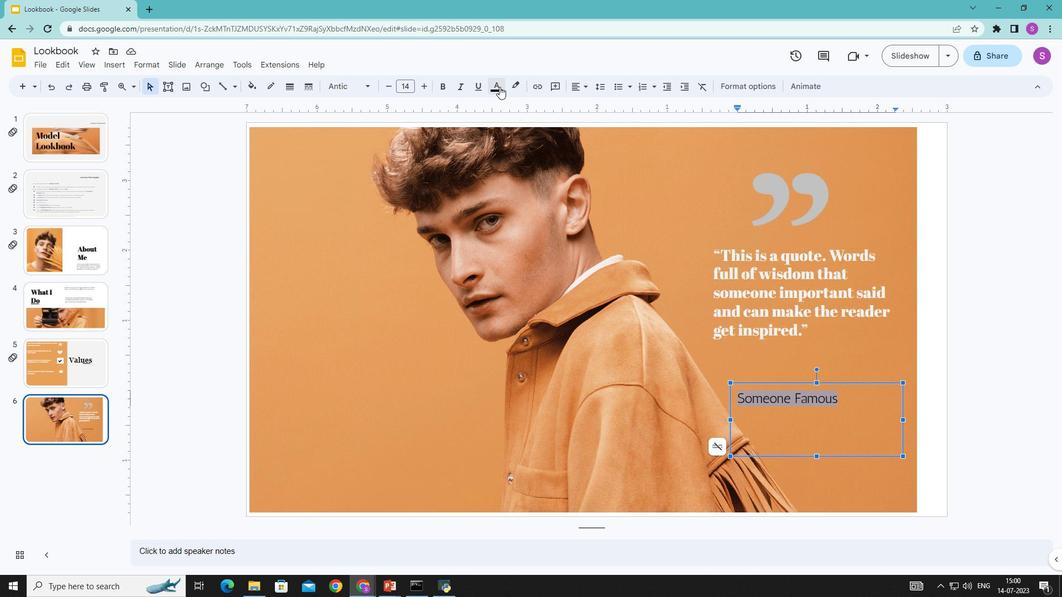 
Action: Mouse moved to (502, 117)
Screenshot: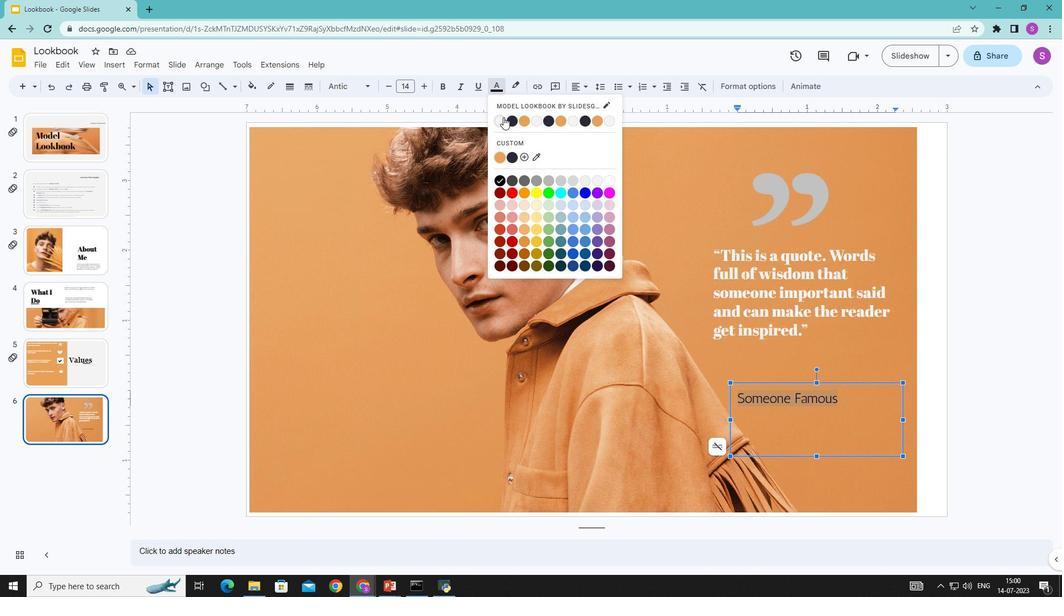 
Action: Mouse pressed left at (502, 117)
Screenshot: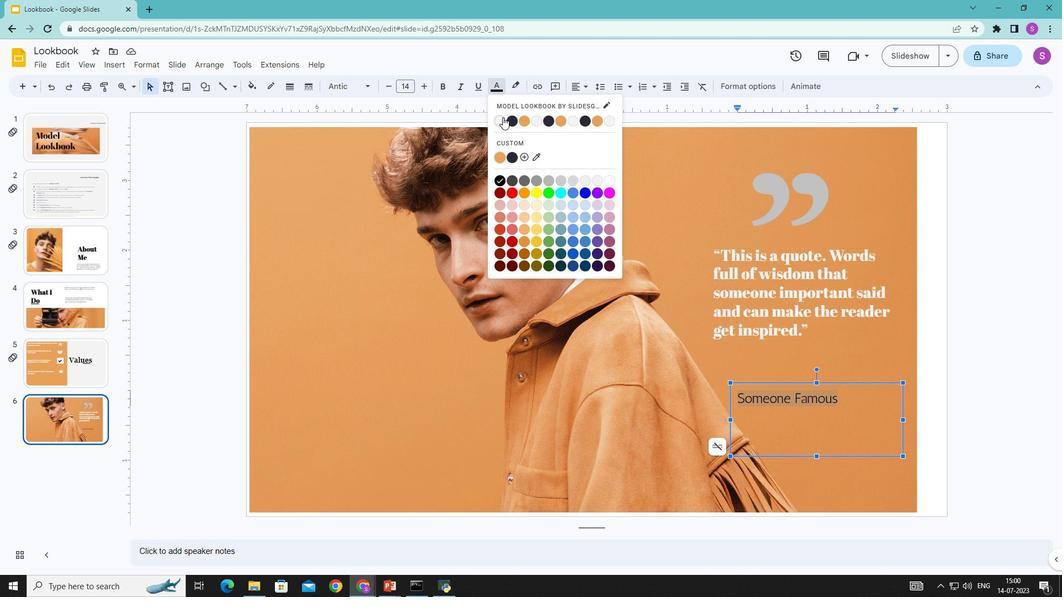 
Action: Mouse moved to (760, 394)
Screenshot: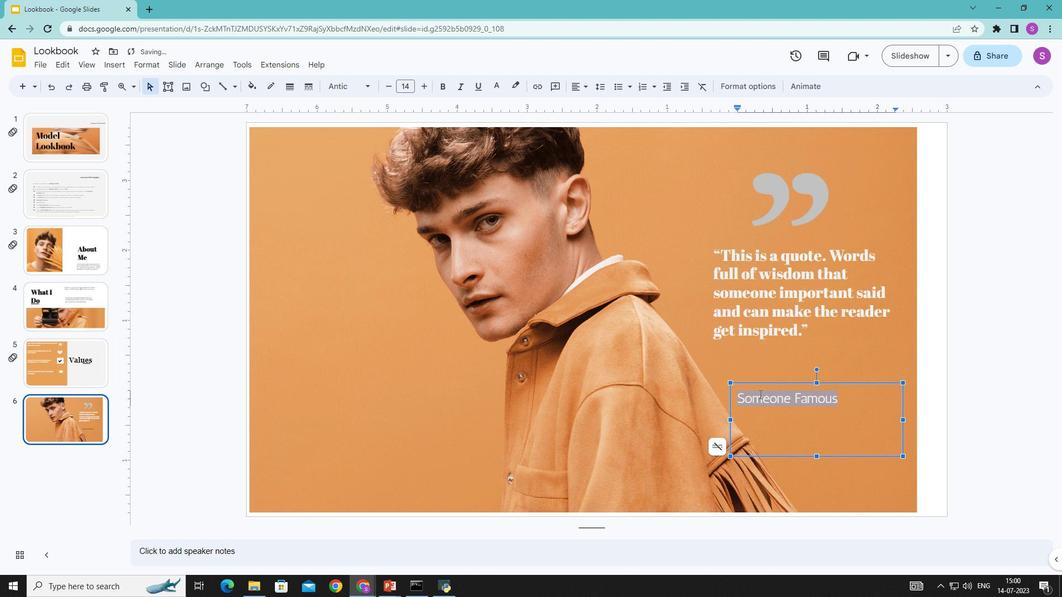 
Action: Mouse pressed left at (760, 394)
Screenshot: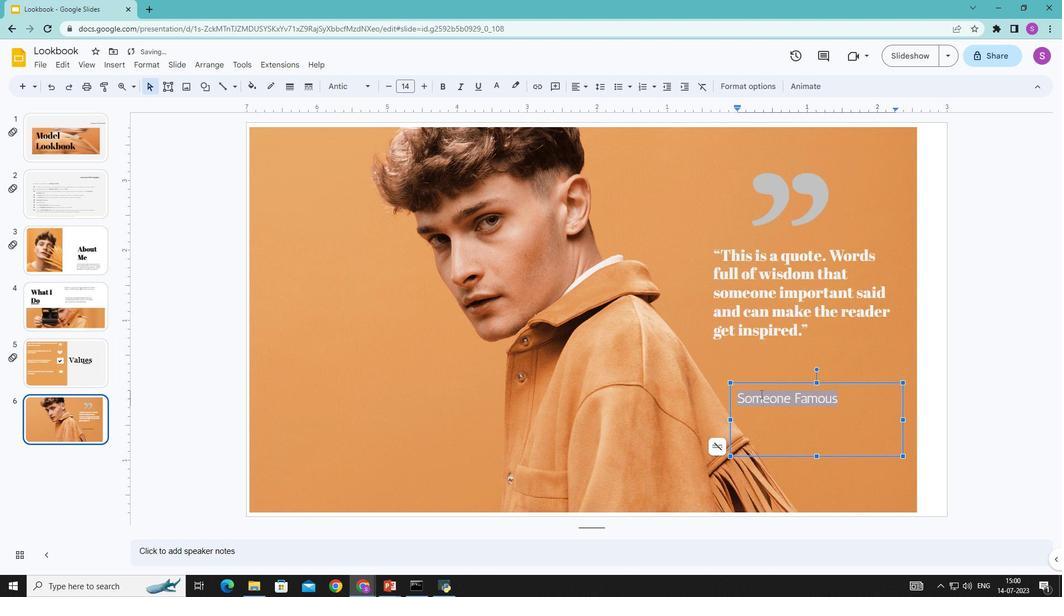 
Action: Mouse moved to (837, 399)
Screenshot: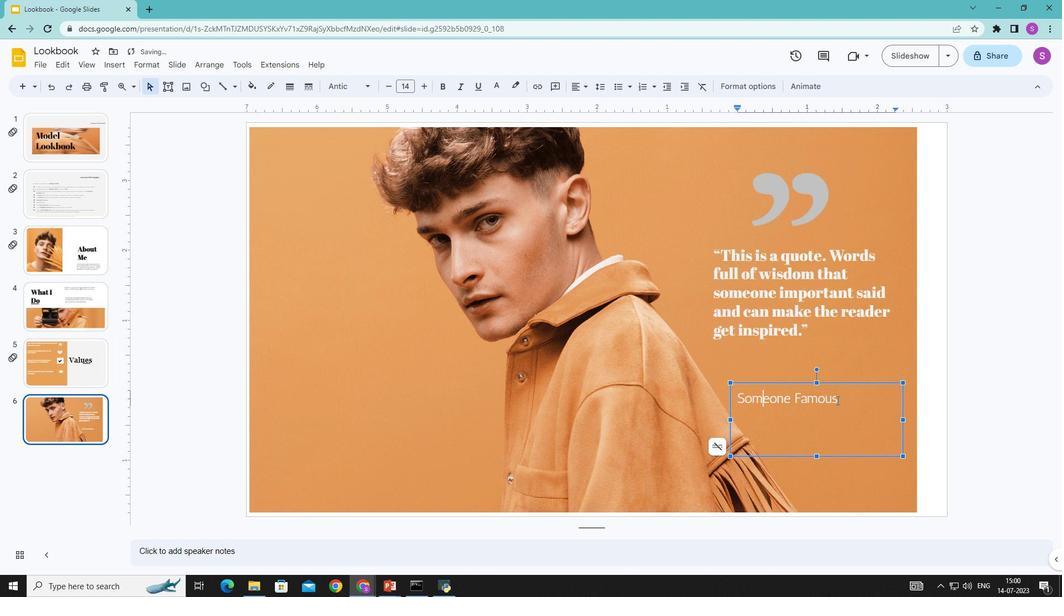 
Action: Mouse pressed left at (837, 399)
Screenshot: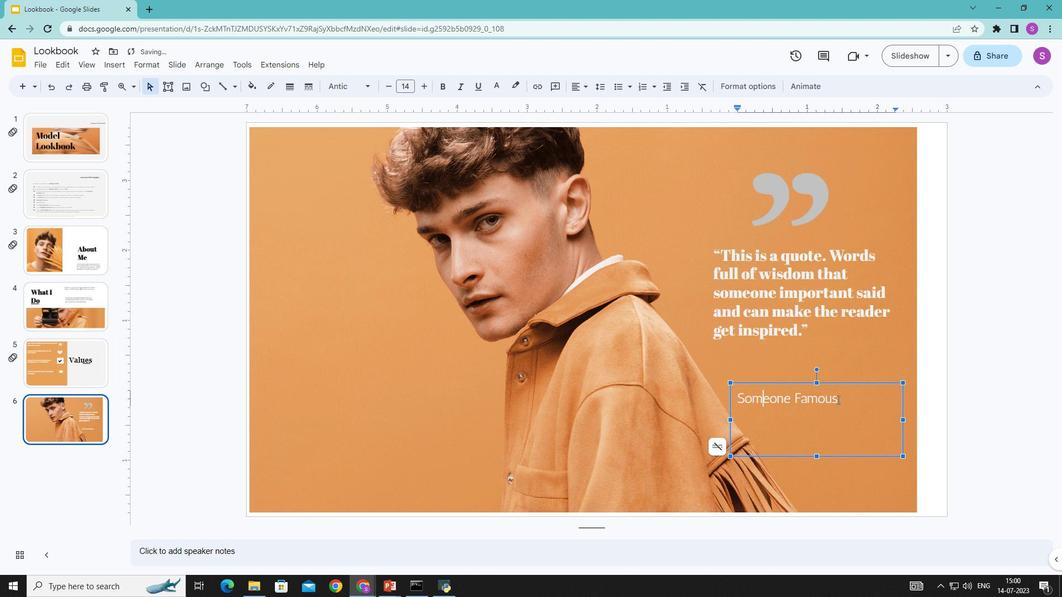
Action: Mouse moved to (817, 456)
Screenshot: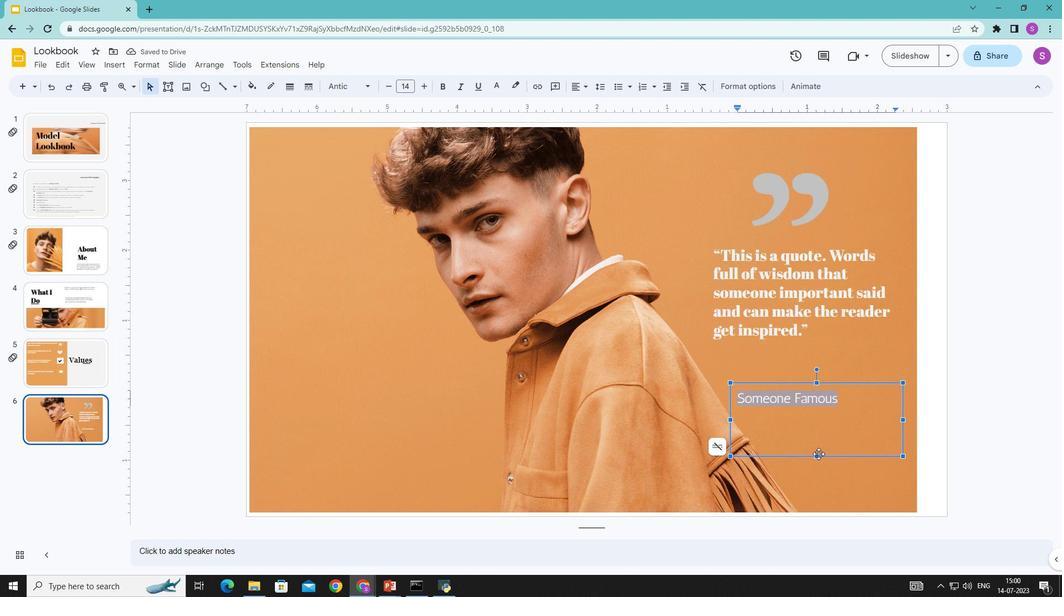 
Action: Mouse pressed left at (817, 456)
Screenshot: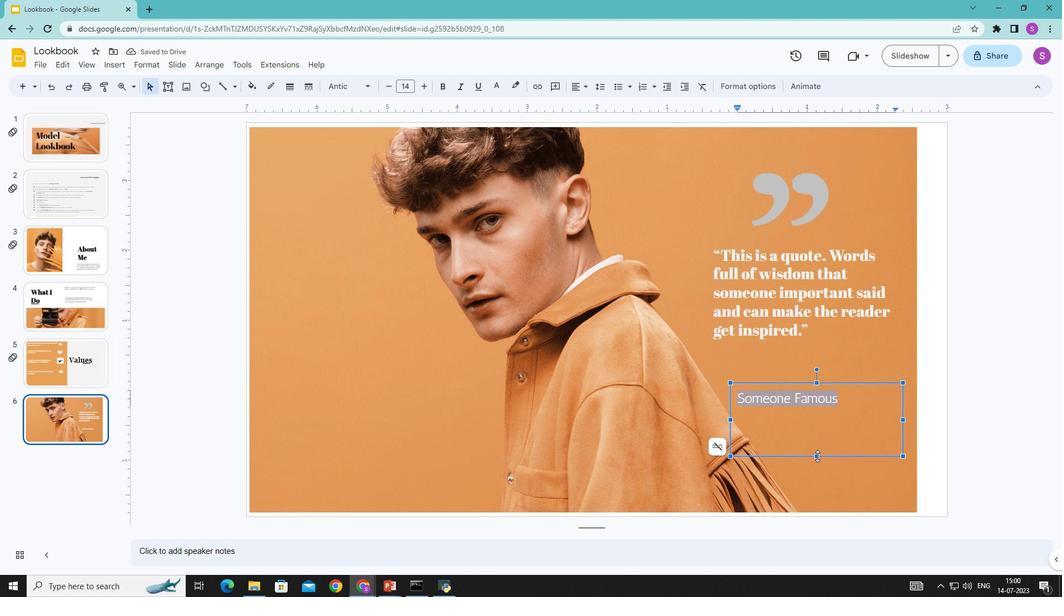 
Action: Mouse moved to (903, 398)
Screenshot: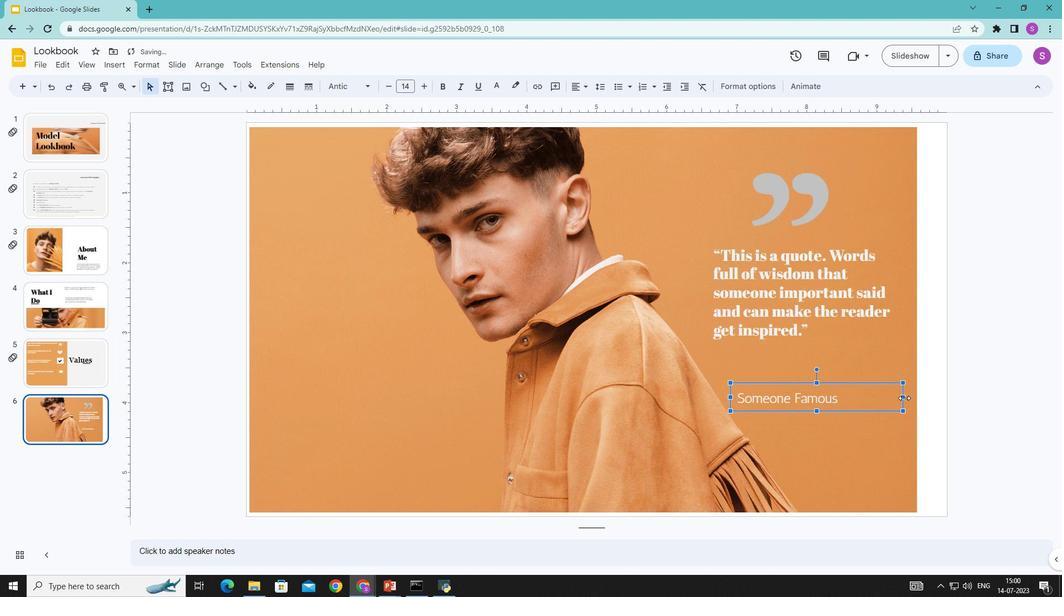 
Action: Mouse pressed left at (903, 398)
Screenshot: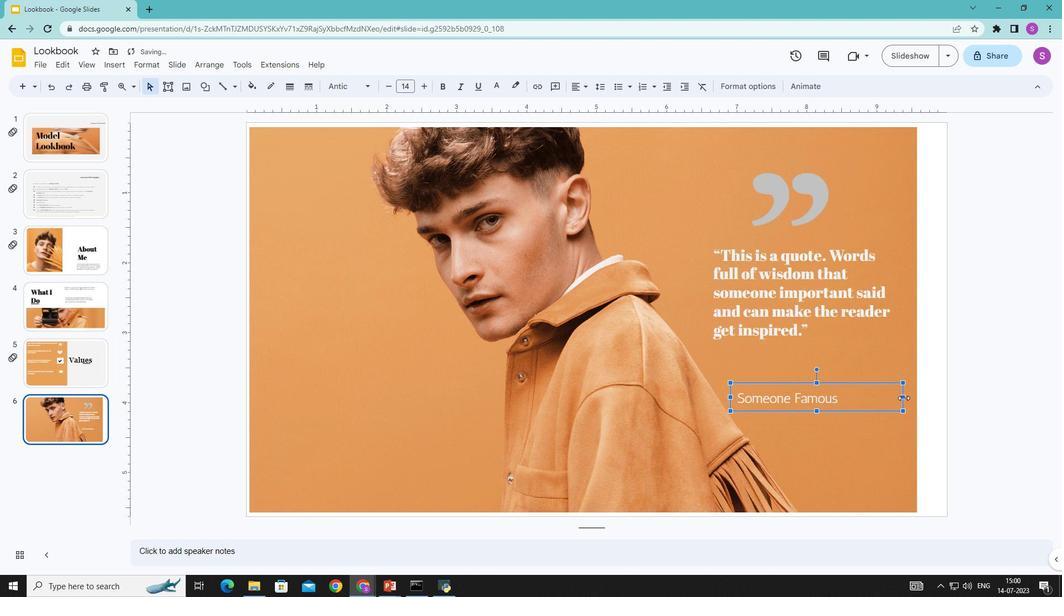 
Action: Mouse moved to (786, 393)
Screenshot: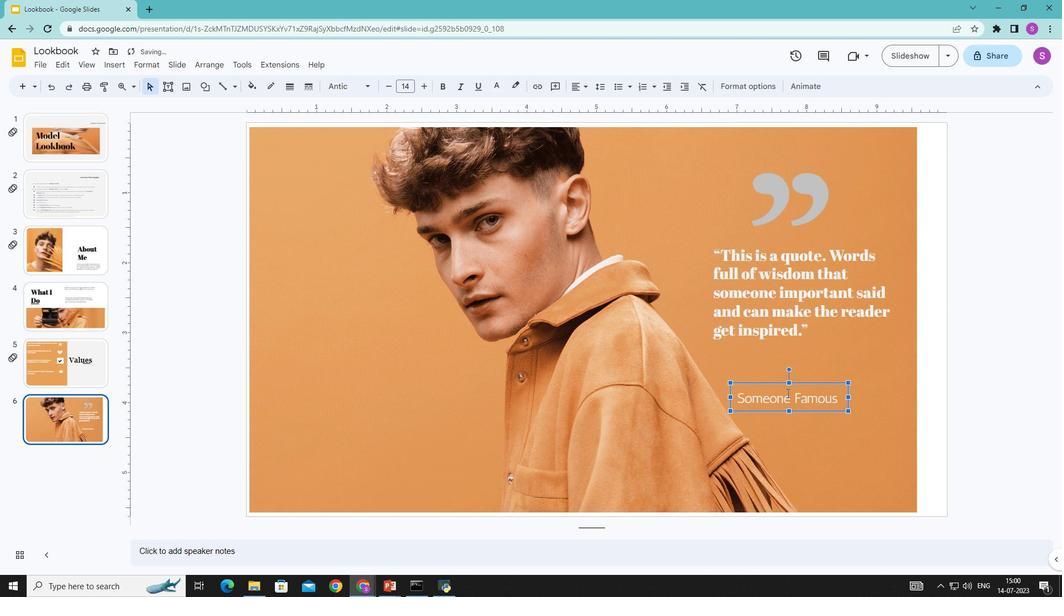 
Action: Mouse pressed left at (786, 393)
Screenshot: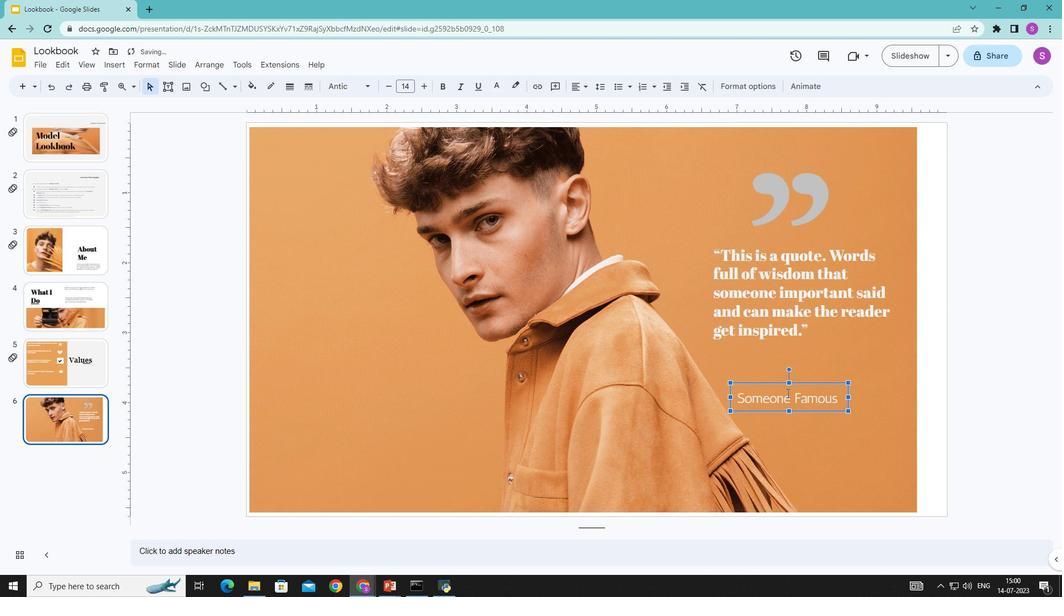 
Action: Mouse moved to (788, 384)
Screenshot: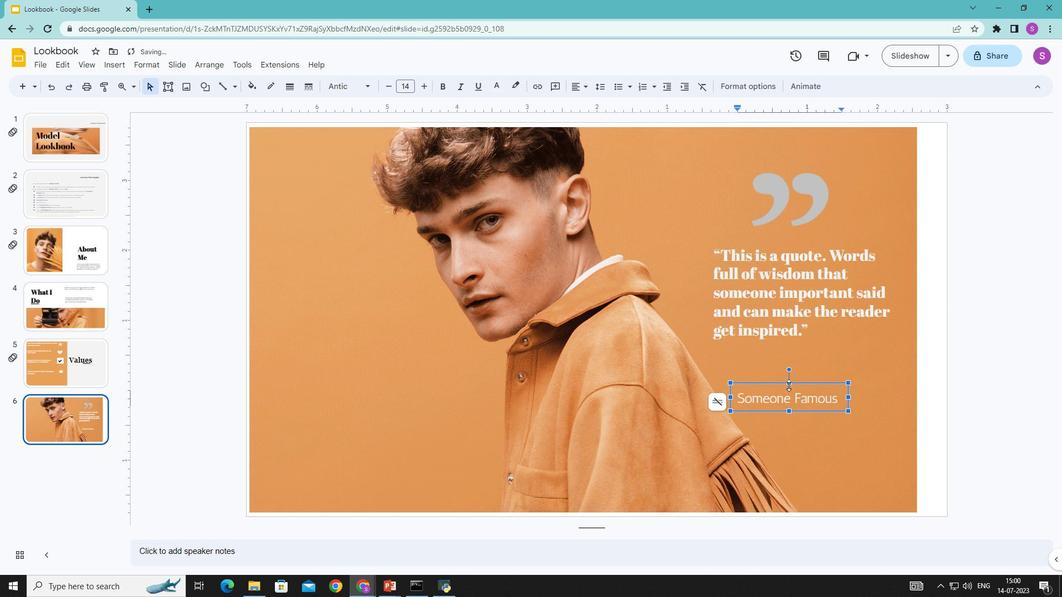 
Action: Mouse pressed left at (788, 384)
Screenshot: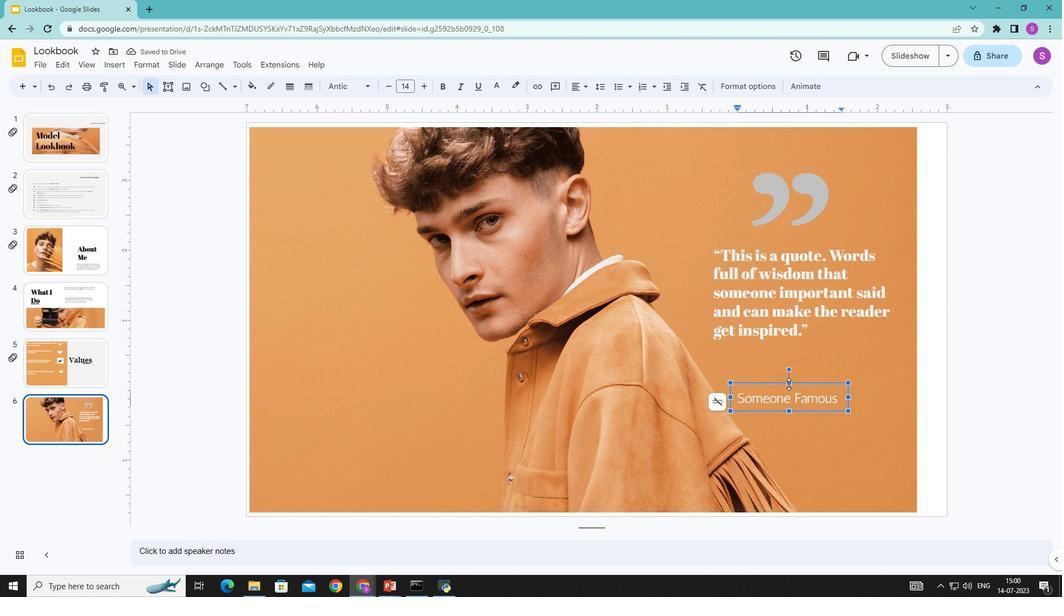 
Action: Mouse moved to (791, 440)
Screenshot: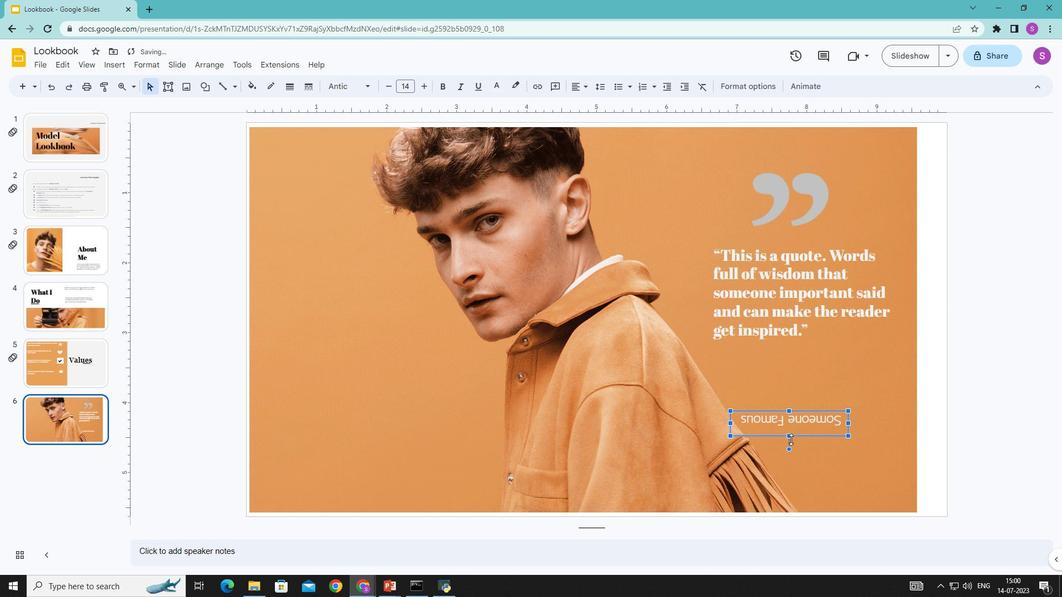 
Action: Mouse pressed left at (791, 440)
Screenshot: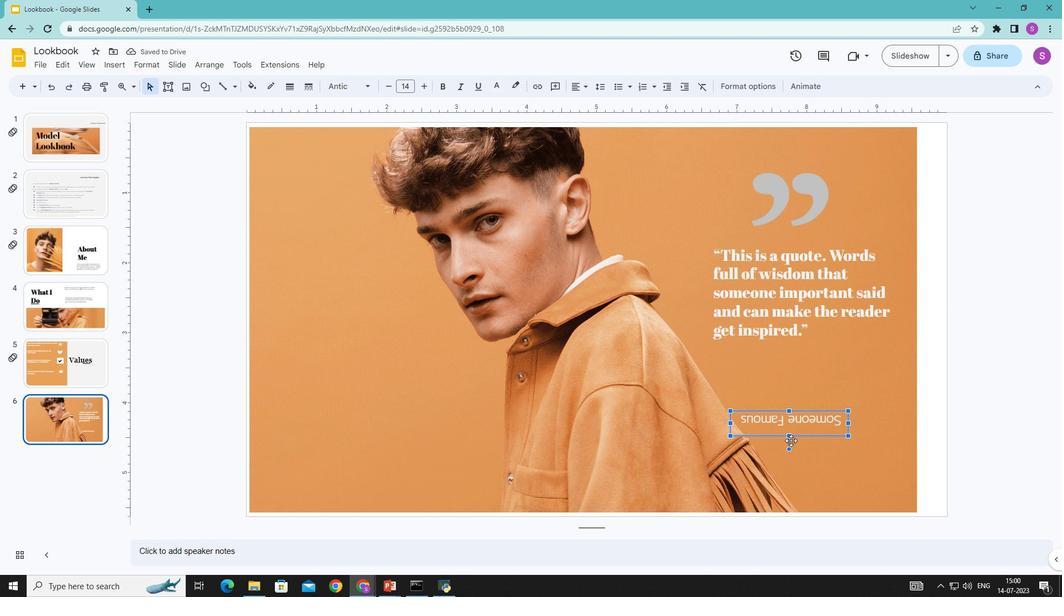 
Action: Mouse moved to (812, 421)
Screenshot: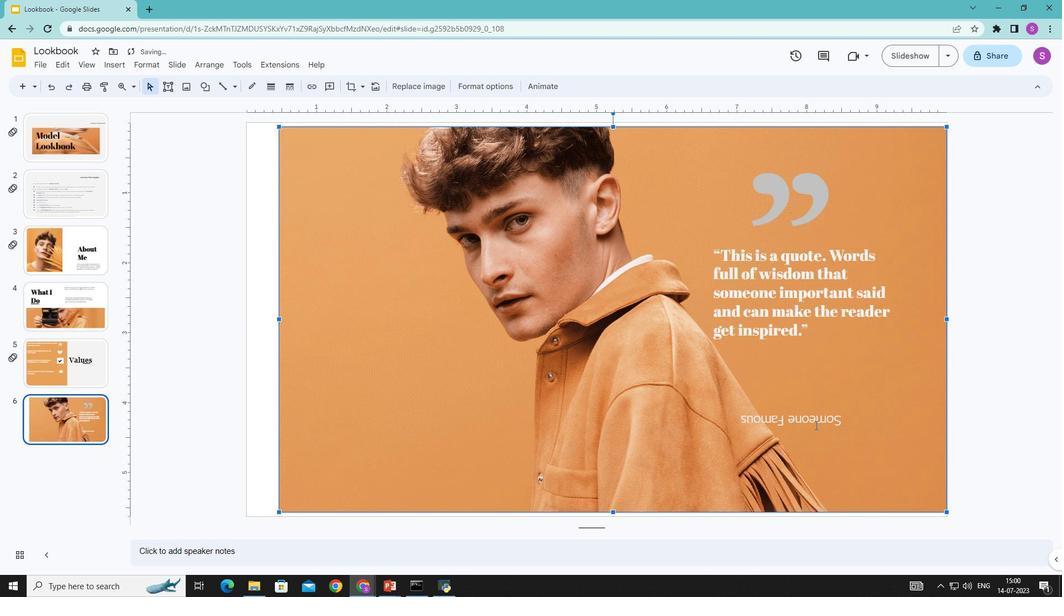 
Action: Mouse pressed left at (812, 421)
Screenshot: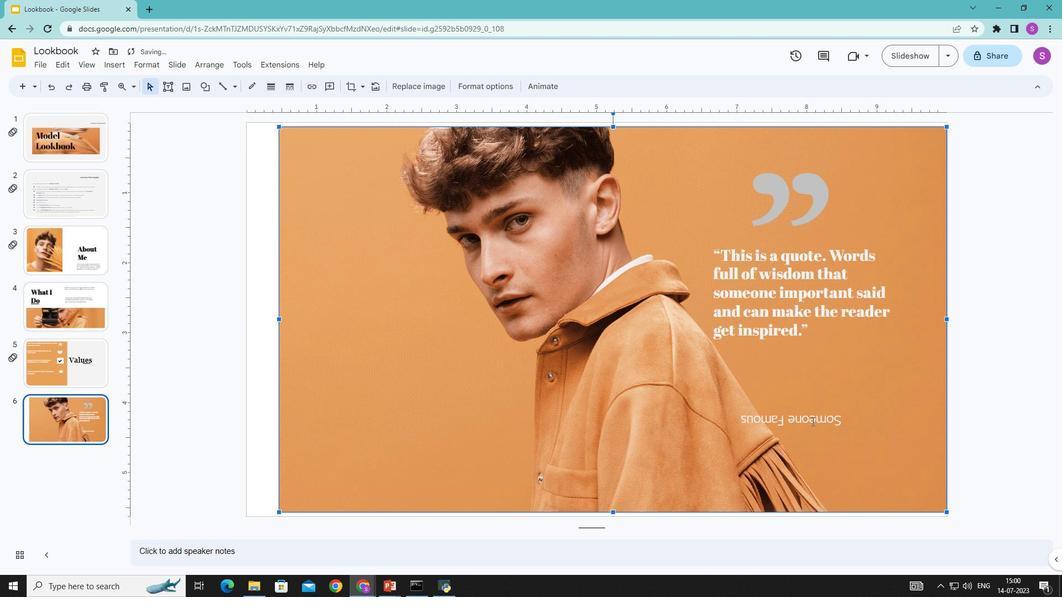 
Action: Key pressed ctrl+Zctrl+Z
Screenshot: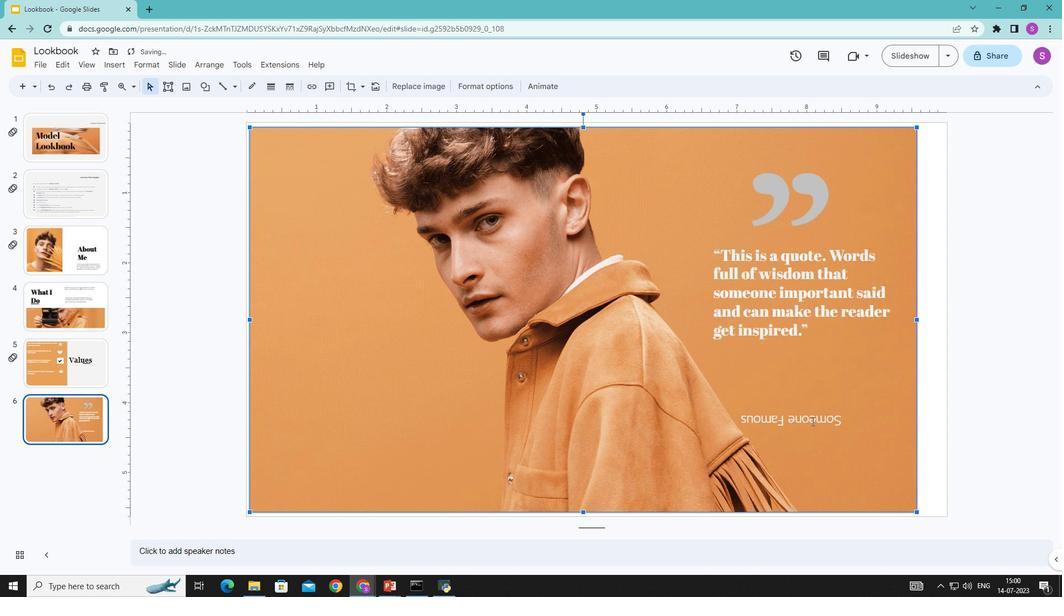 
Action: Mouse moved to (853, 441)
Screenshot: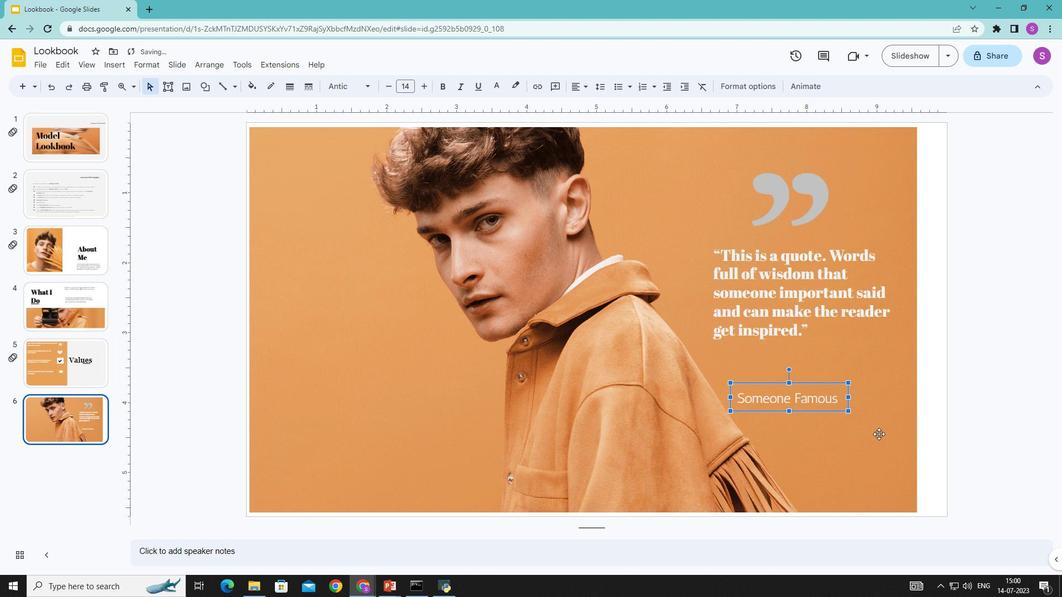 
Action: Mouse pressed left at (853, 441)
Screenshot: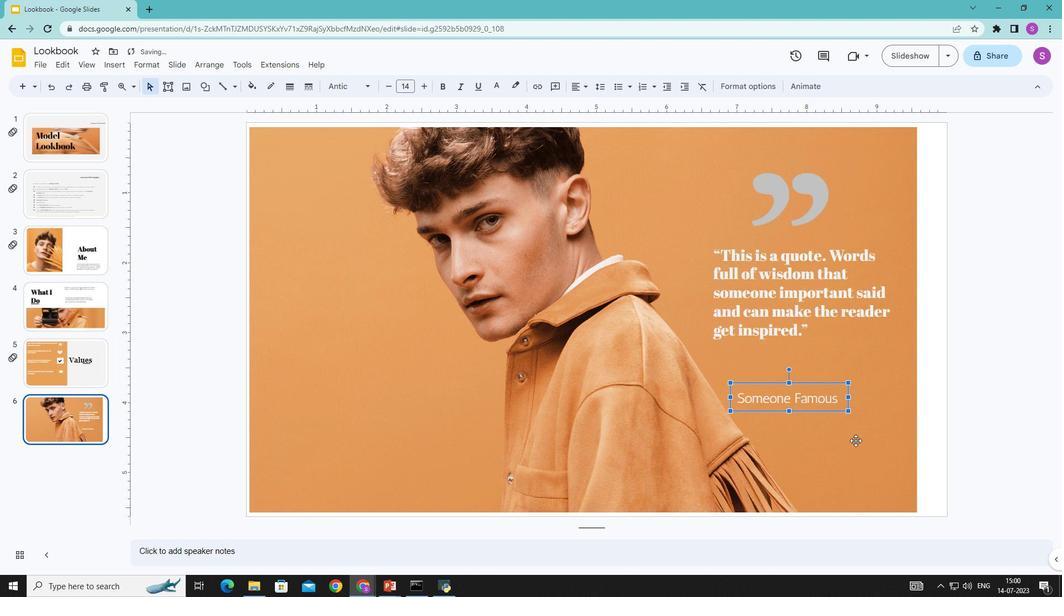 
Action: Mouse moved to (217, 84)
Screenshot: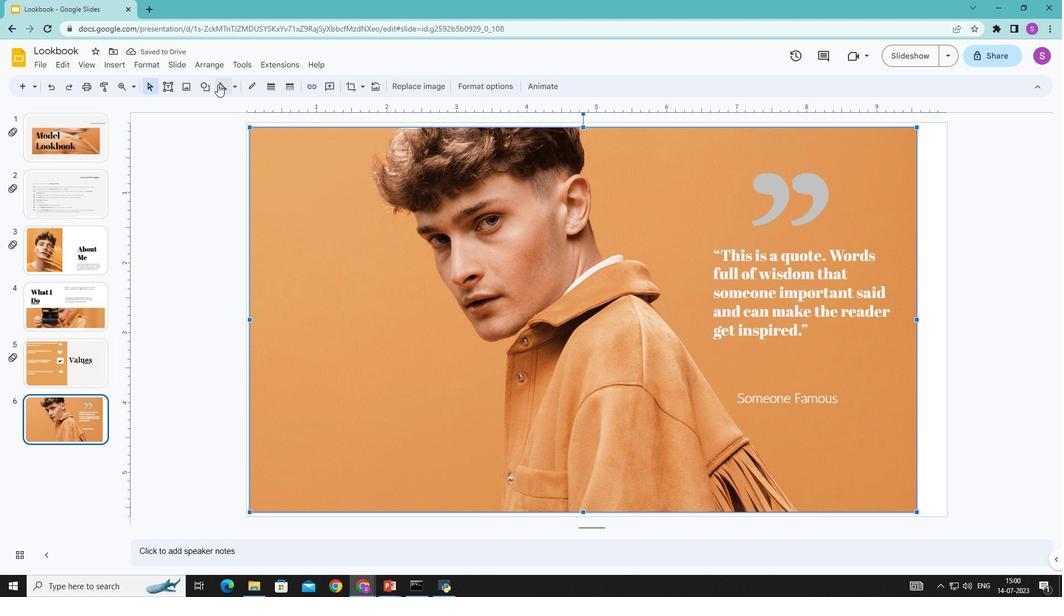 
Action: Mouse pressed left at (217, 84)
Screenshot: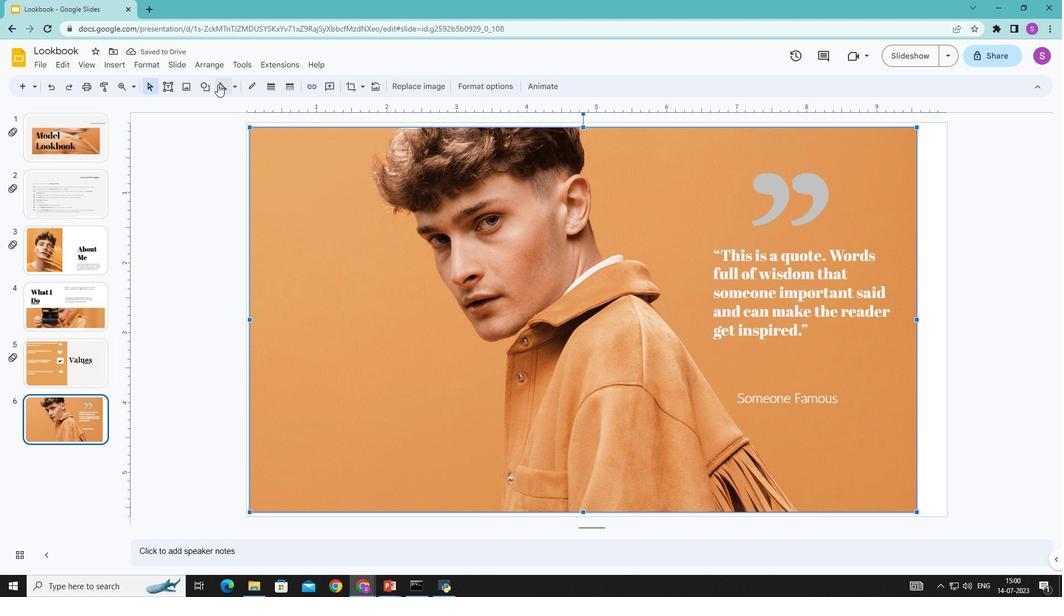 
Action: Mouse moved to (719, 401)
Screenshot: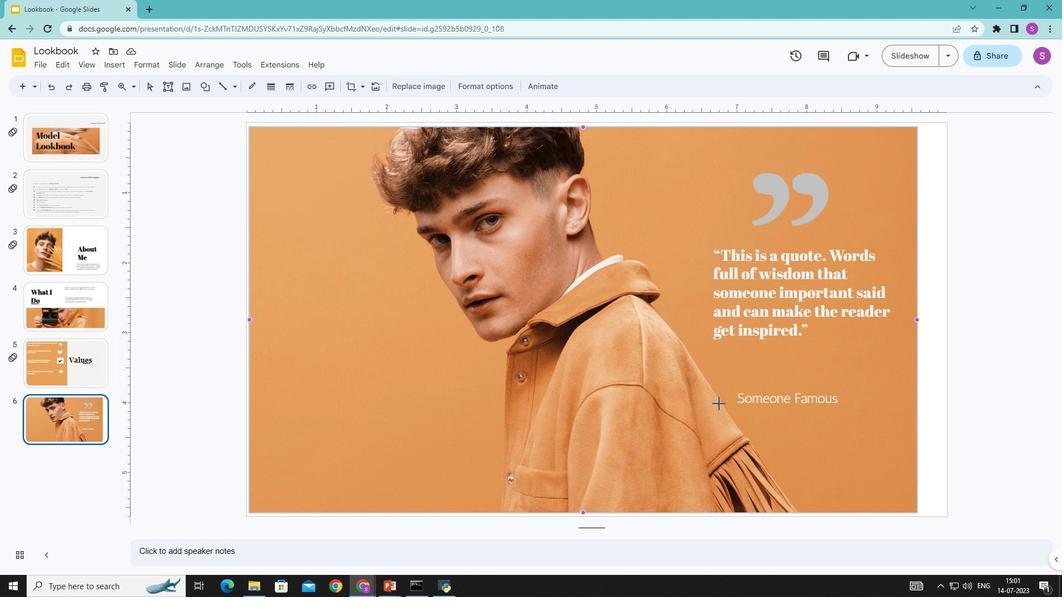 
Action: Mouse pressed left at (719, 401)
Screenshot: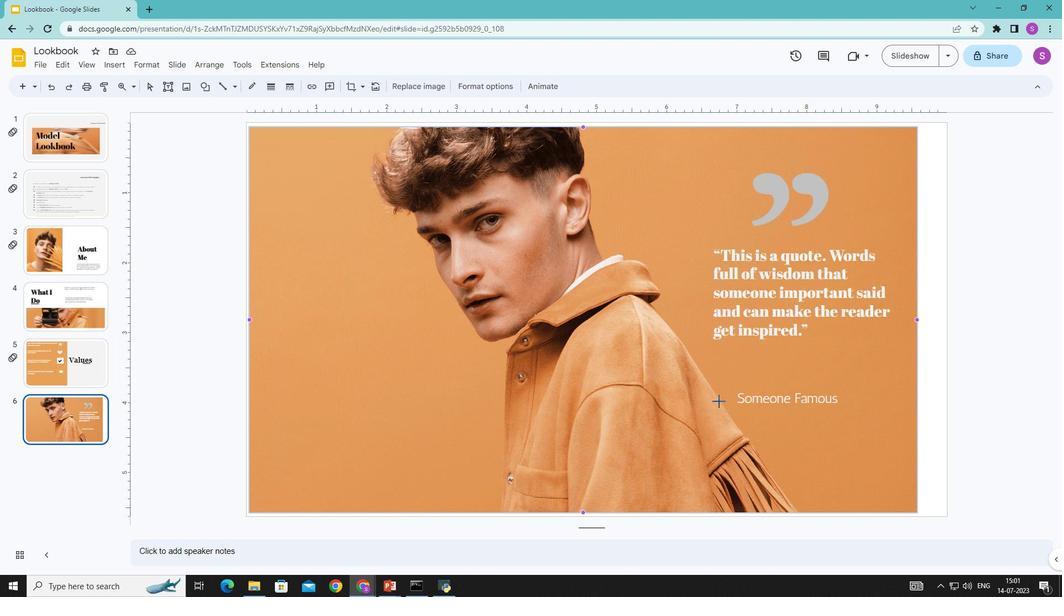 
Action: Mouse moved to (757, 426)
Screenshot: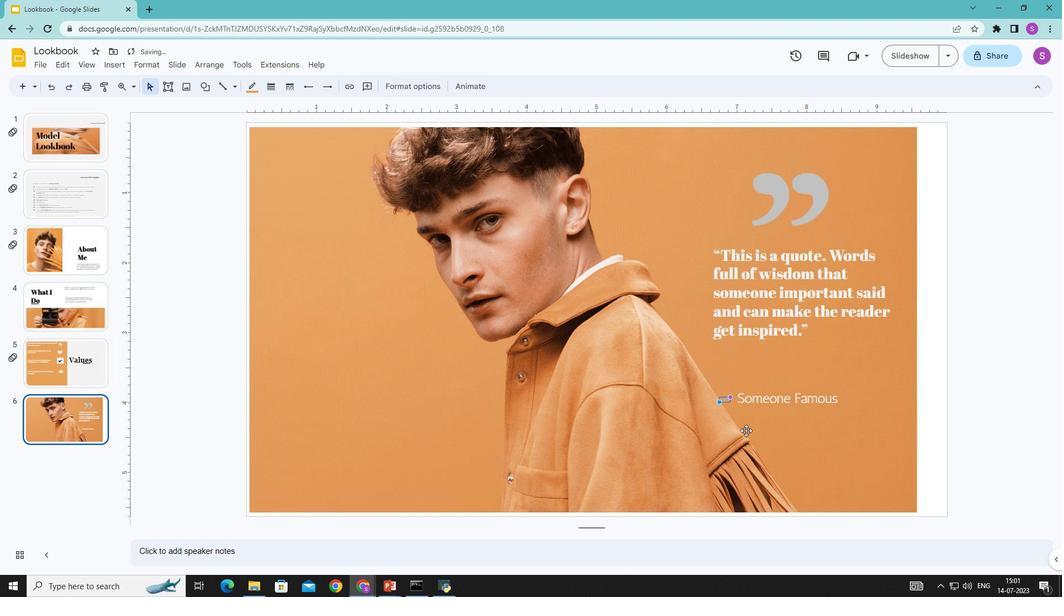 
Action: Mouse pressed left at (757, 426)
Screenshot: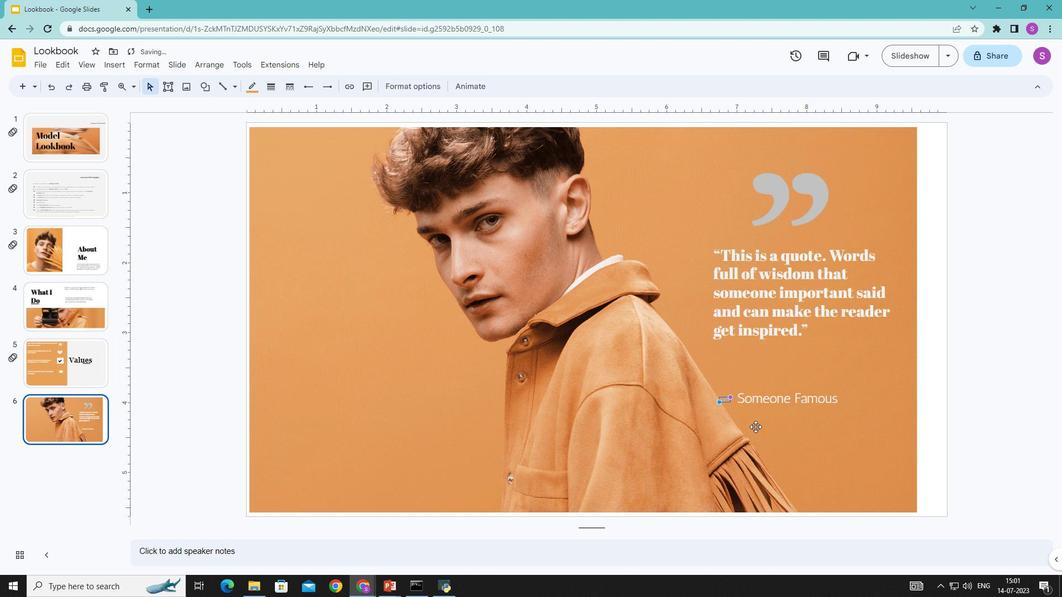 
Action: Mouse moved to (222, 84)
Screenshot: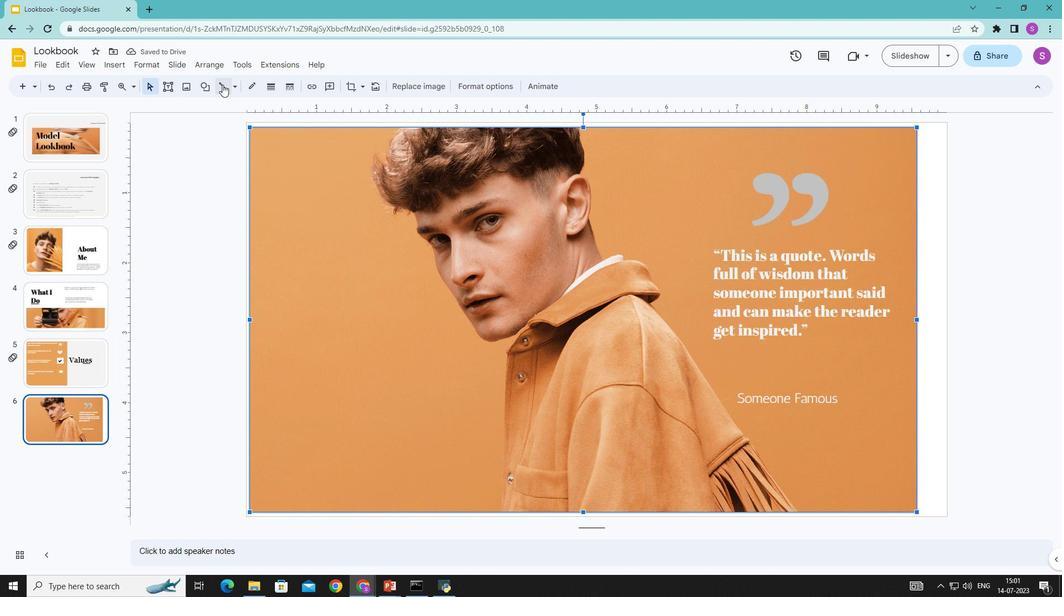 
Action: Mouse pressed left at (222, 84)
Screenshot: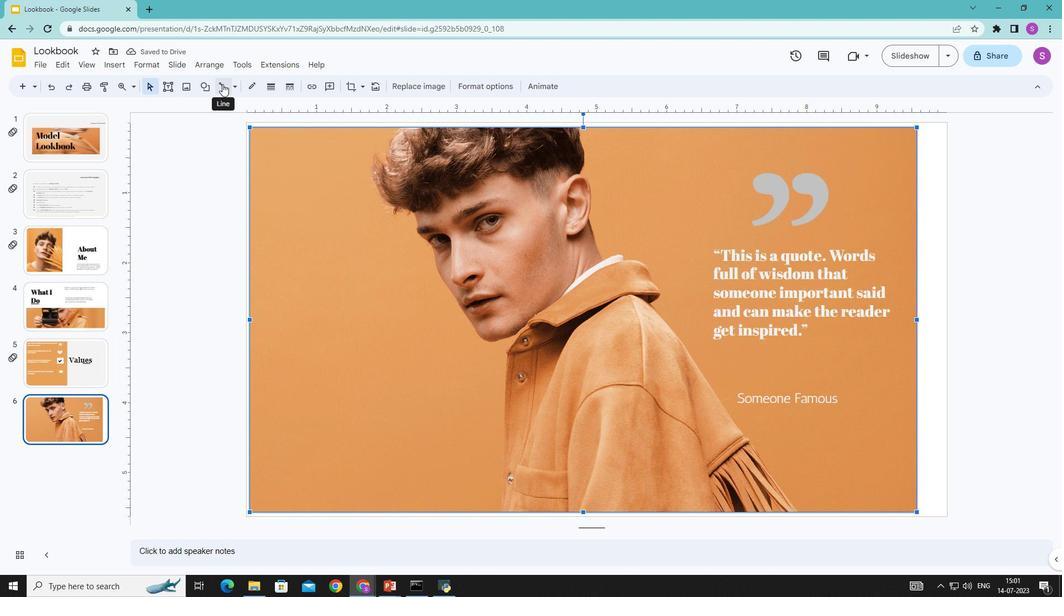 
Action: Mouse moved to (720, 399)
Screenshot: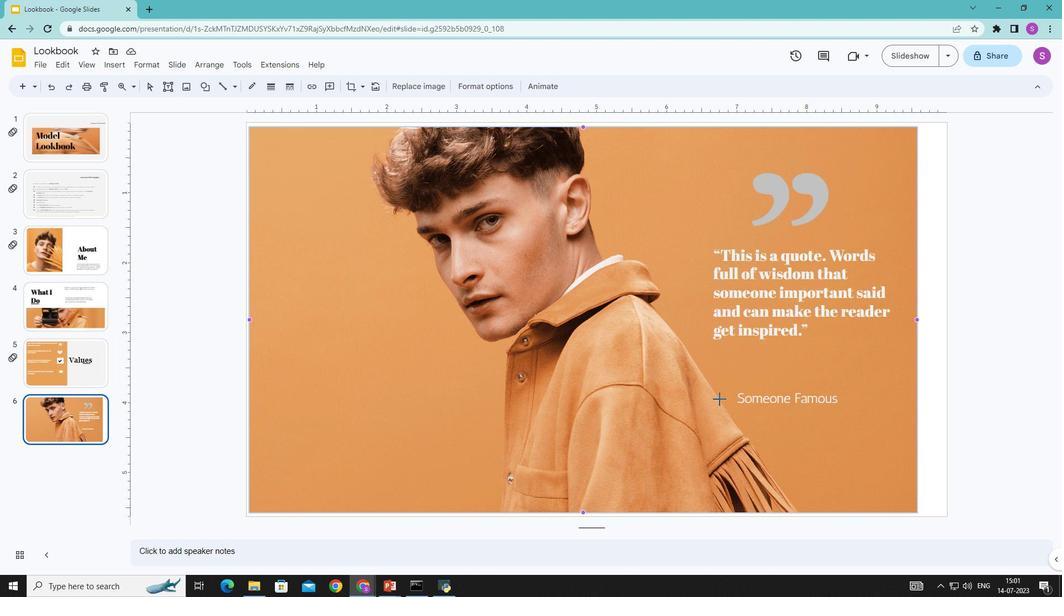 
Action: Mouse pressed left at (720, 399)
Screenshot: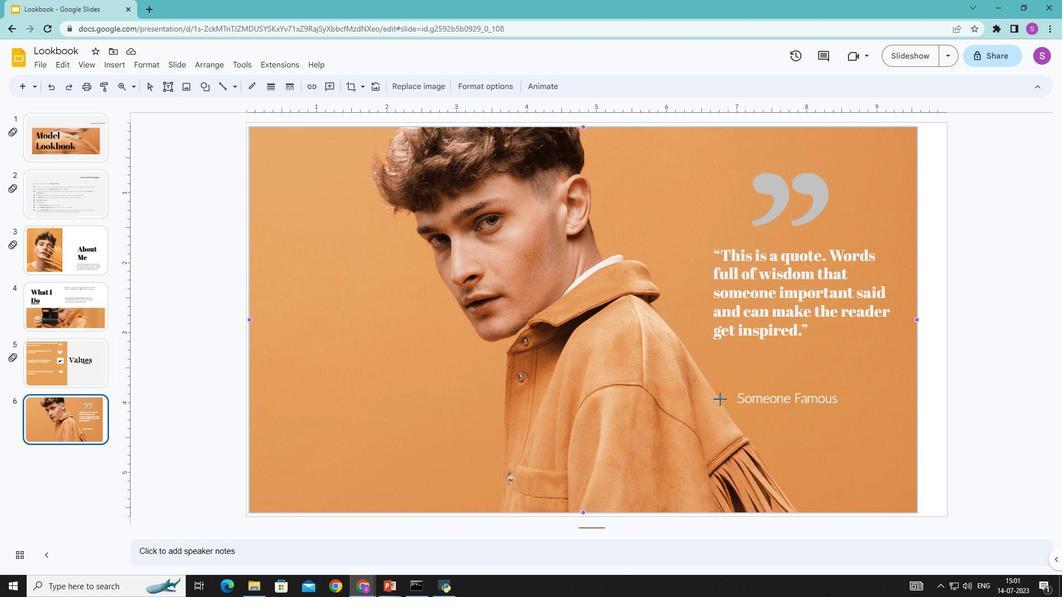 
Action: Mouse moved to (256, 87)
Screenshot: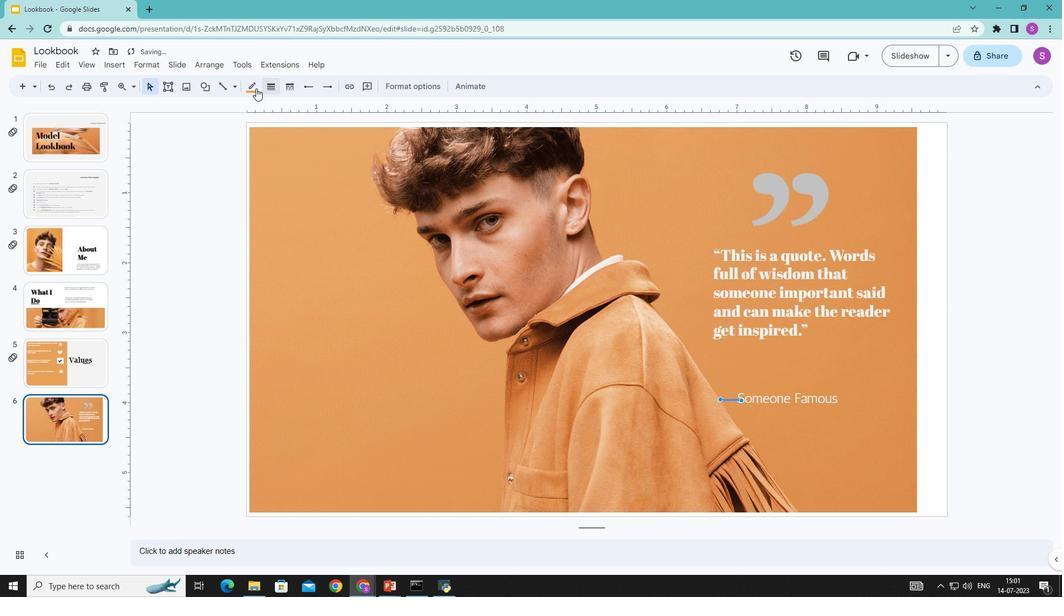 
Action: Mouse pressed left at (256, 87)
Screenshot: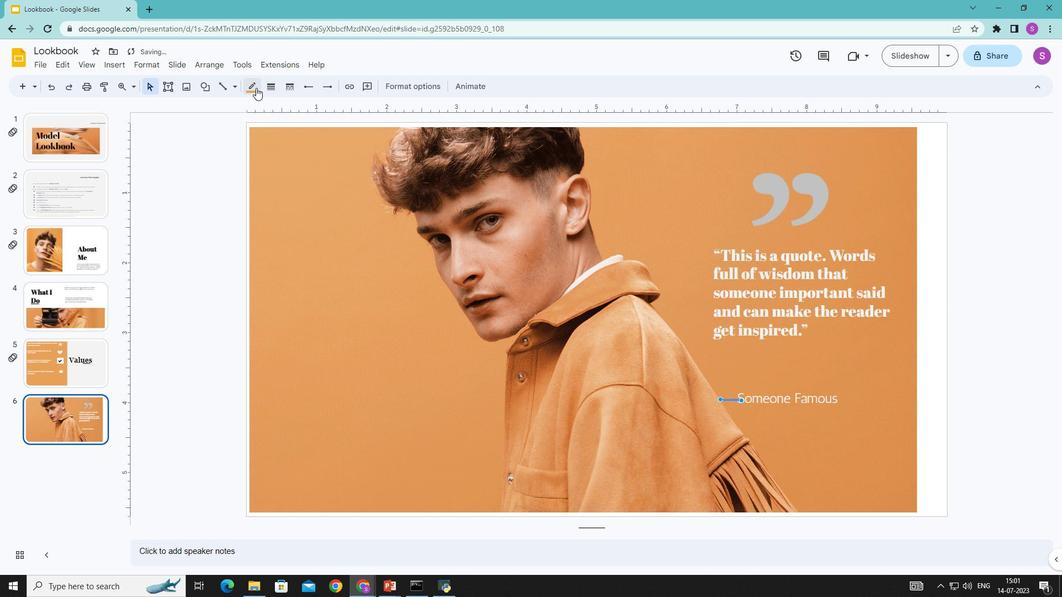 
Action: Mouse moved to (258, 121)
Screenshot: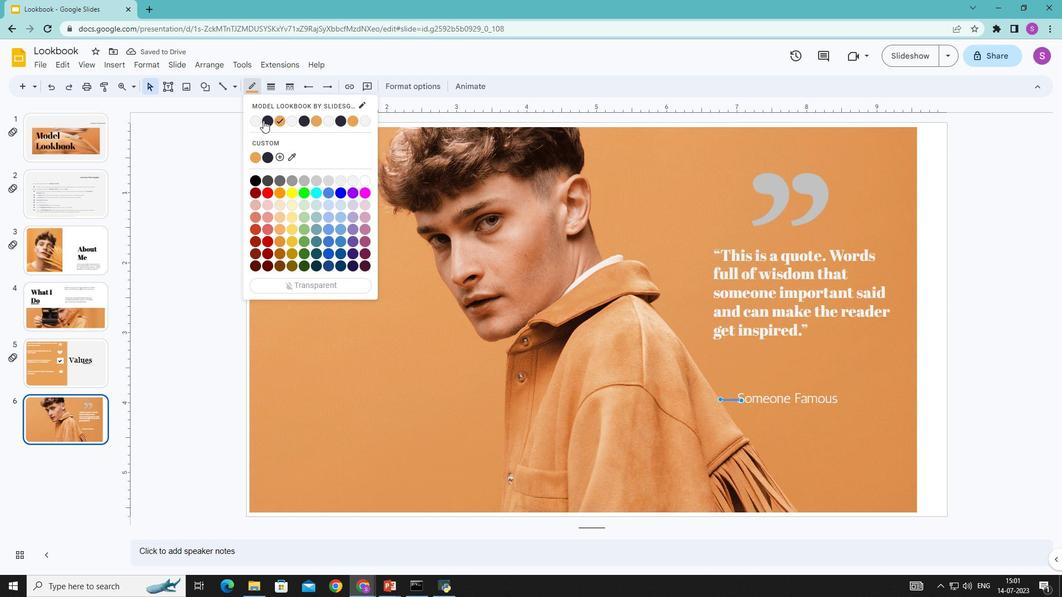 
Action: Mouse pressed left at (258, 121)
Screenshot: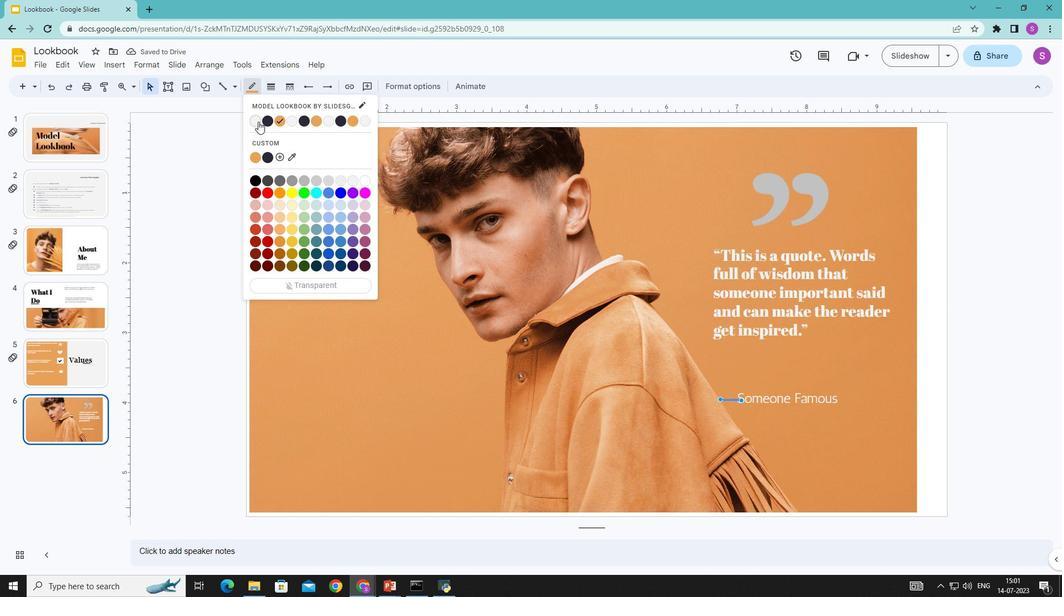 
Action: Mouse moved to (269, 85)
Screenshot: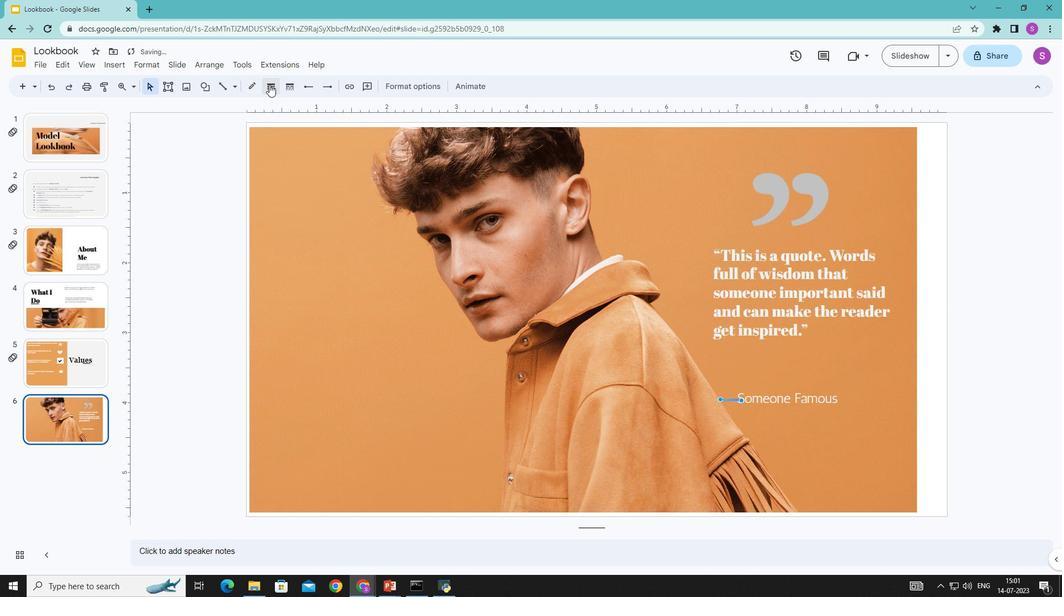 
Action: Mouse pressed left at (269, 85)
Screenshot: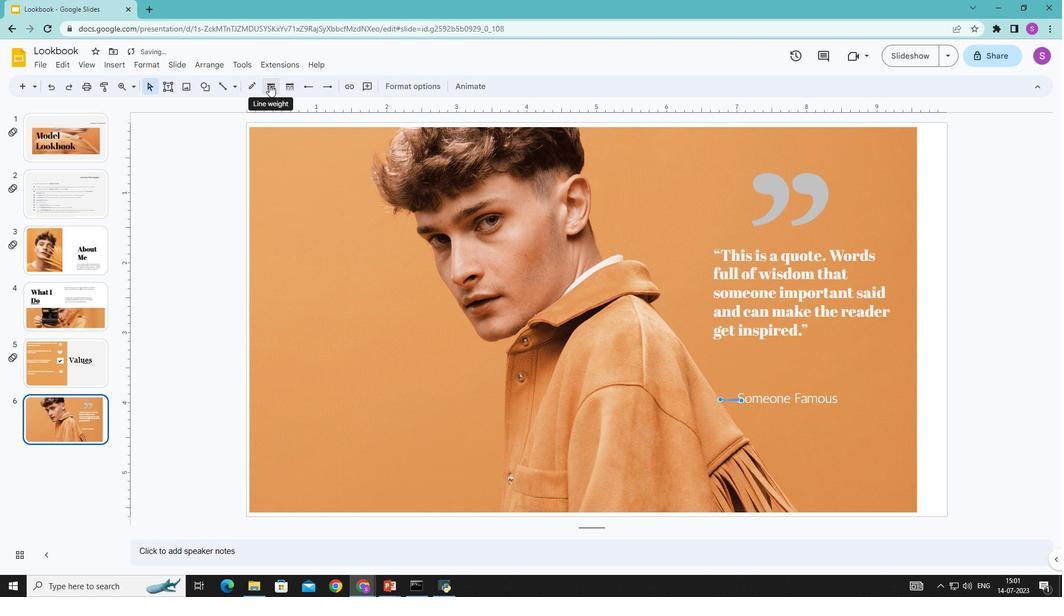 
Action: Mouse moved to (284, 144)
Screenshot: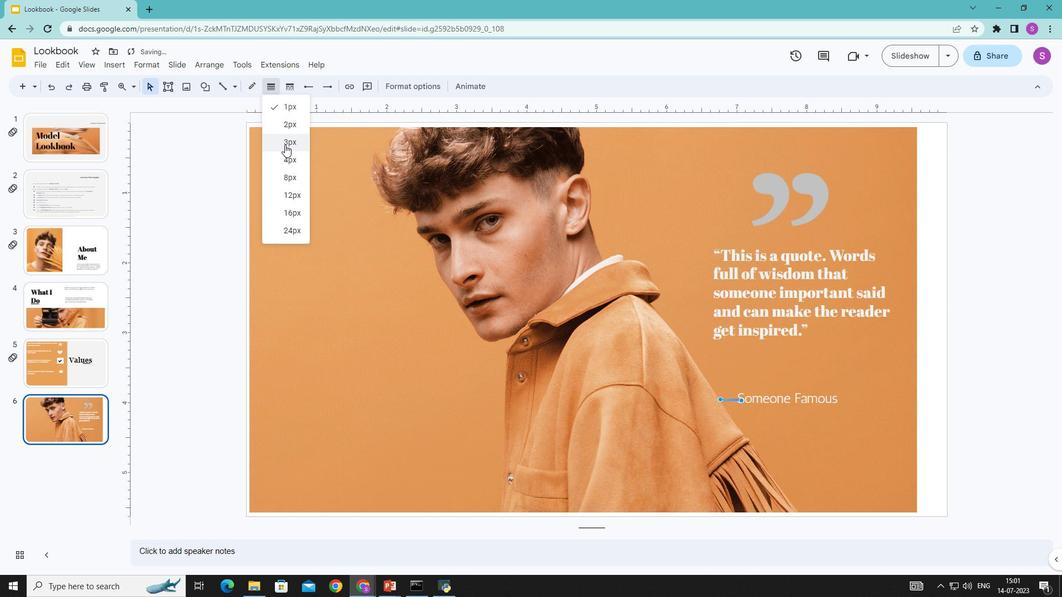 
Action: Mouse pressed left at (284, 144)
Screenshot: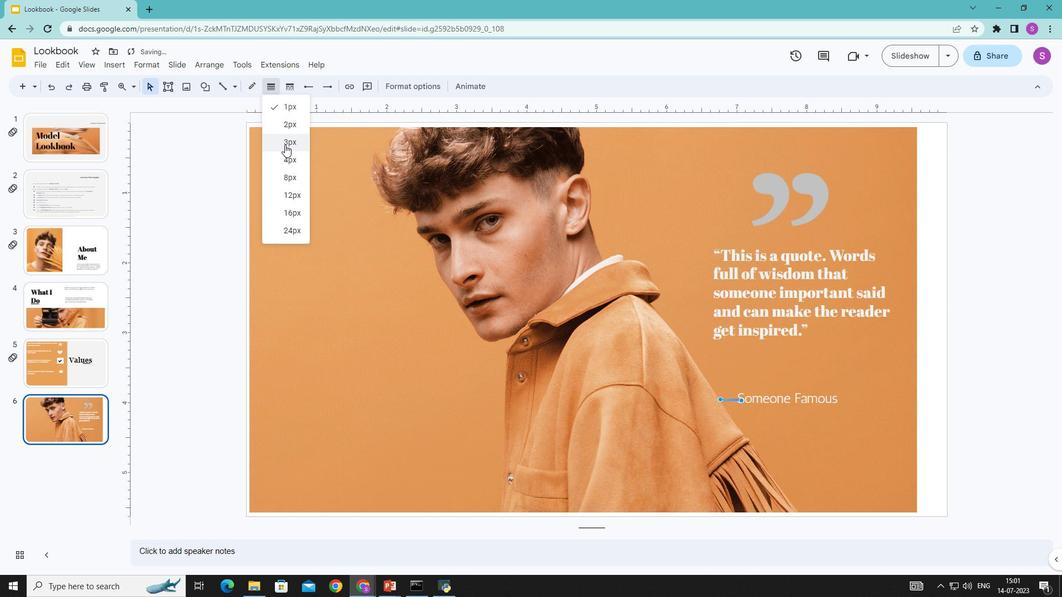 
Action: Mouse moved to (664, 211)
Screenshot: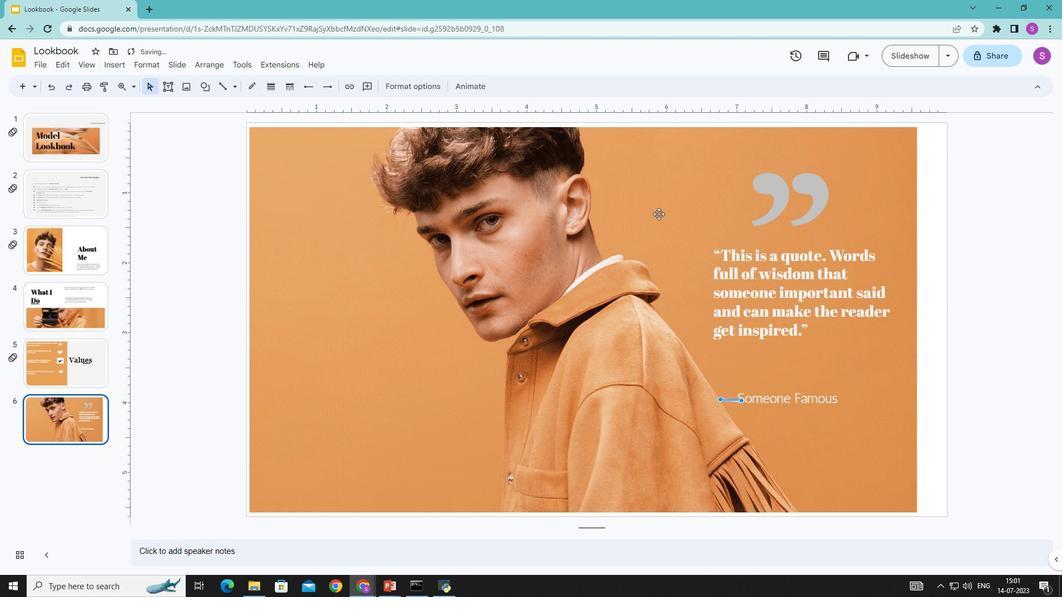 
Action: Mouse pressed left at (664, 211)
Screenshot: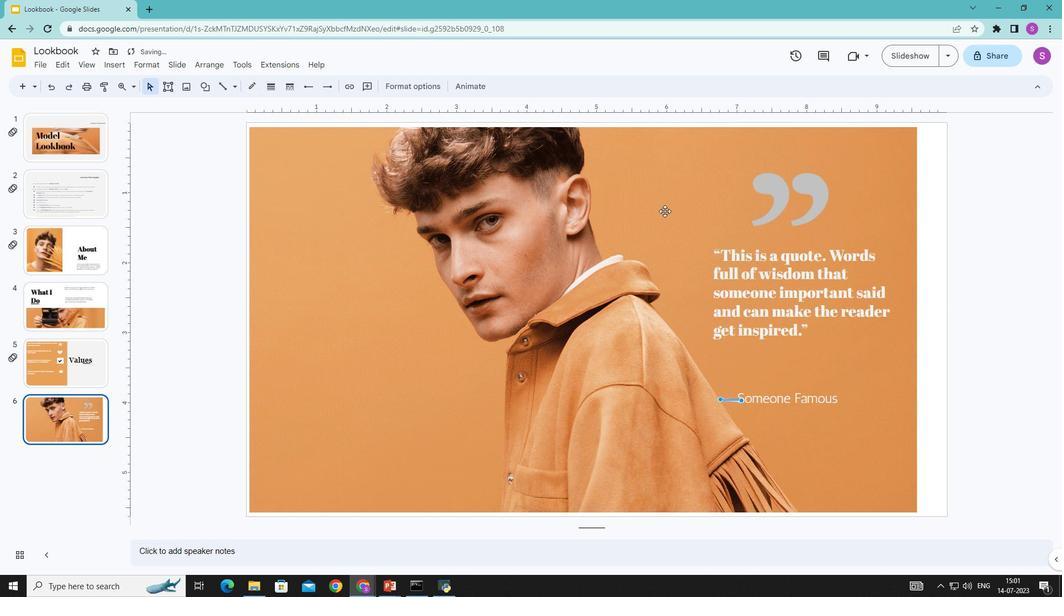 
Action: Mouse moved to (818, 344)
Screenshot: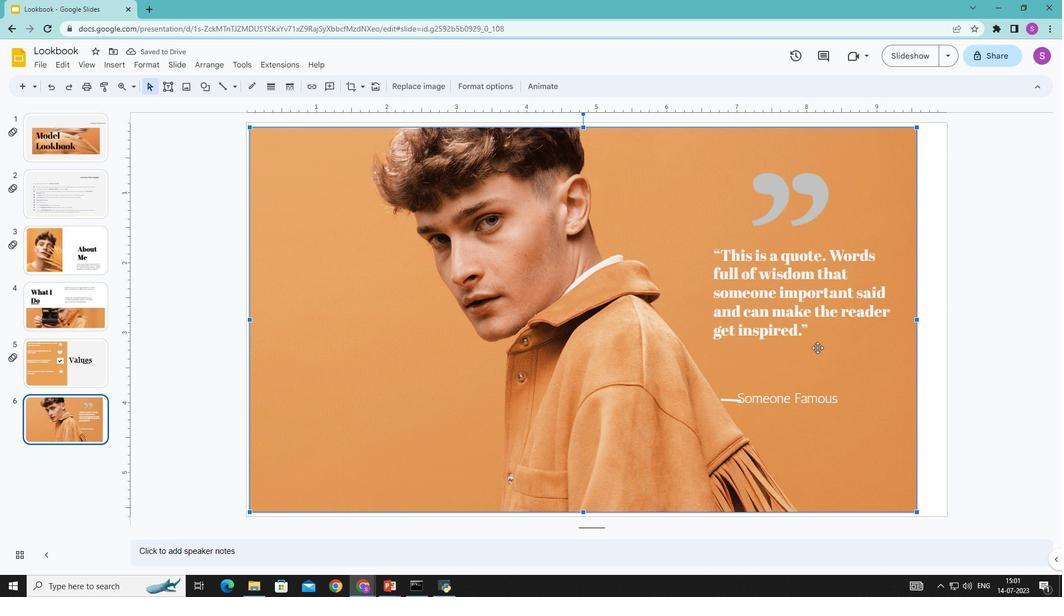 
